 Task: Find connections with filter location Bischheim with filter topic #linkedinstorieswith filter profile language French with filter current company Danieli Group with filter school GEMS Education with filter industry Nanotechnology Research with filter service category Writing with filter keywords title Red Cross Volunteer
Action: Mouse moved to (646, 86)
Screenshot: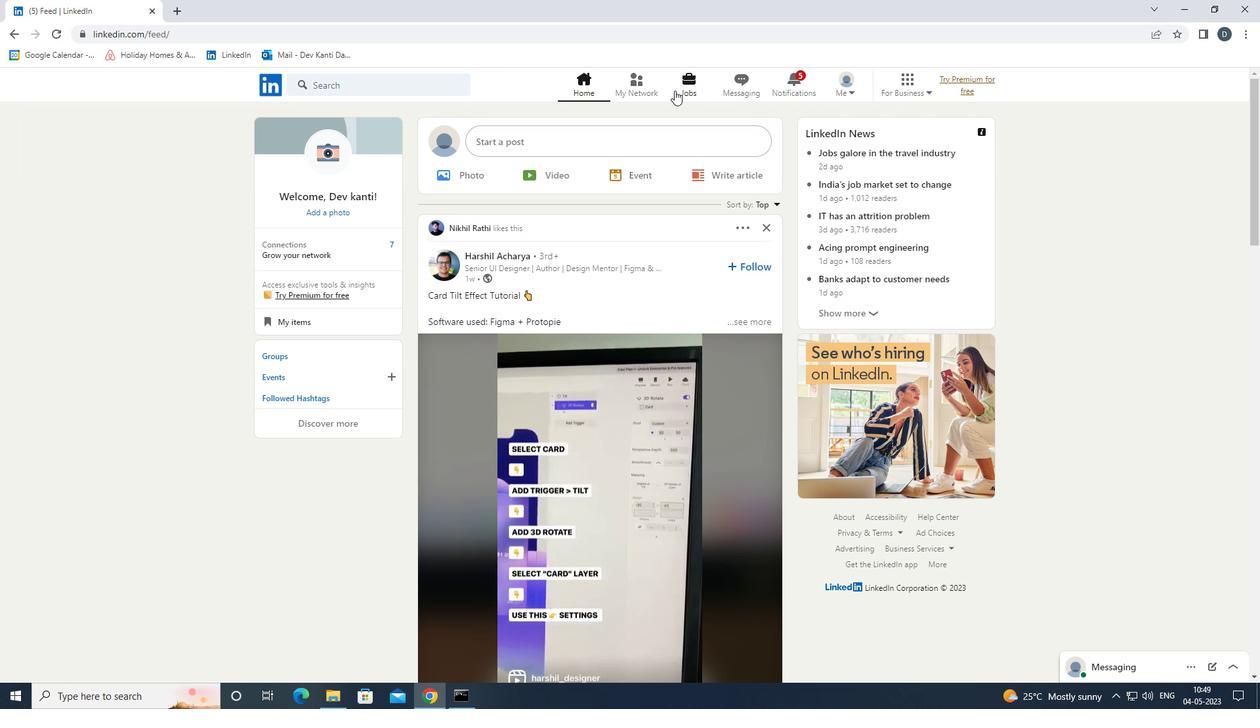 
Action: Mouse pressed left at (646, 86)
Screenshot: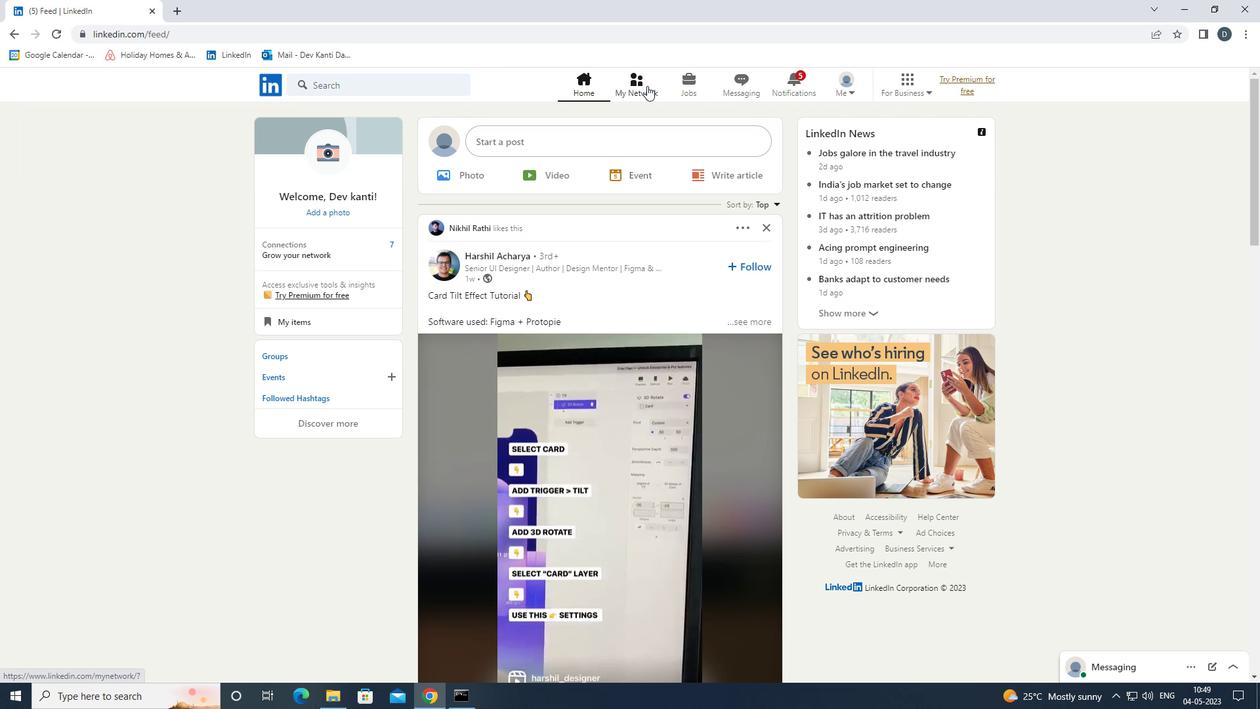 
Action: Mouse moved to (435, 158)
Screenshot: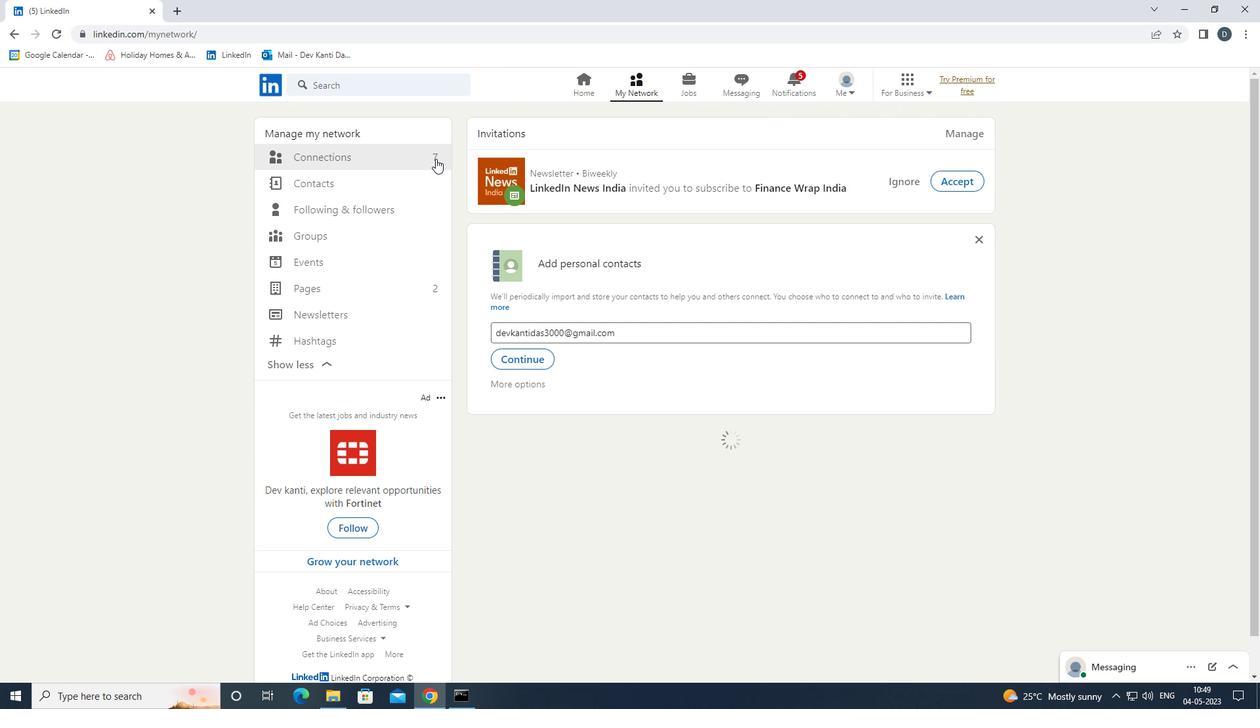 
Action: Mouse pressed left at (435, 158)
Screenshot: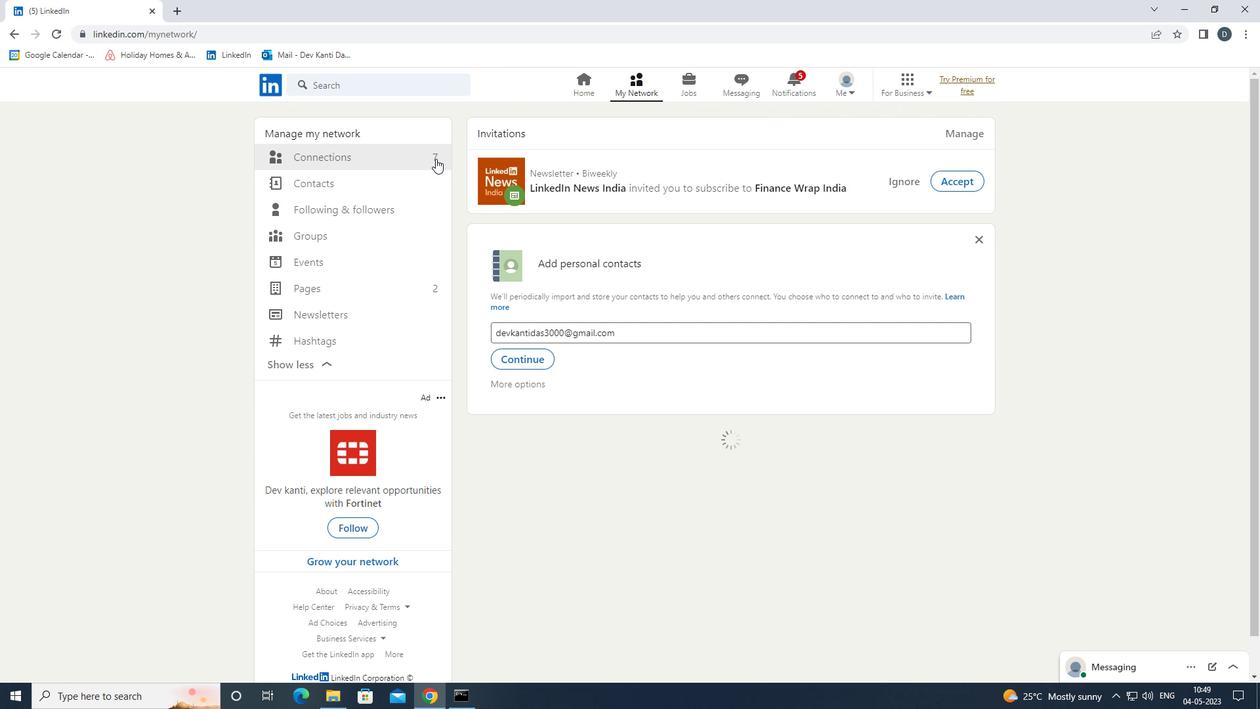 
Action: Mouse moved to (738, 152)
Screenshot: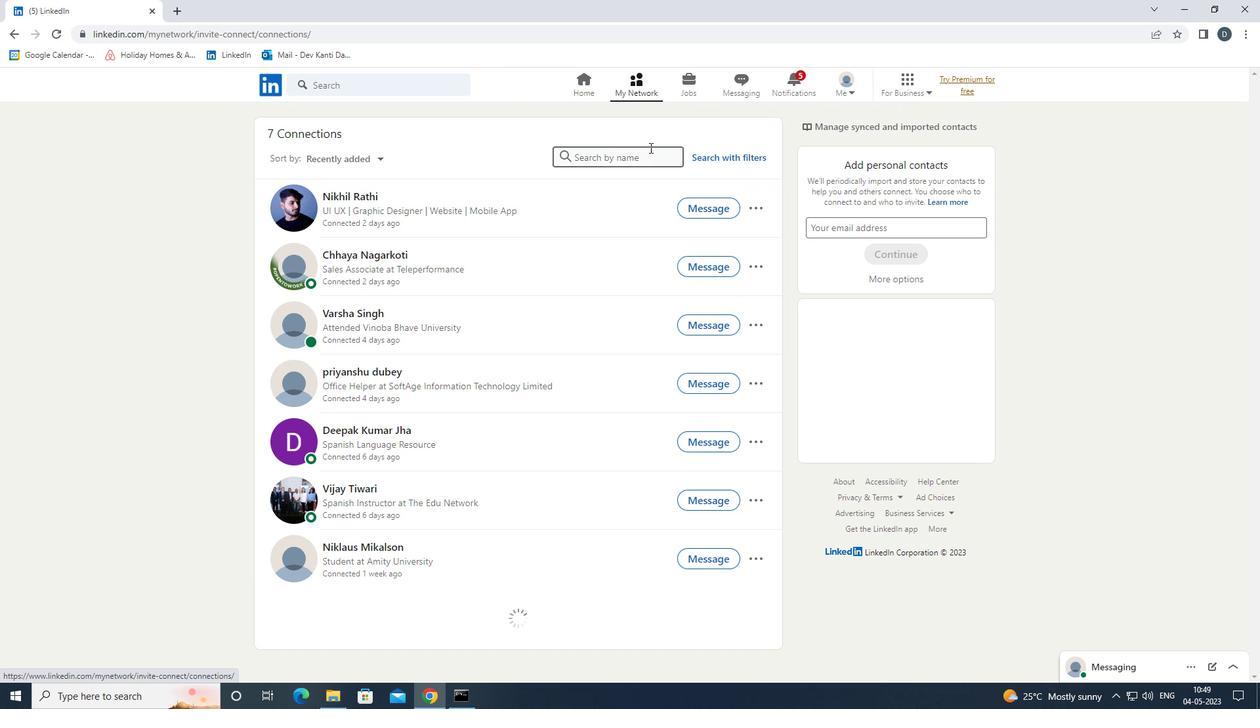 
Action: Mouse pressed left at (738, 152)
Screenshot: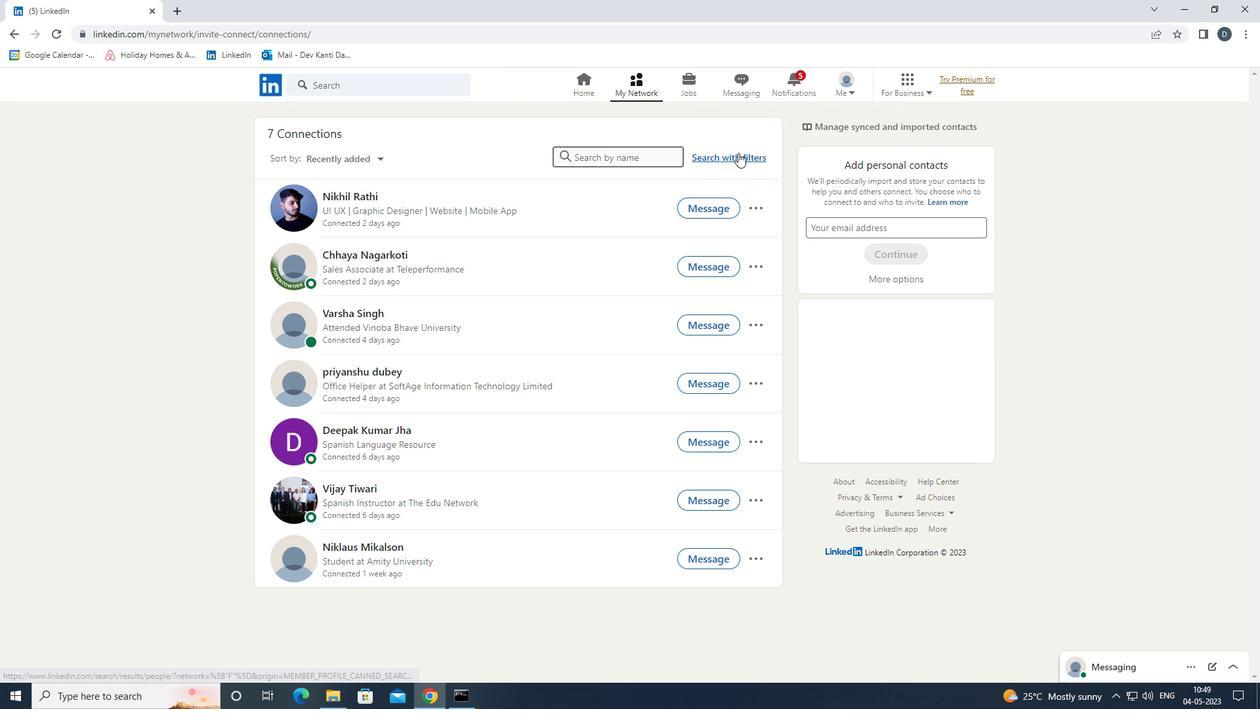 
Action: Mouse moved to (670, 120)
Screenshot: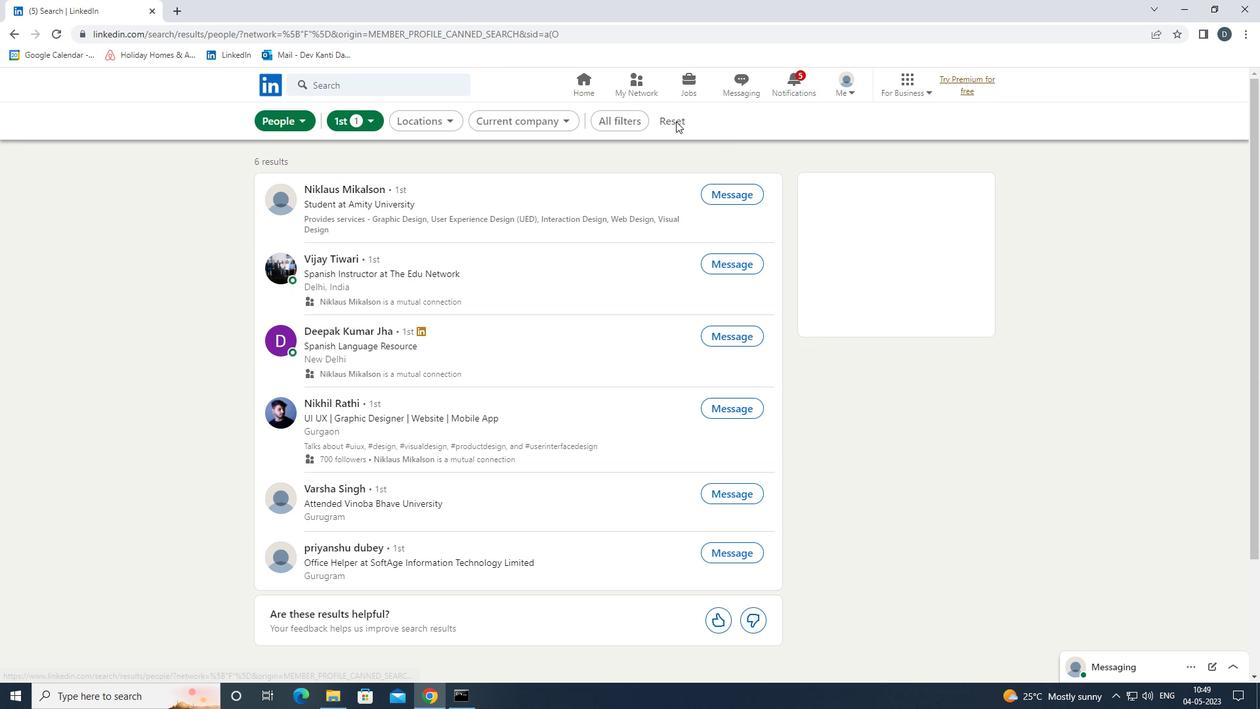 
Action: Mouse pressed left at (670, 120)
Screenshot: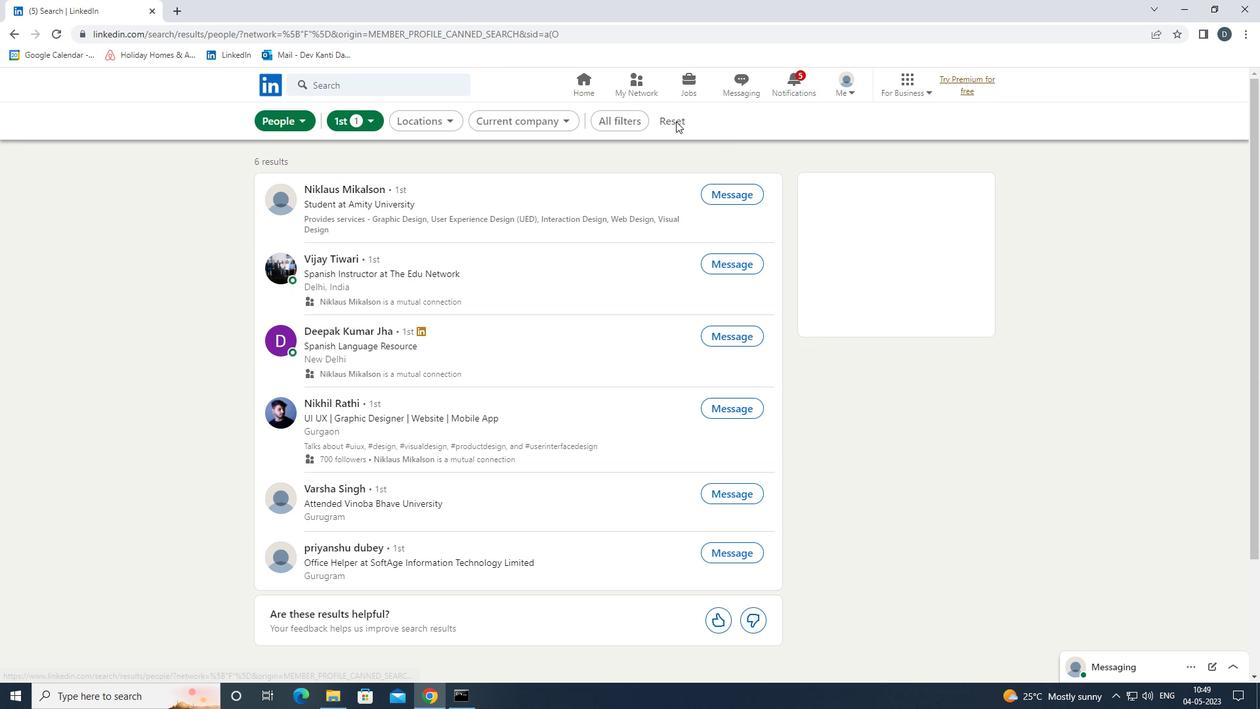 
Action: Mouse moved to (644, 123)
Screenshot: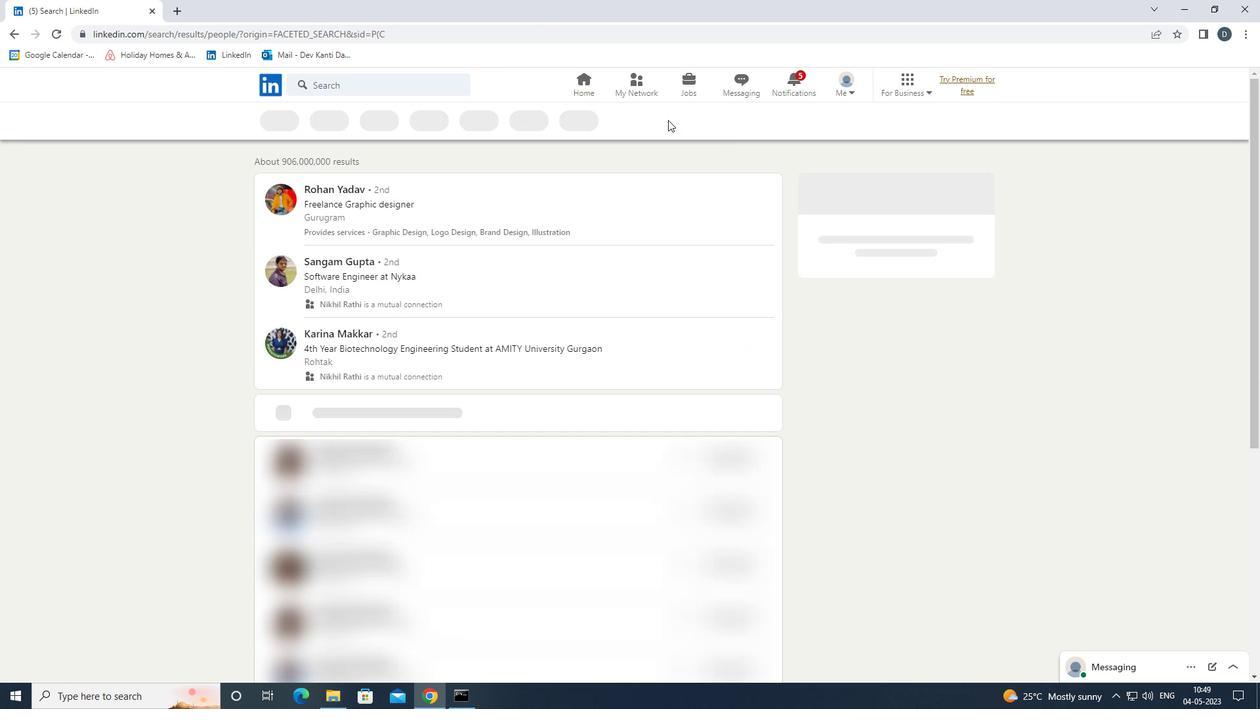 
Action: Mouse pressed left at (644, 123)
Screenshot: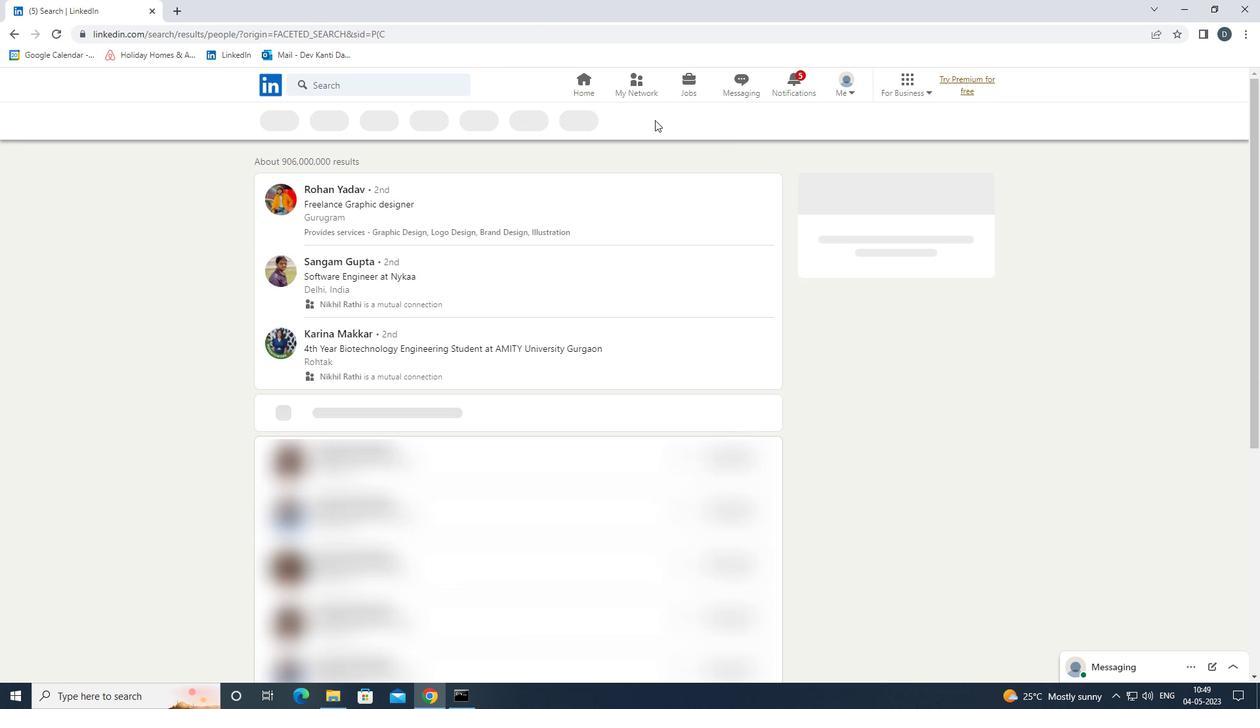 
Action: Mouse moved to (1110, 402)
Screenshot: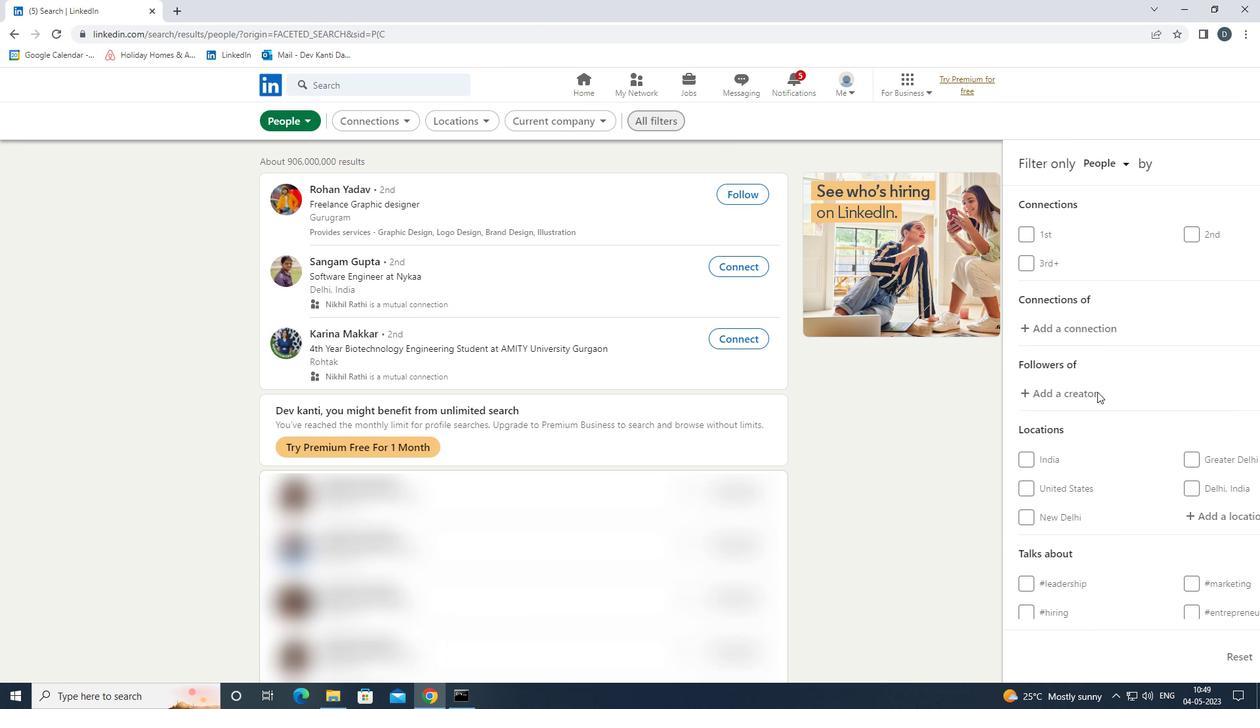 
Action: Mouse scrolled (1110, 401) with delta (0, 0)
Screenshot: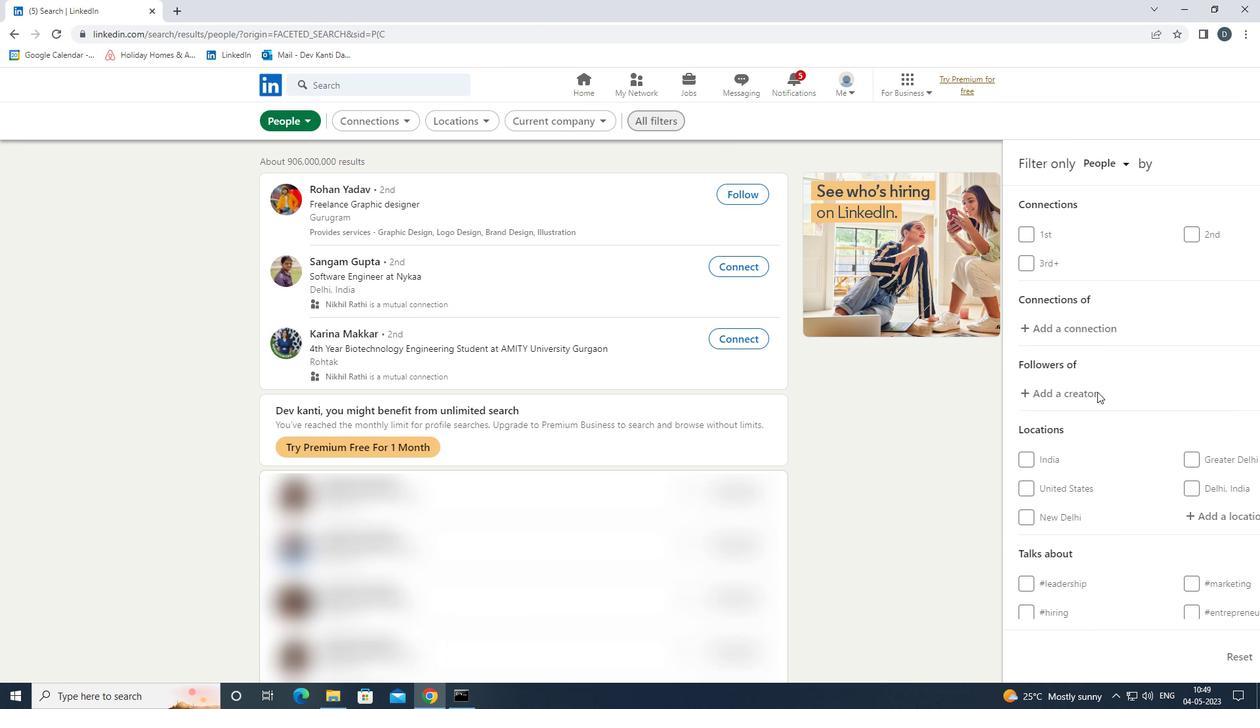 
Action: Mouse moved to (1110, 403)
Screenshot: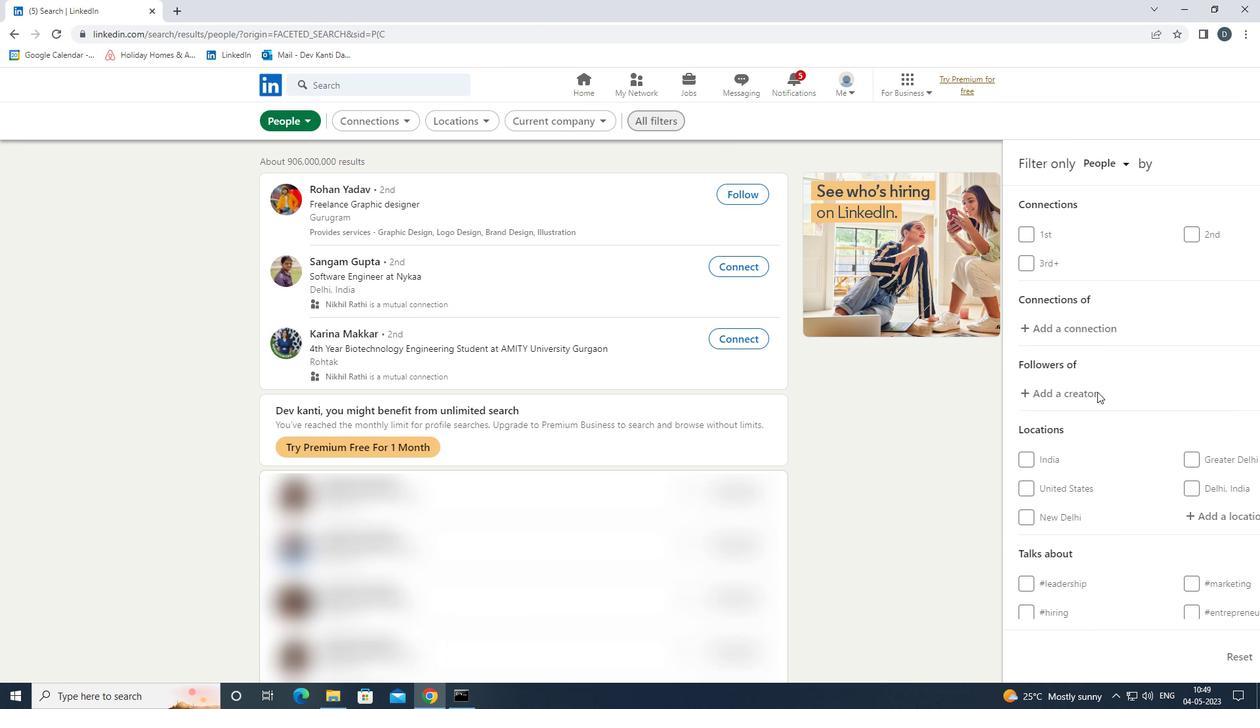 
Action: Mouse scrolled (1110, 402) with delta (0, 0)
Screenshot: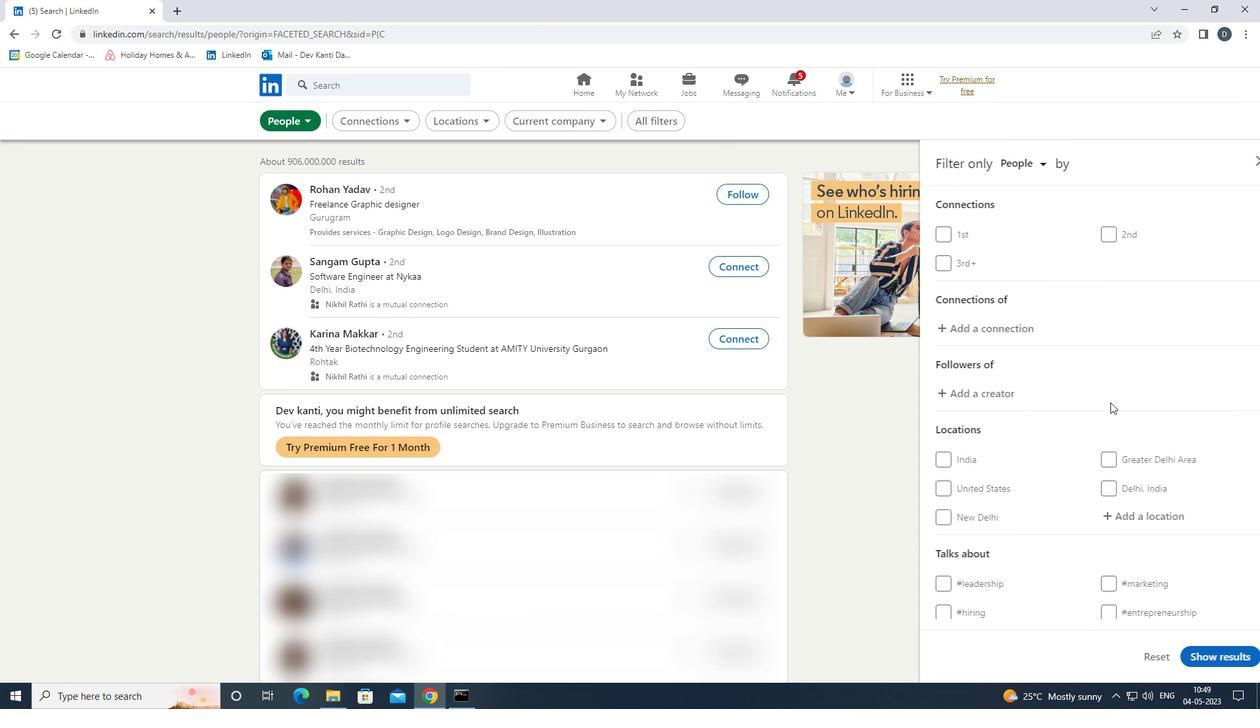 
Action: Mouse moved to (1125, 418)
Screenshot: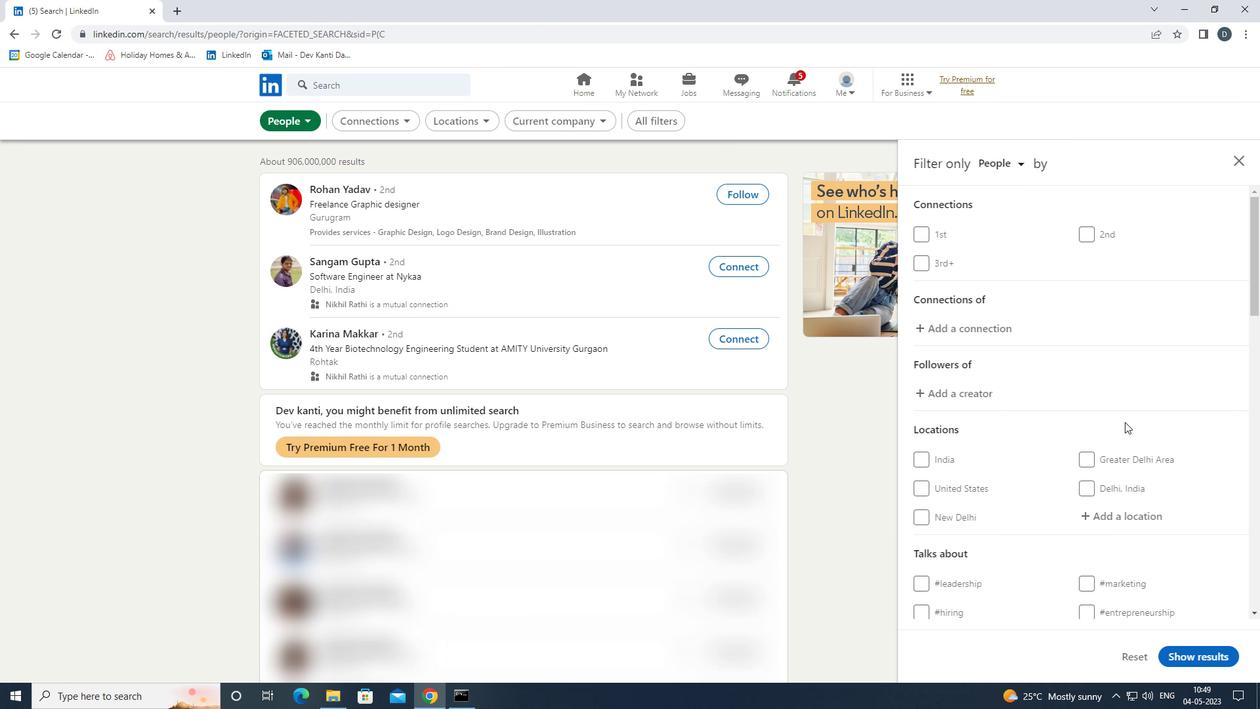 
Action: Mouse scrolled (1125, 417) with delta (0, 0)
Screenshot: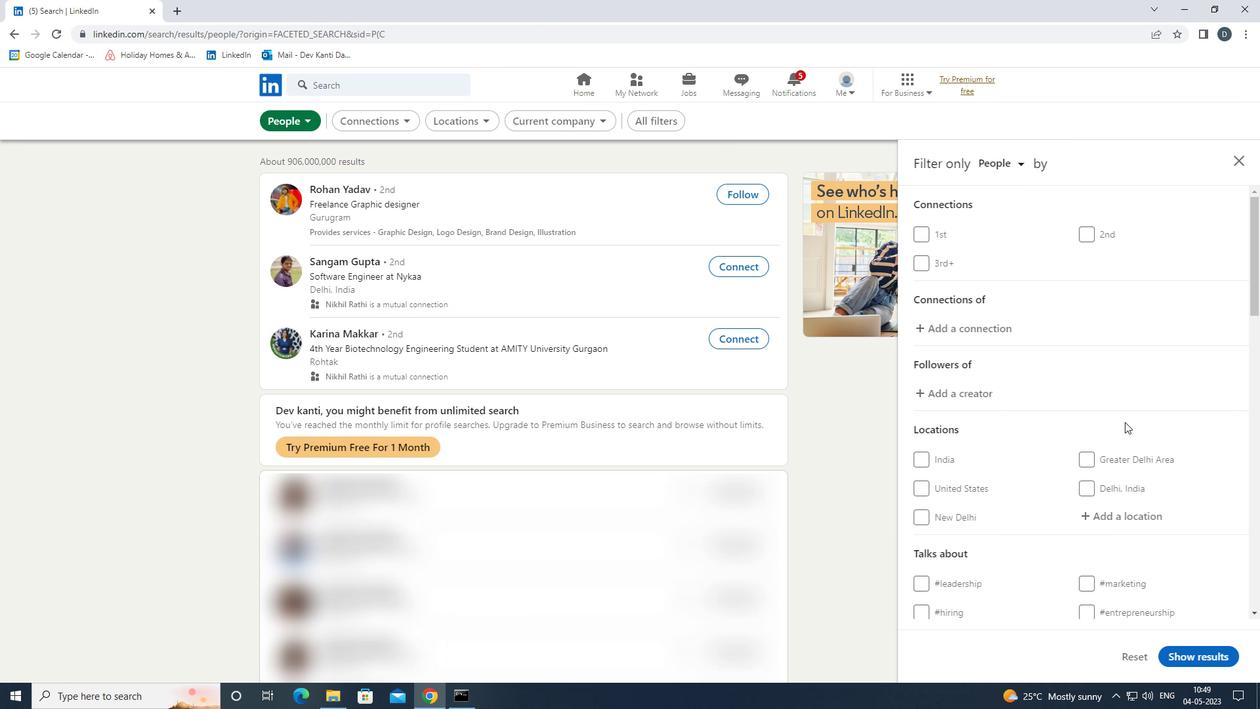 
Action: Mouse moved to (1129, 309)
Screenshot: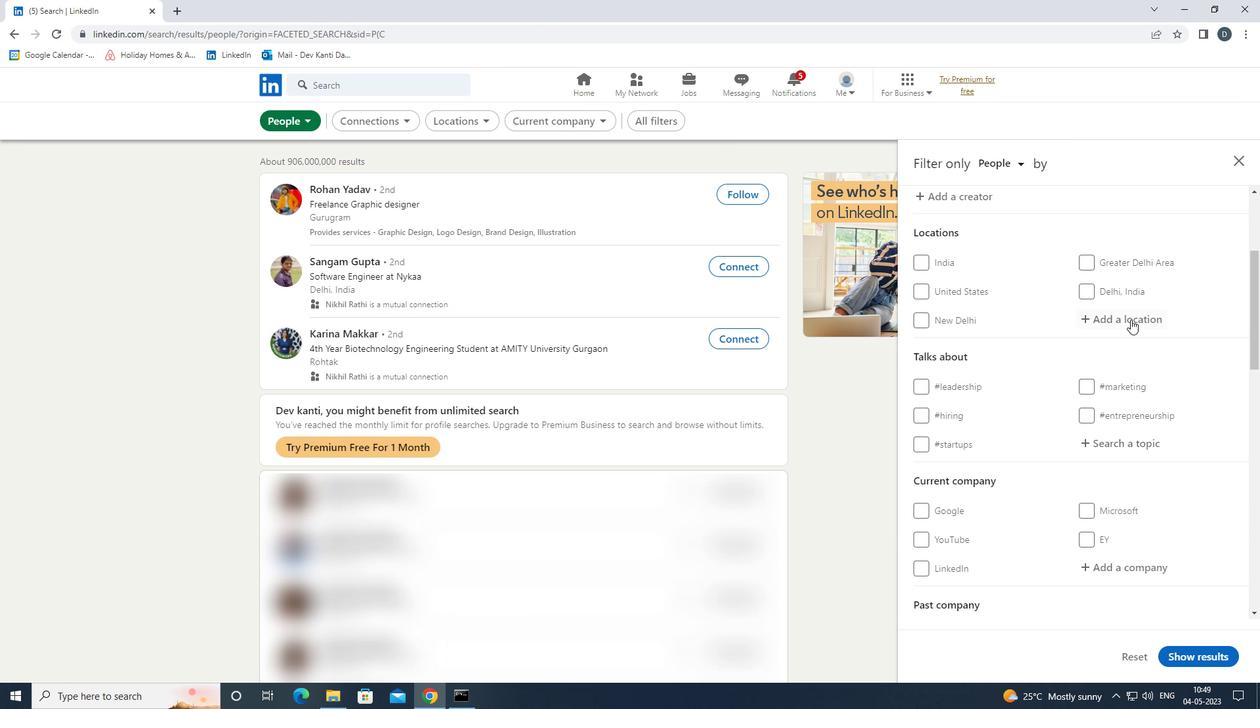 
Action: Mouse pressed left at (1129, 309)
Screenshot: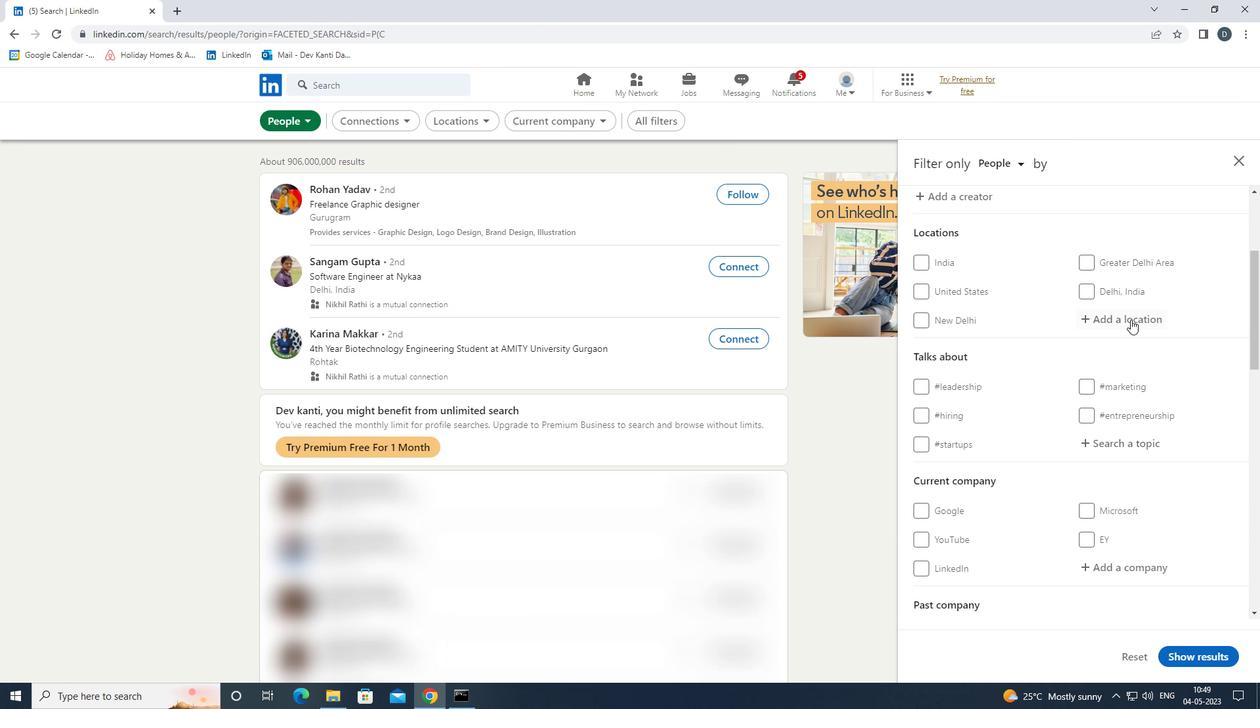 
Action: Key pressed <Key.shift>BISCHHEIM<Key.down><Key.enter>
Screenshot: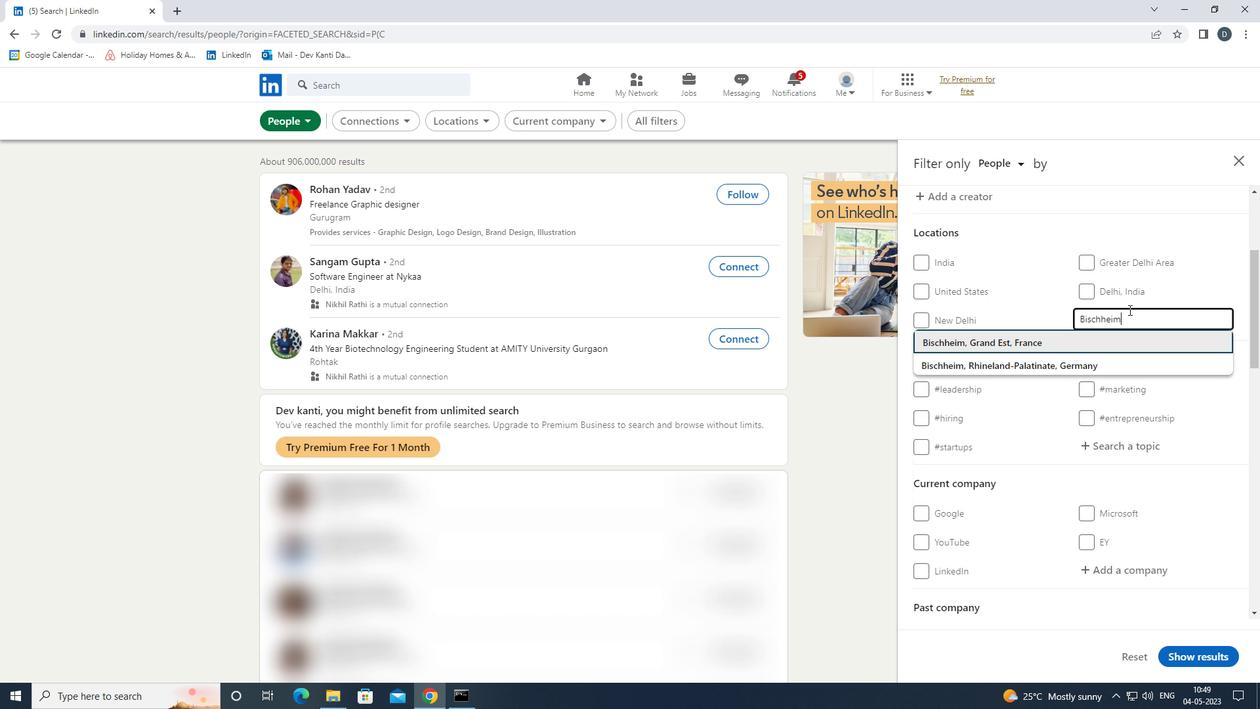 
Action: Mouse moved to (1131, 309)
Screenshot: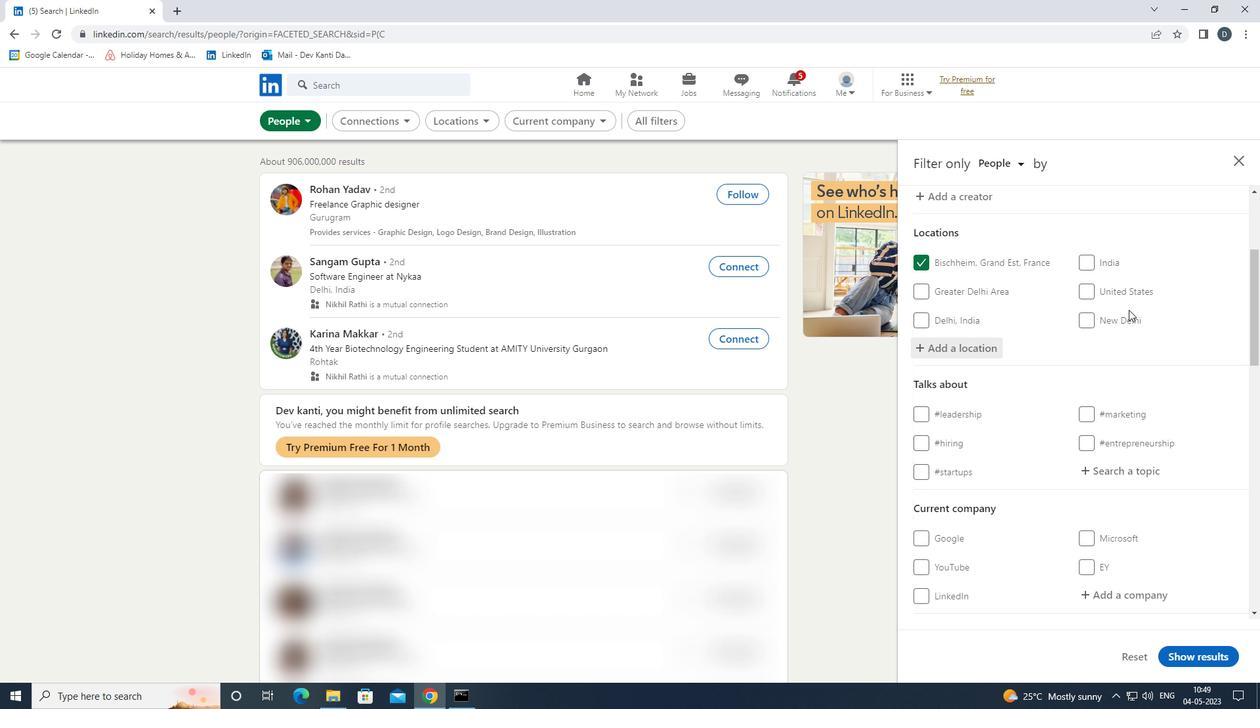 
Action: Mouse scrolled (1131, 308) with delta (0, 0)
Screenshot: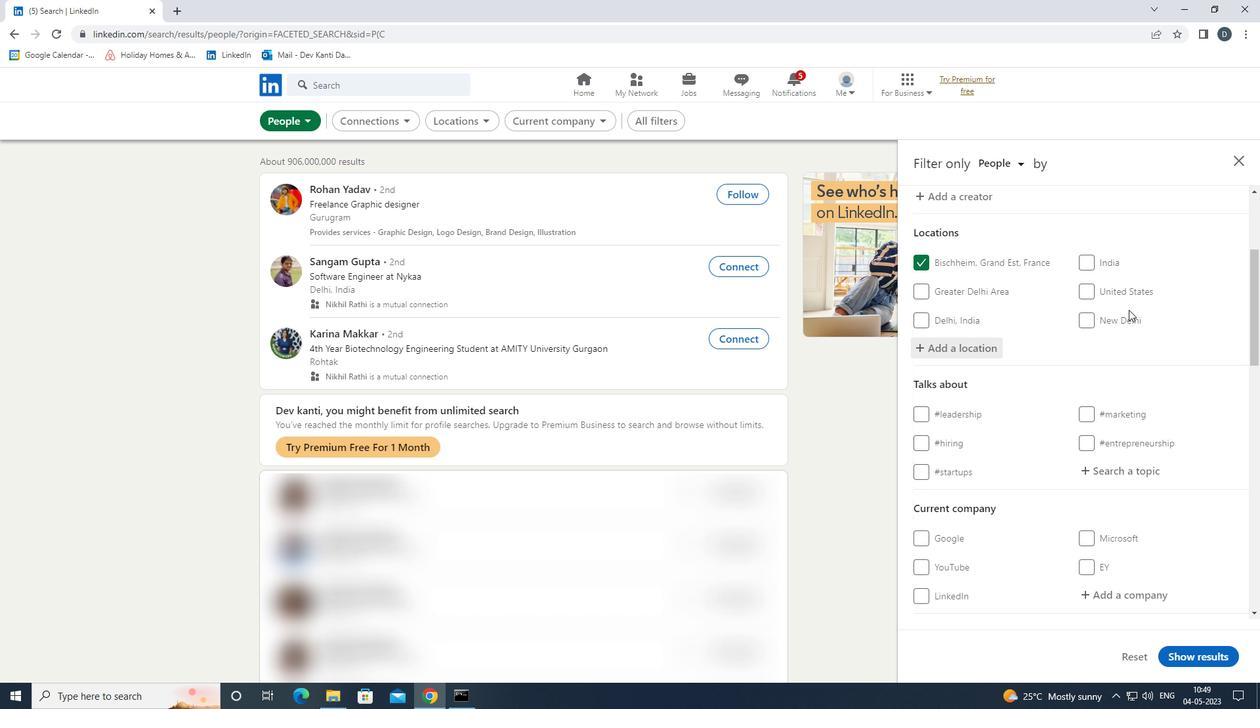 
Action: Mouse scrolled (1131, 308) with delta (0, 0)
Screenshot: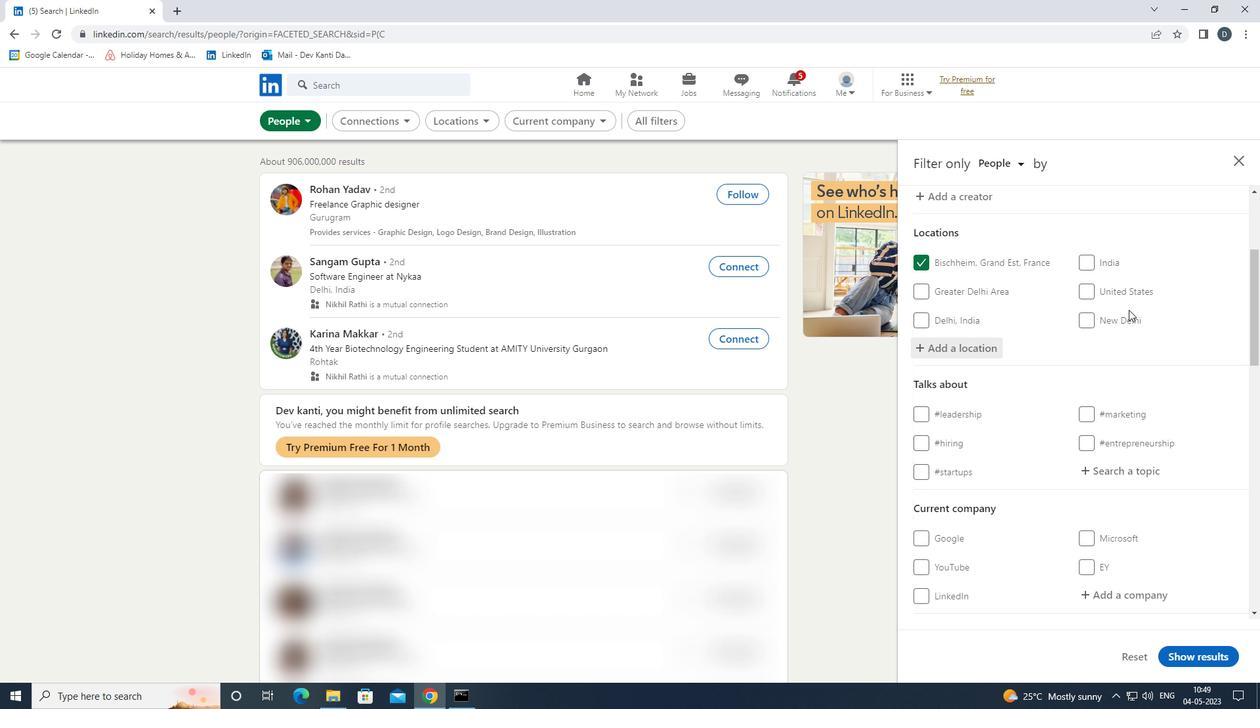 
Action: Mouse moved to (1131, 309)
Screenshot: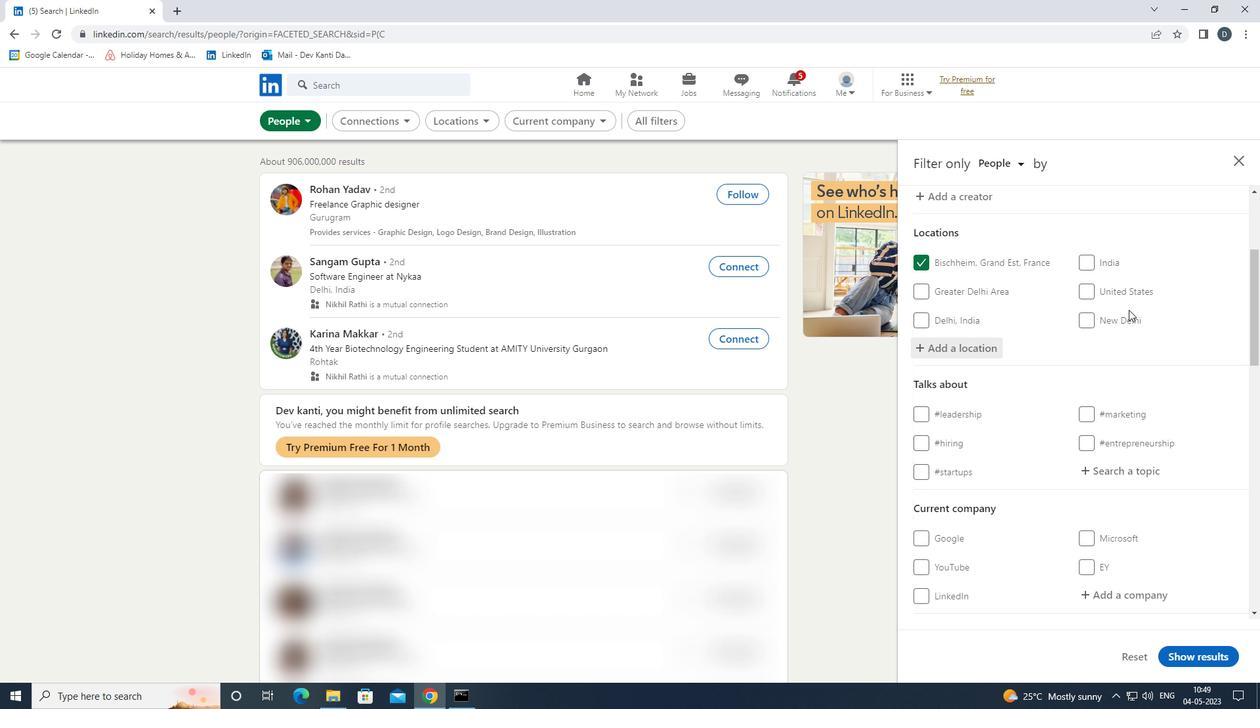 
Action: Mouse scrolled (1131, 309) with delta (0, 0)
Screenshot: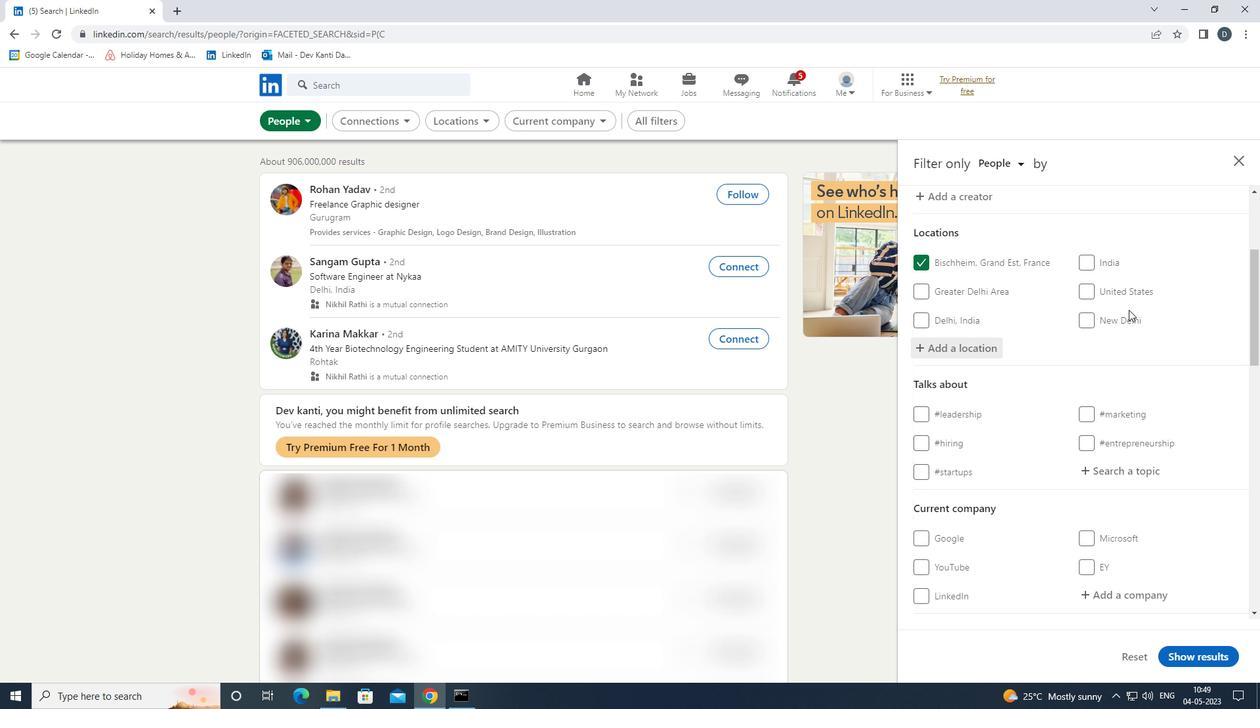 
Action: Mouse moved to (1102, 272)
Screenshot: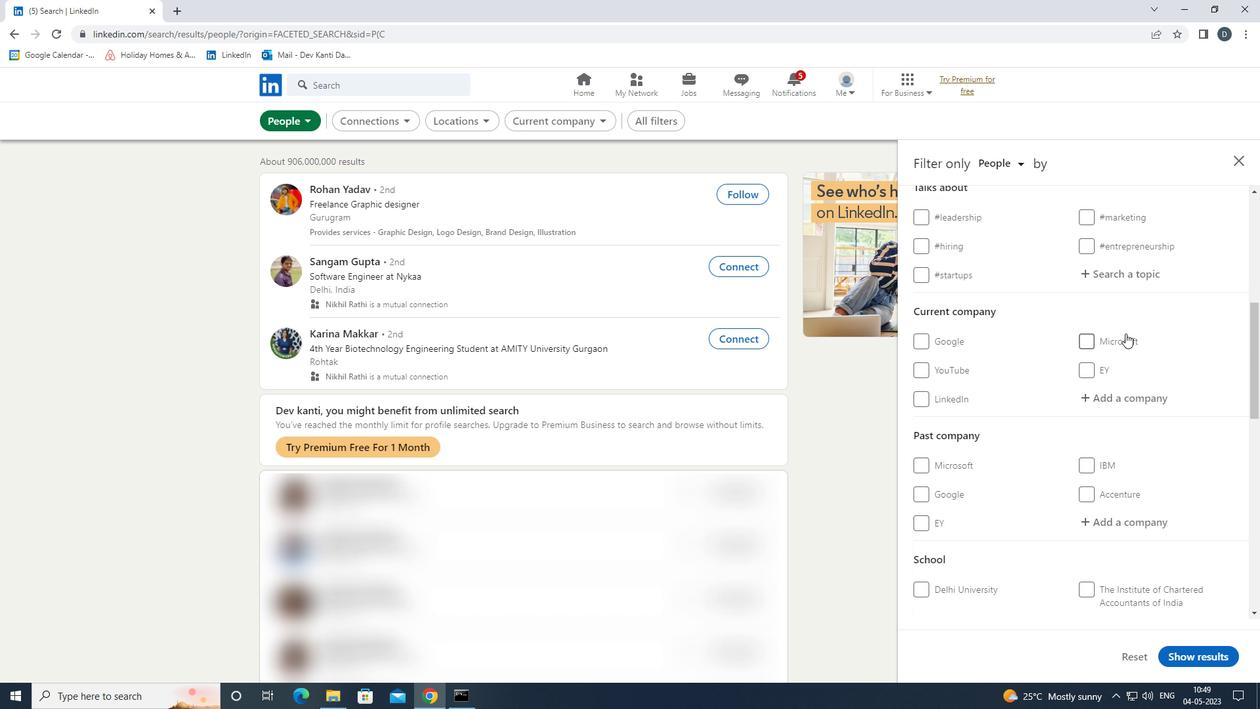 
Action: Mouse pressed left at (1102, 272)
Screenshot: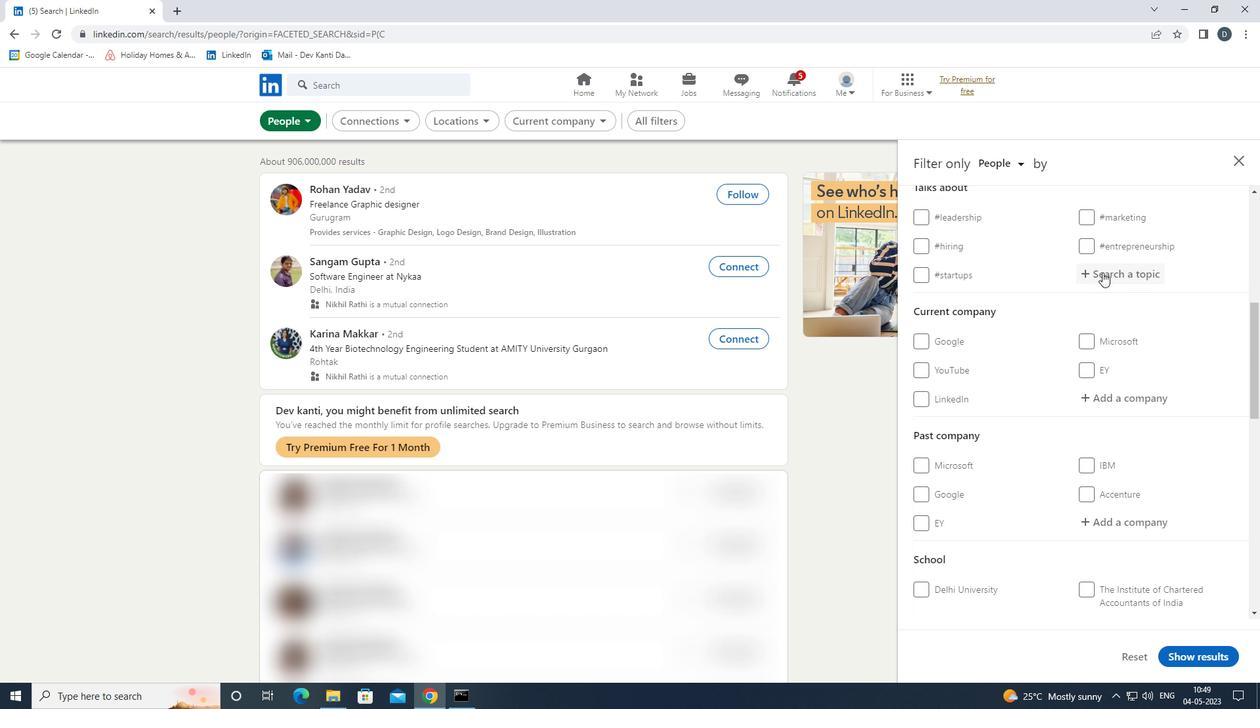 
Action: Mouse moved to (1102, 272)
Screenshot: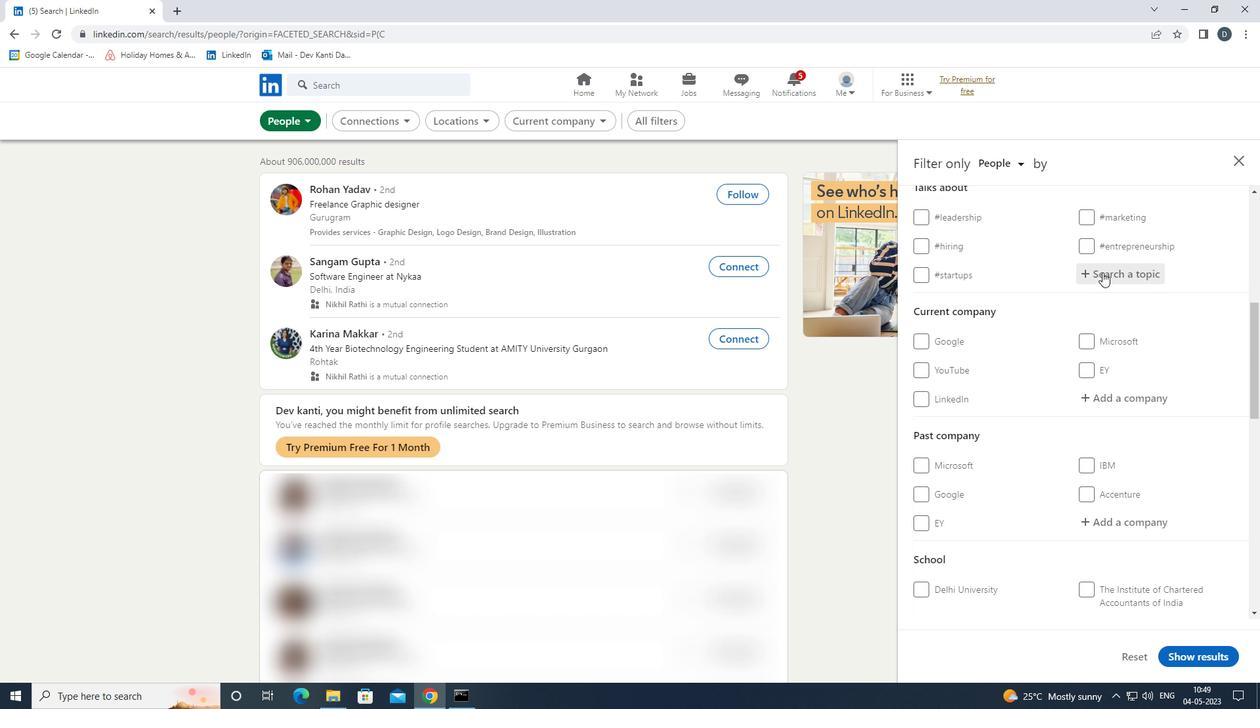 
Action: Key pressed LINKEDINSTORIES<Key.down><Key.enter>
Screenshot: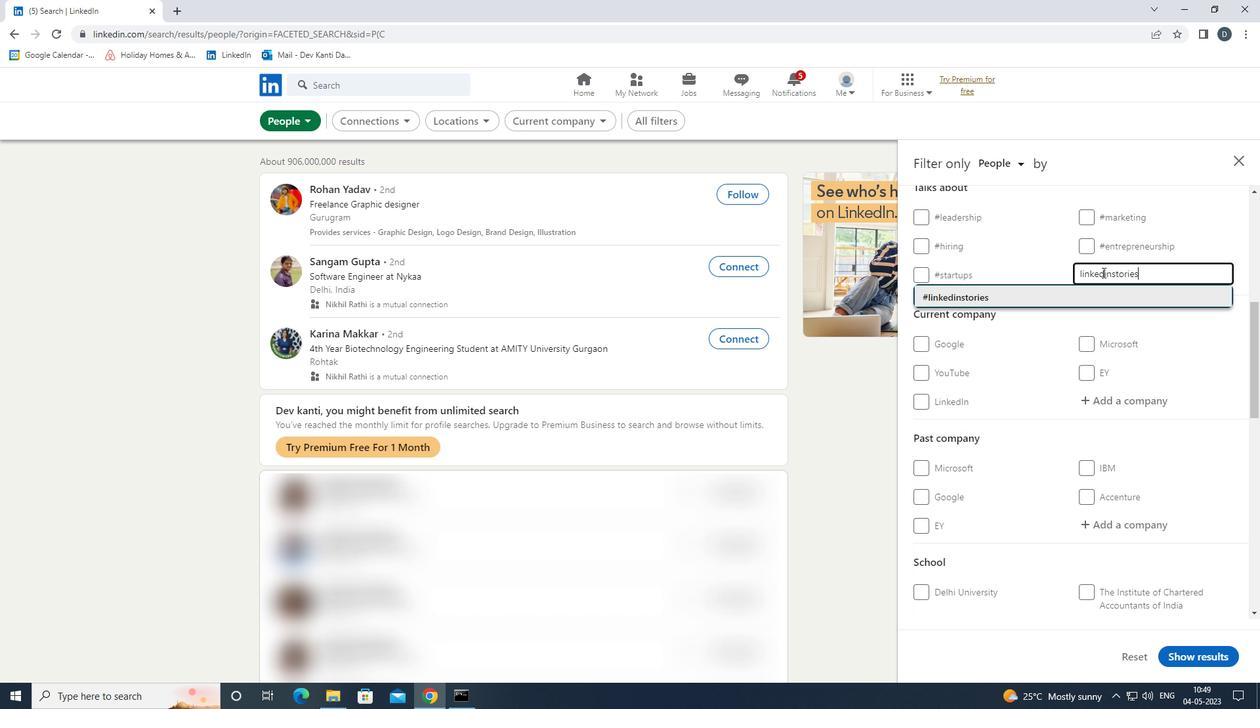 
Action: Mouse scrolled (1102, 271) with delta (0, 0)
Screenshot: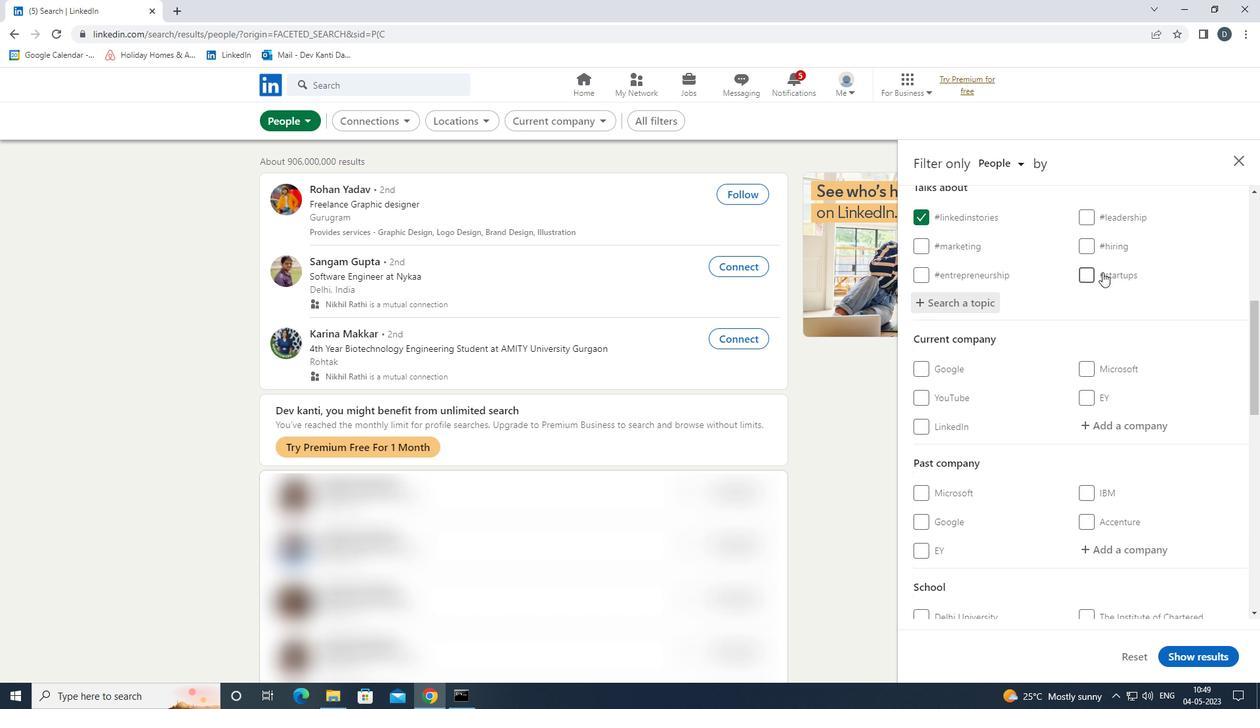 
Action: Mouse scrolled (1102, 271) with delta (0, 0)
Screenshot: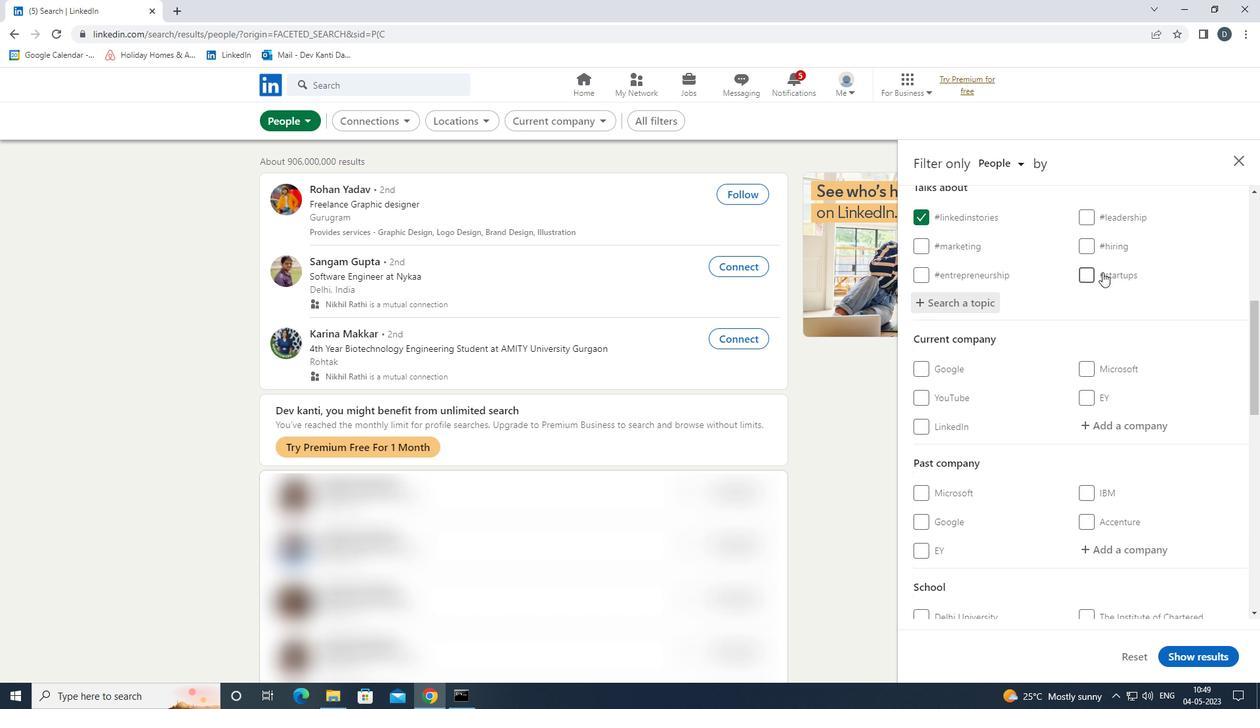 
Action: Mouse scrolled (1102, 271) with delta (0, 0)
Screenshot: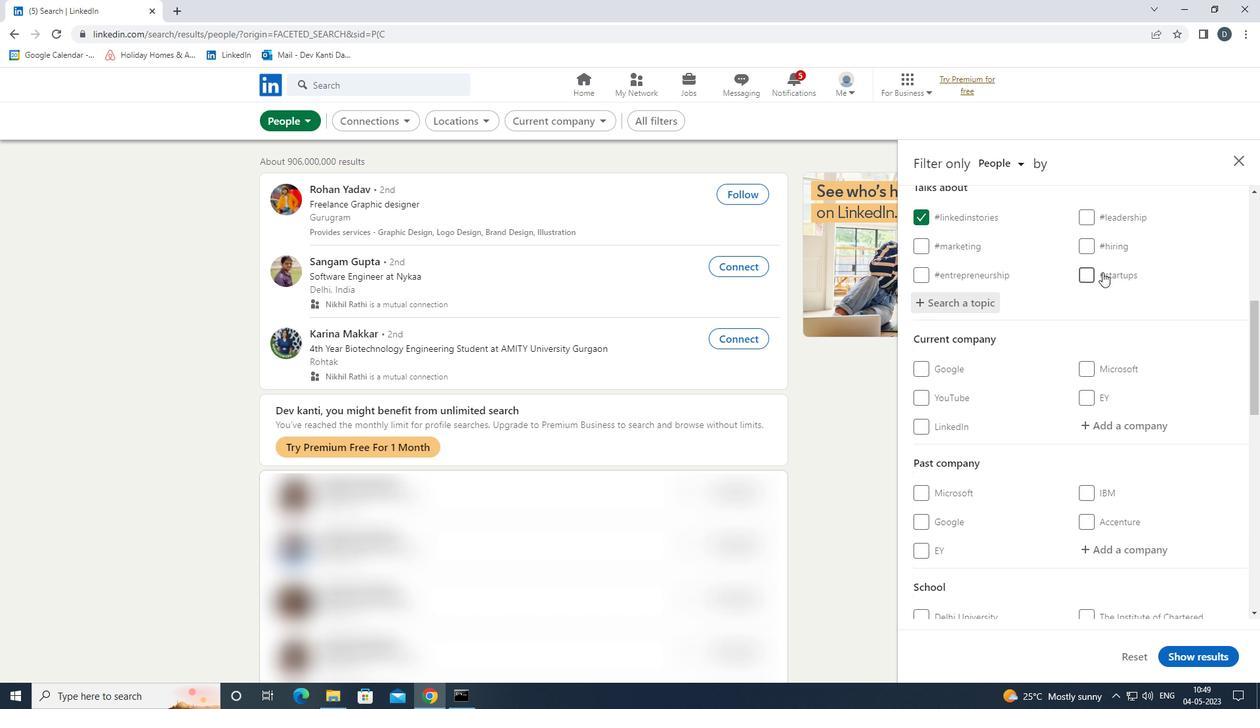 
Action: Mouse scrolled (1102, 271) with delta (0, 0)
Screenshot: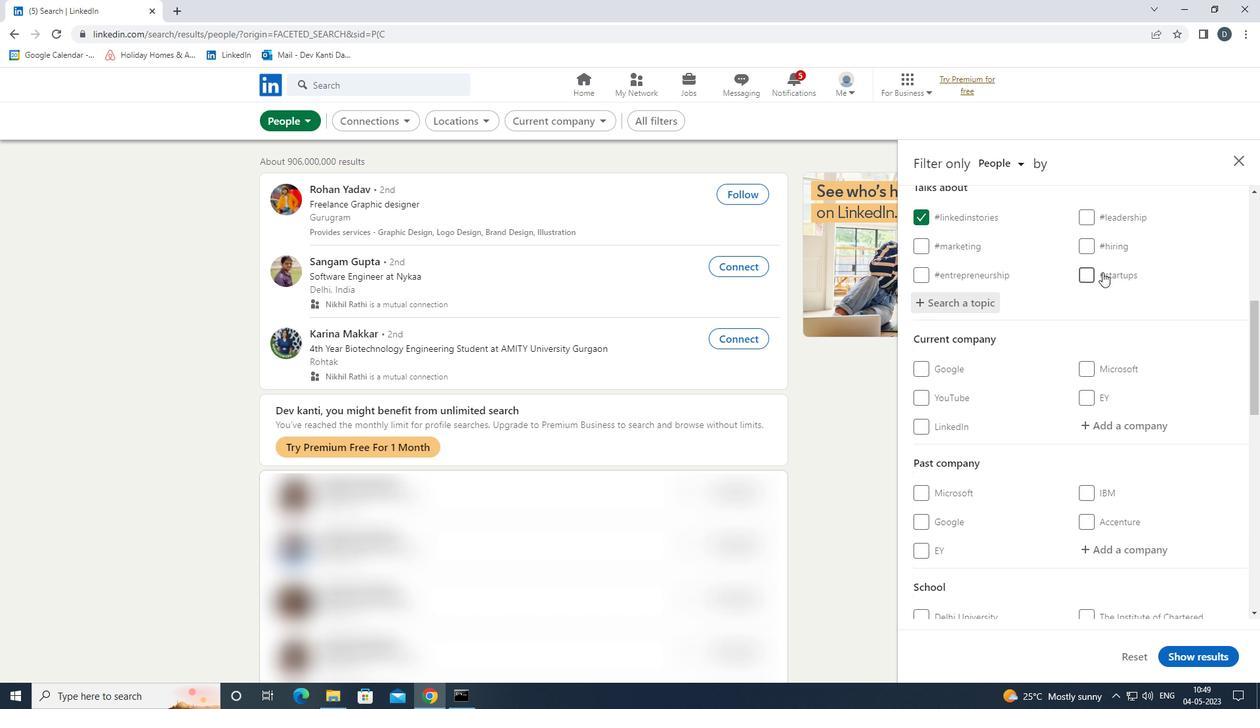 
Action: Mouse scrolled (1102, 271) with delta (0, 0)
Screenshot: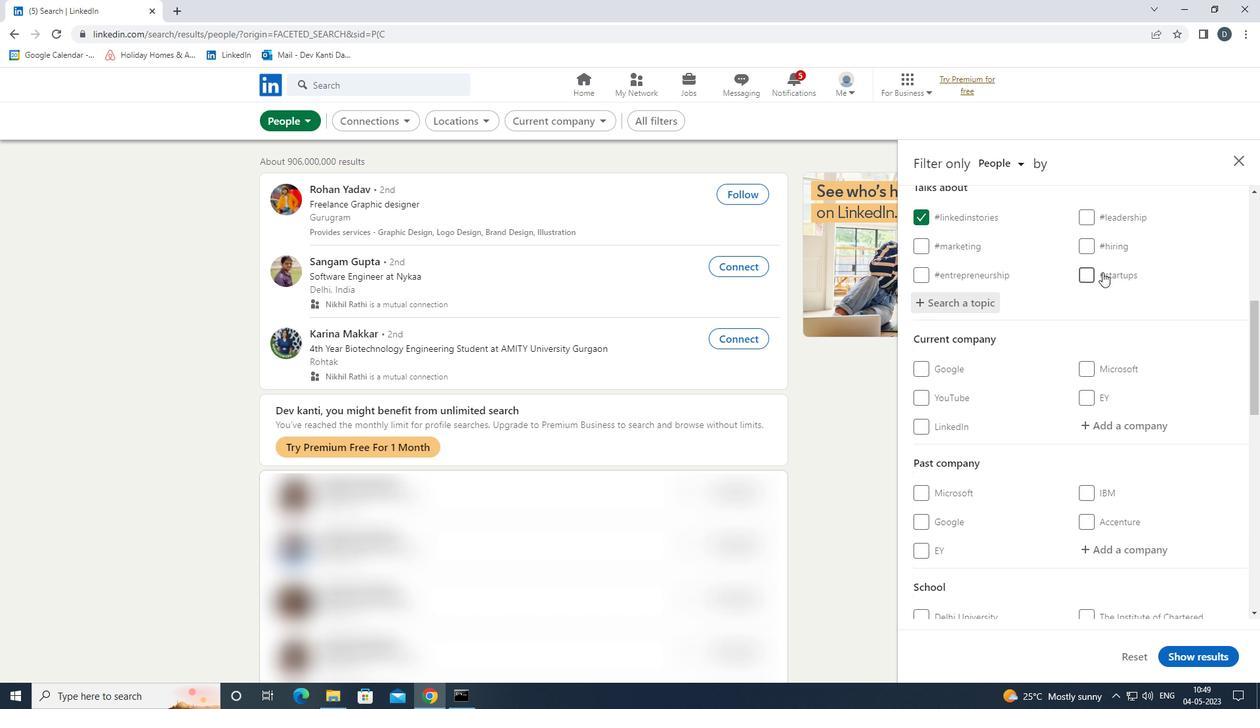 
Action: Mouse moved to (1102, 276)
Screenshot: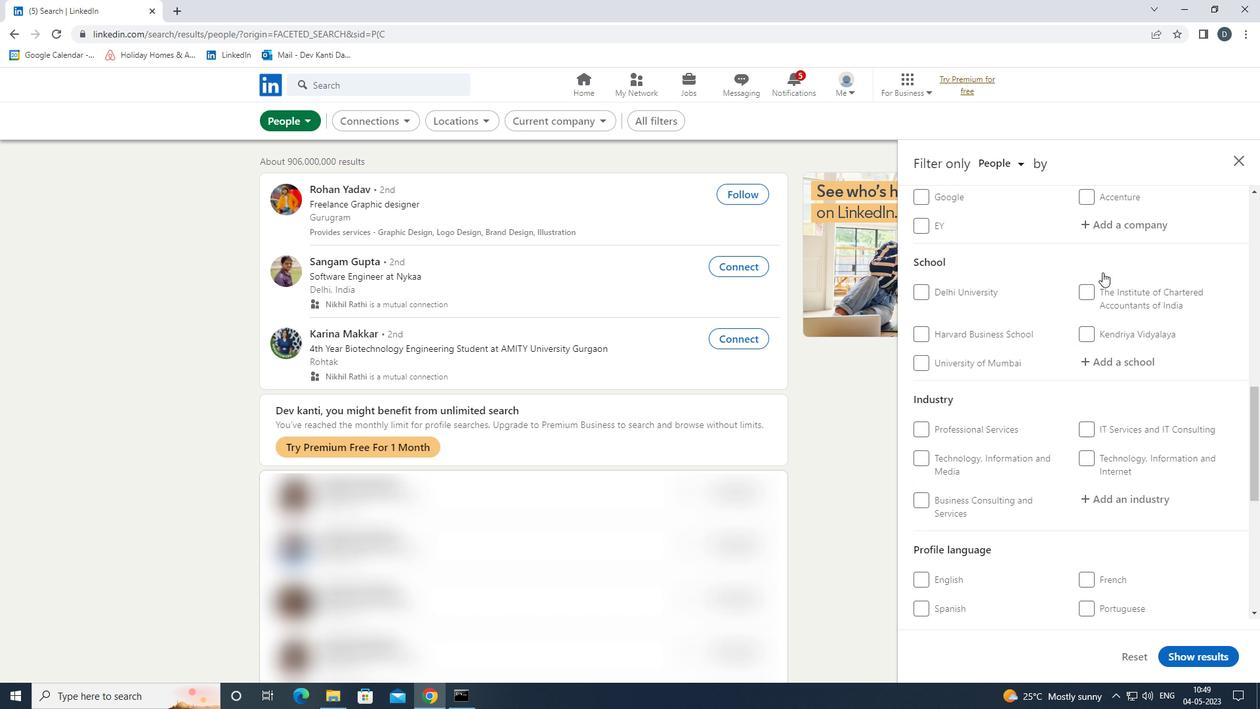 
Action: Mouse scrolled (1102, 275) with delta (0, 0)
Screenshot: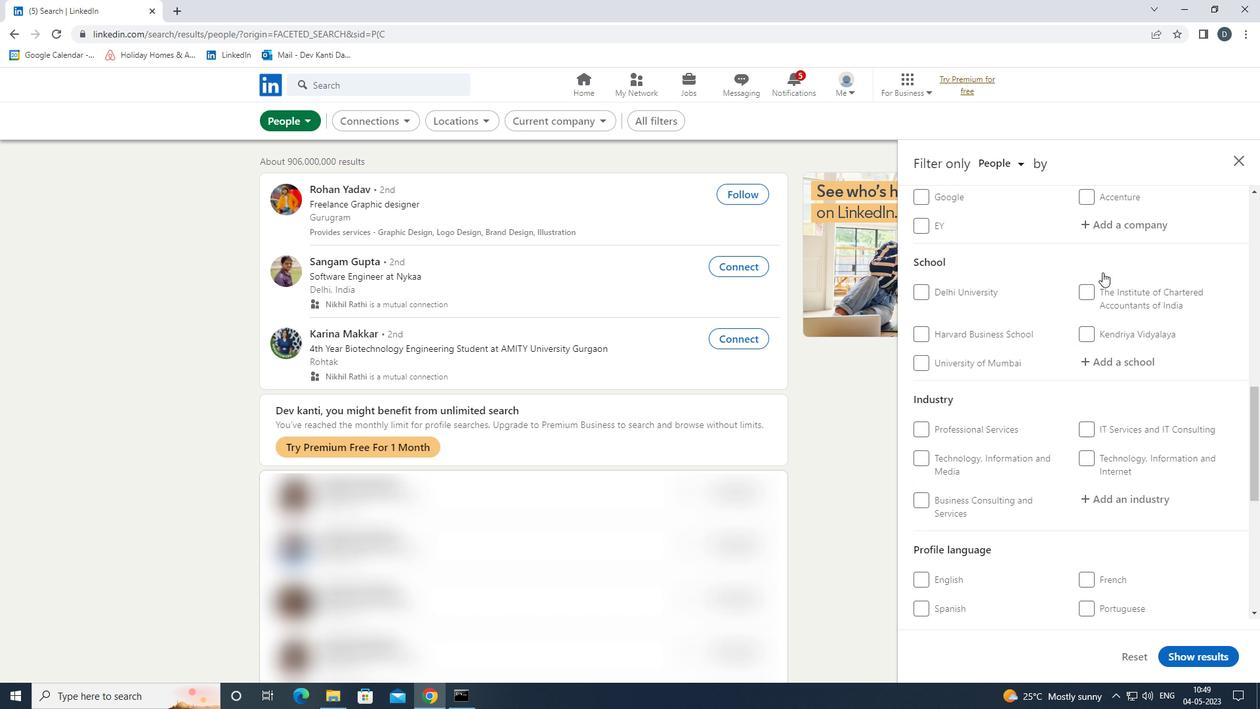 
Action: Mouse moved to (1102, 281)
Screenshot: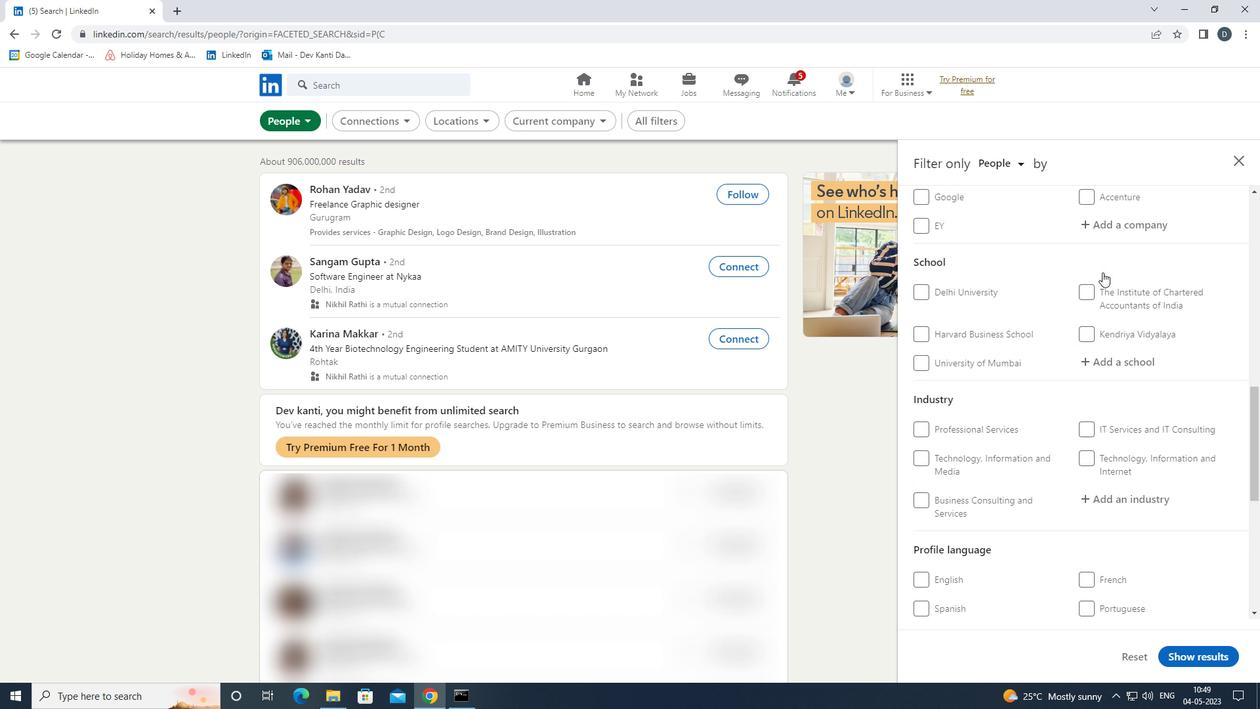 
Action: Mouse scrolled (1102, 281) with delta (0, 0)
Screenshot: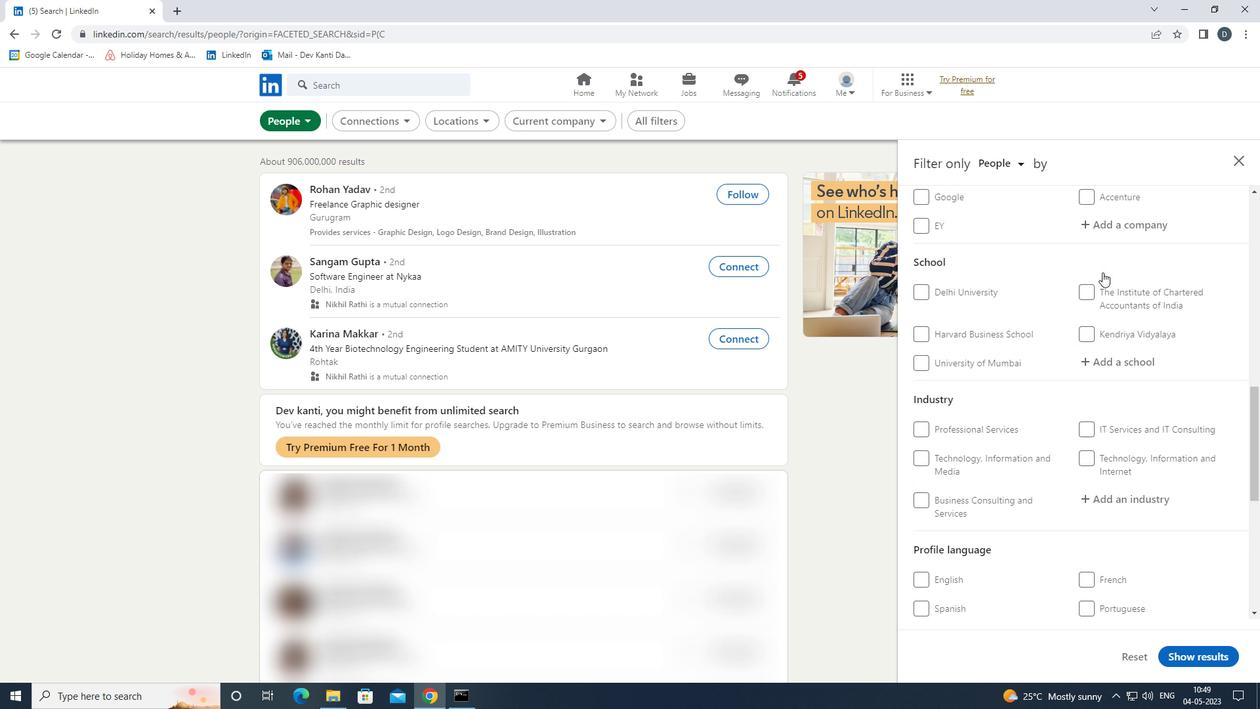 
Action: Mouse moved to (1102, 282)
Screenshot: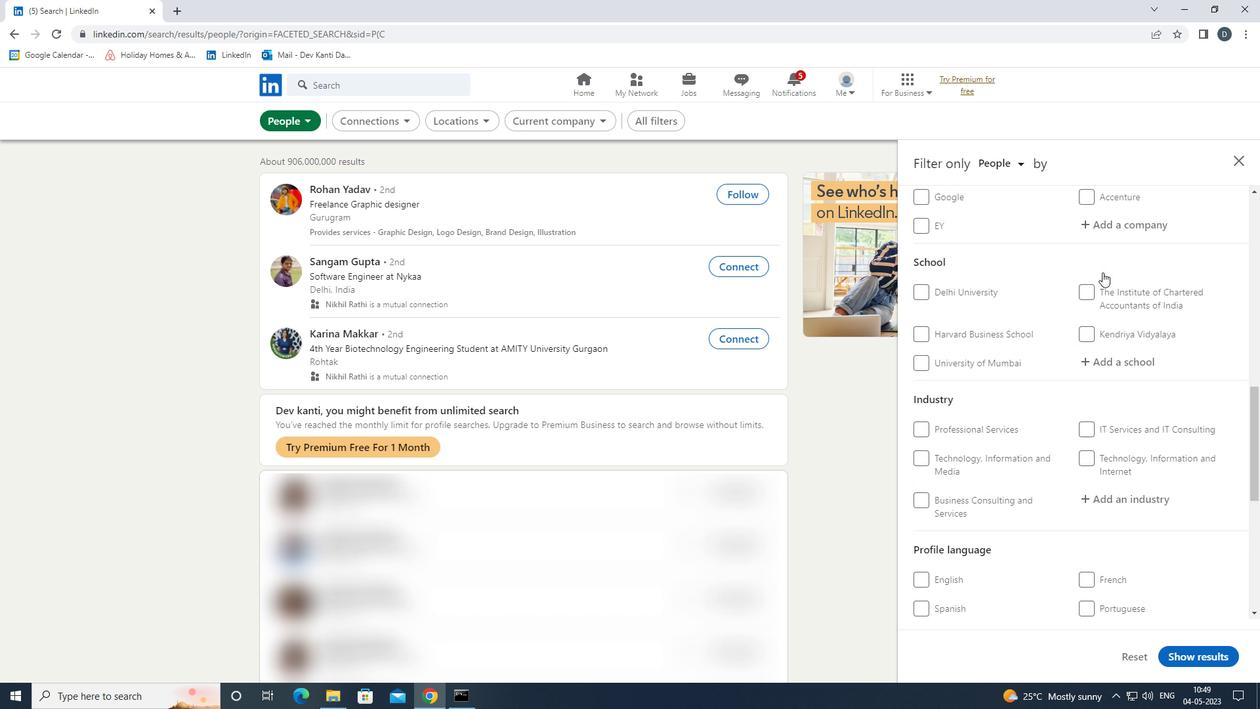 
Action: Mouse scrolled (1102, 282) with delta (0, 0)
Screenshot: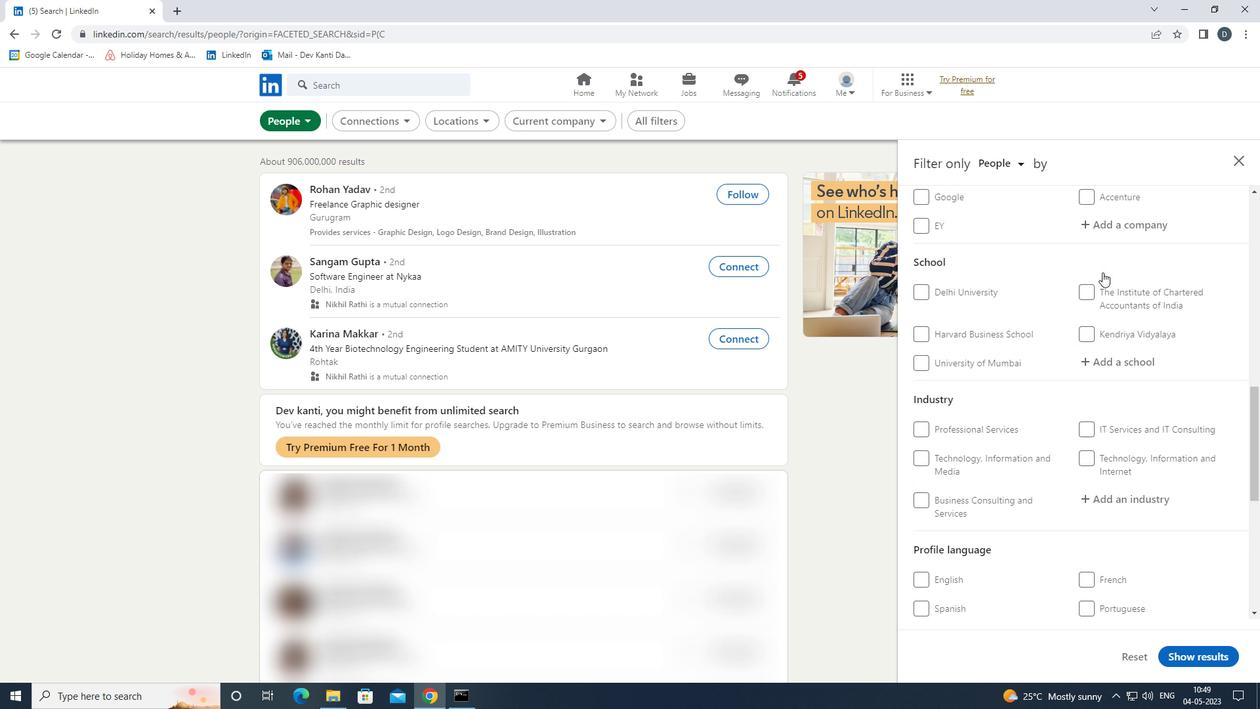 
Action: Mouse moved to (917, 409)
Screenshot: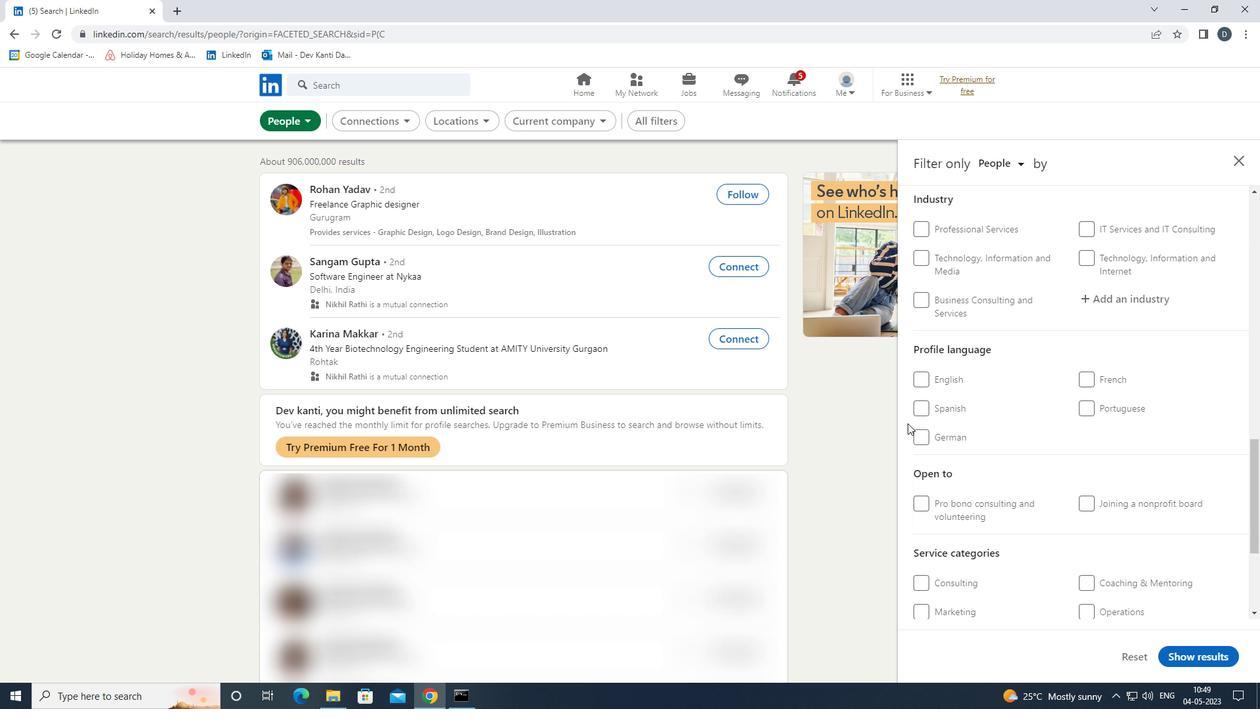 
Action: Mouse pressed left at (917, 409)
Screenshot: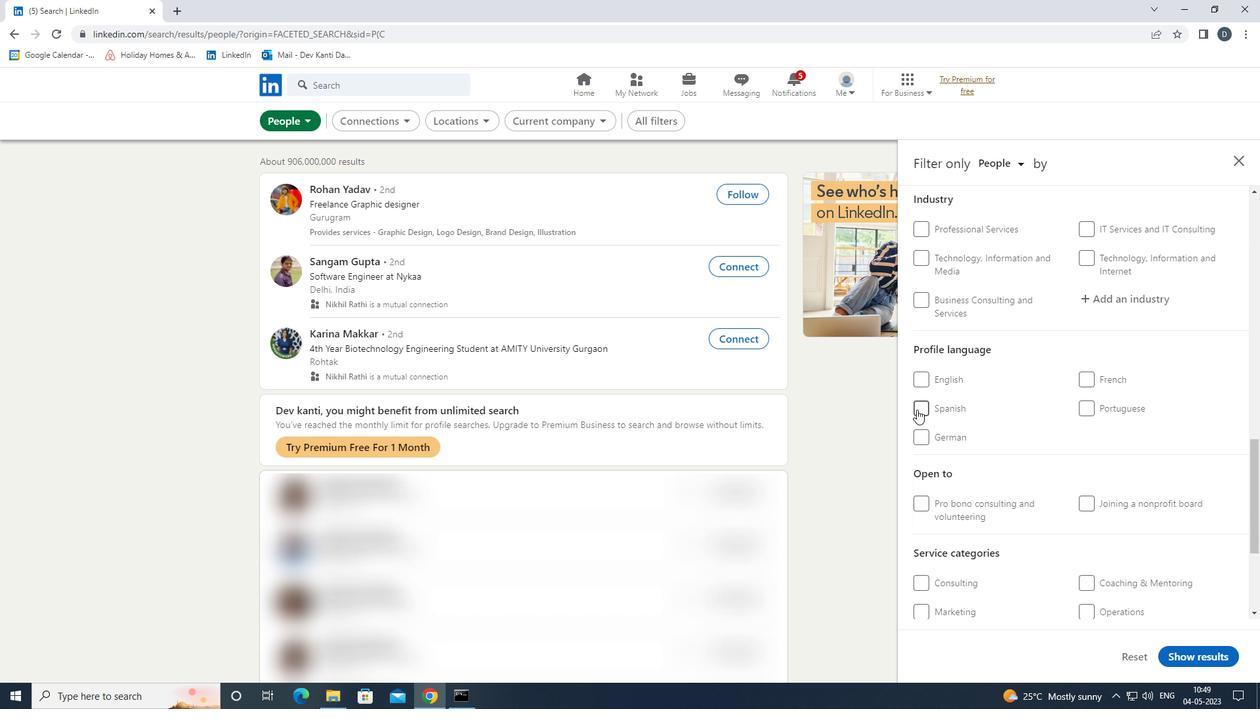 
Action: Mouse moved to (916, 415)
Screenshot: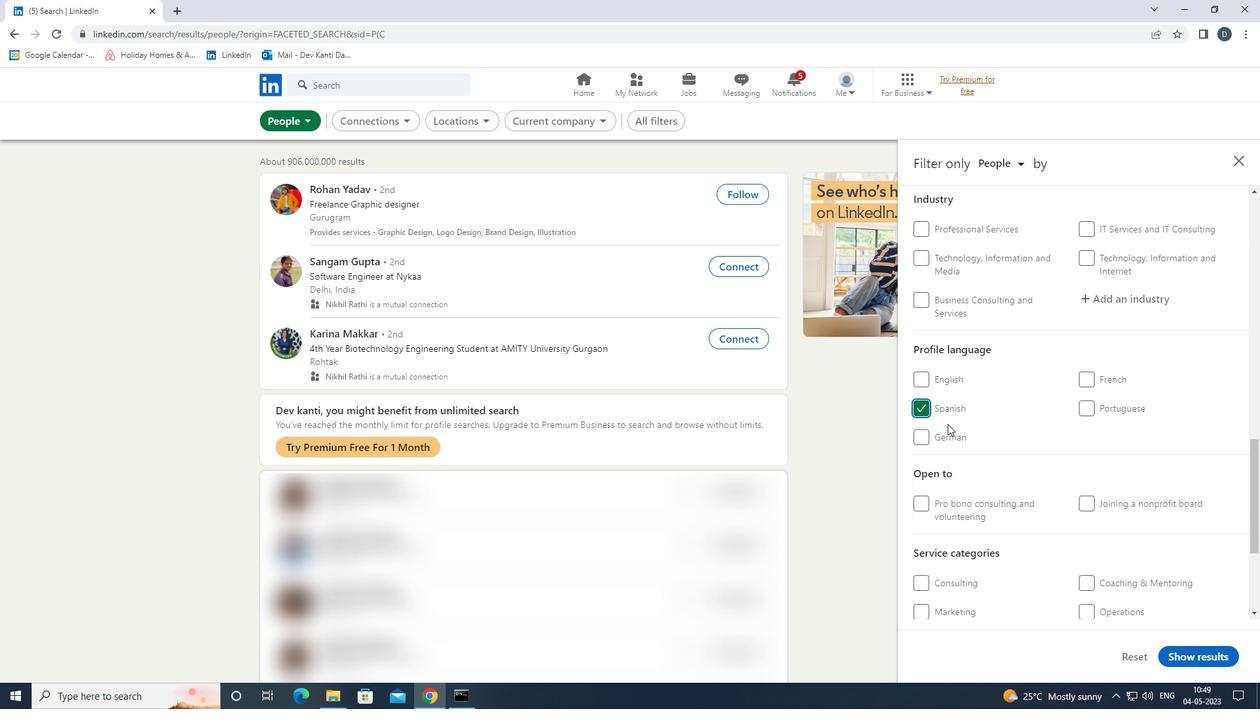 
Action: Mouse pressed left at (916, 415)
Screenshot: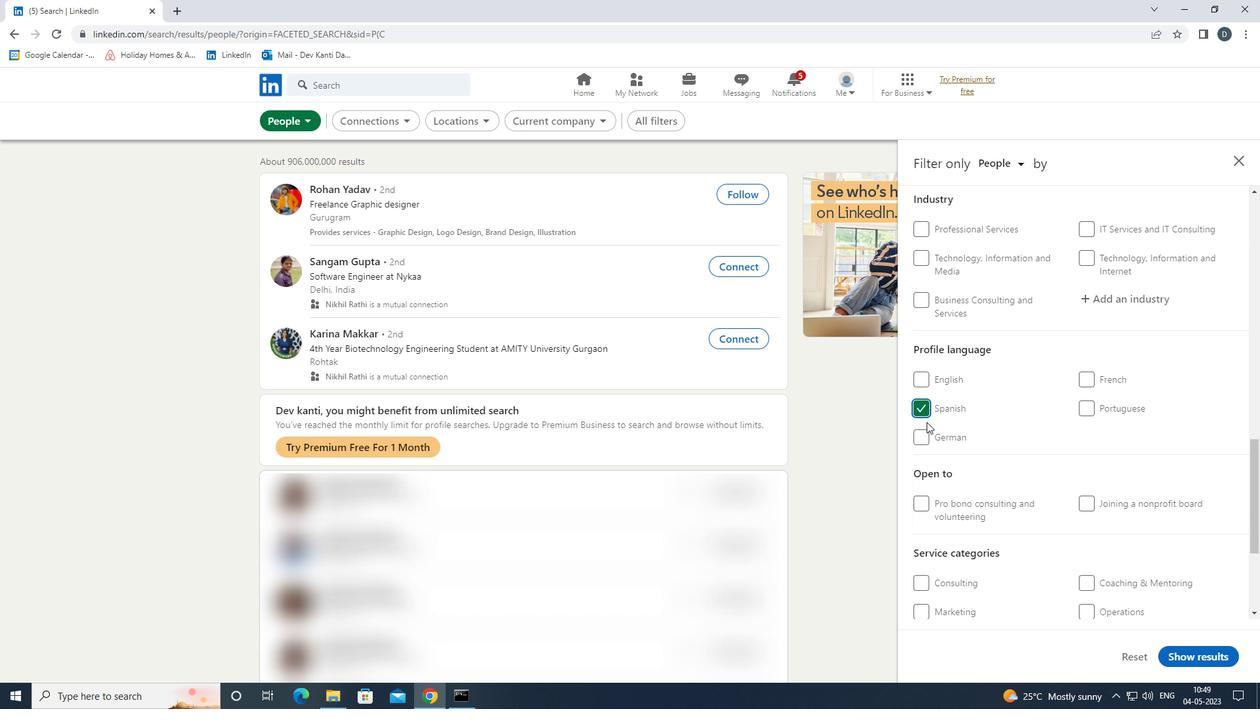 
Action: Mouse moved to (1103, 383)
Screenshot: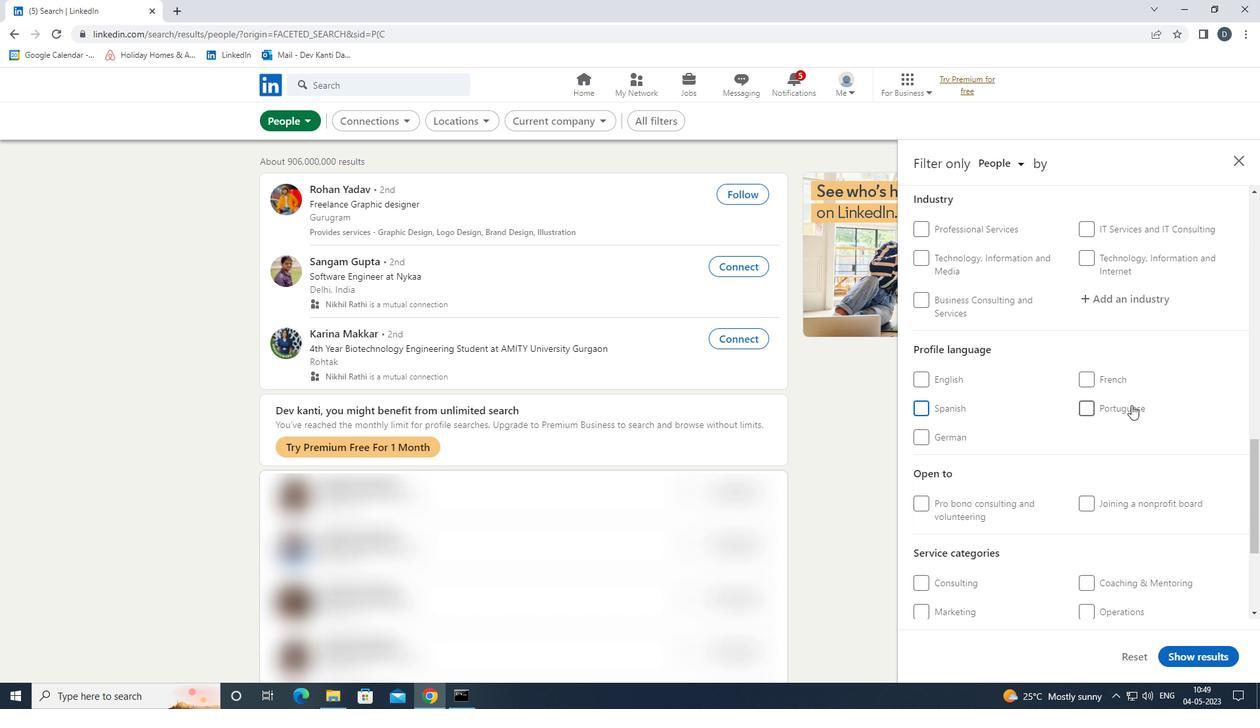 
Action: Mouse pressed left at (1103, 383)
Screenshot: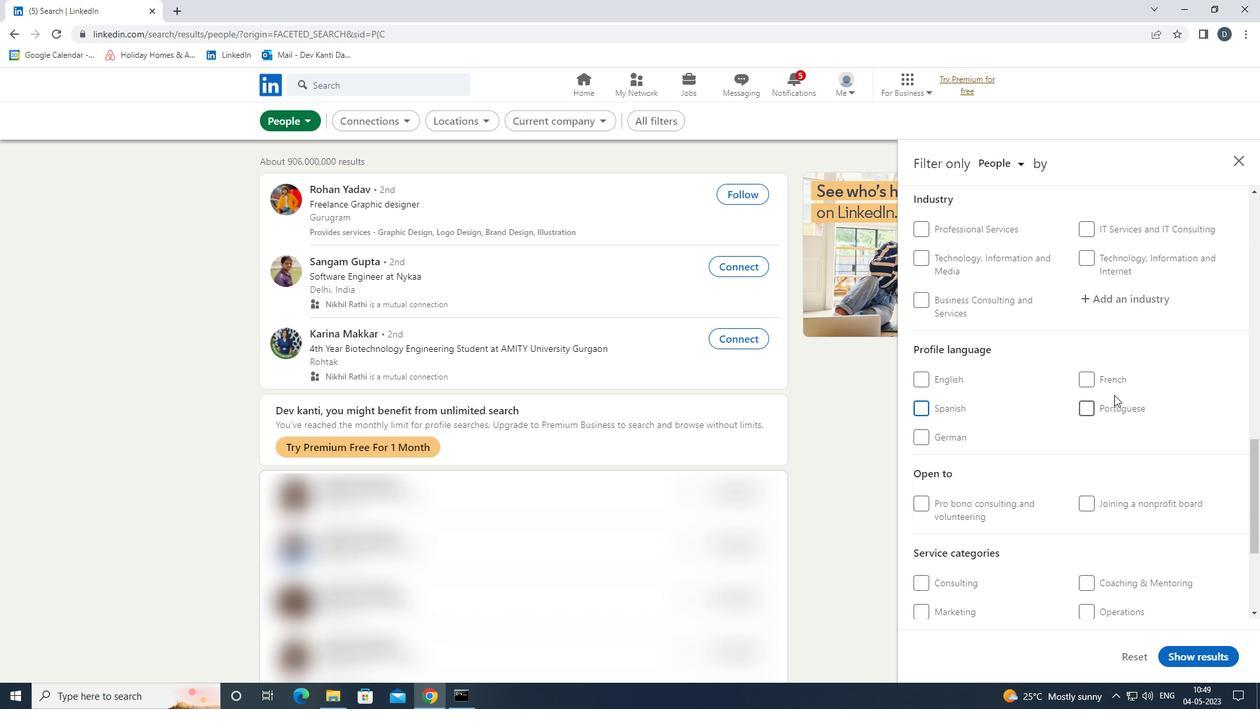 
Action: Mouse scrolled (1103, 384) with delta (0, 0)
Screenshot: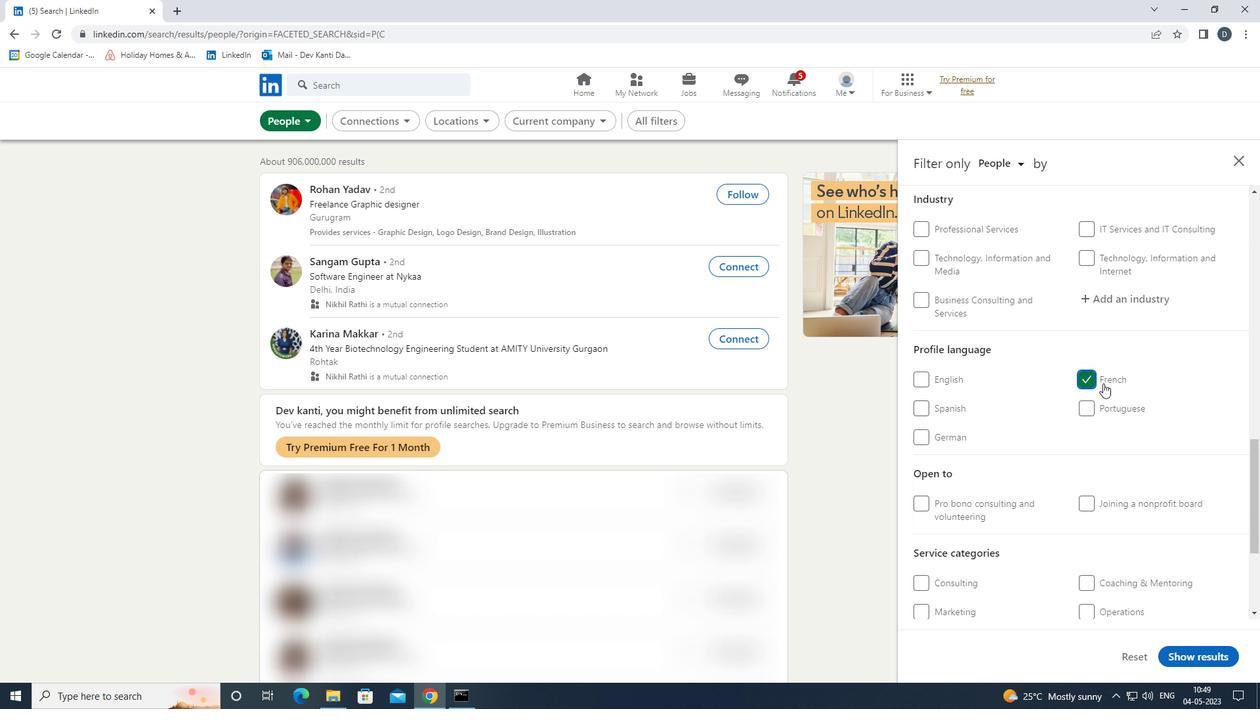
Action: Mouse scrolled (1103, 384) with delta (0, 0)
Screenshot: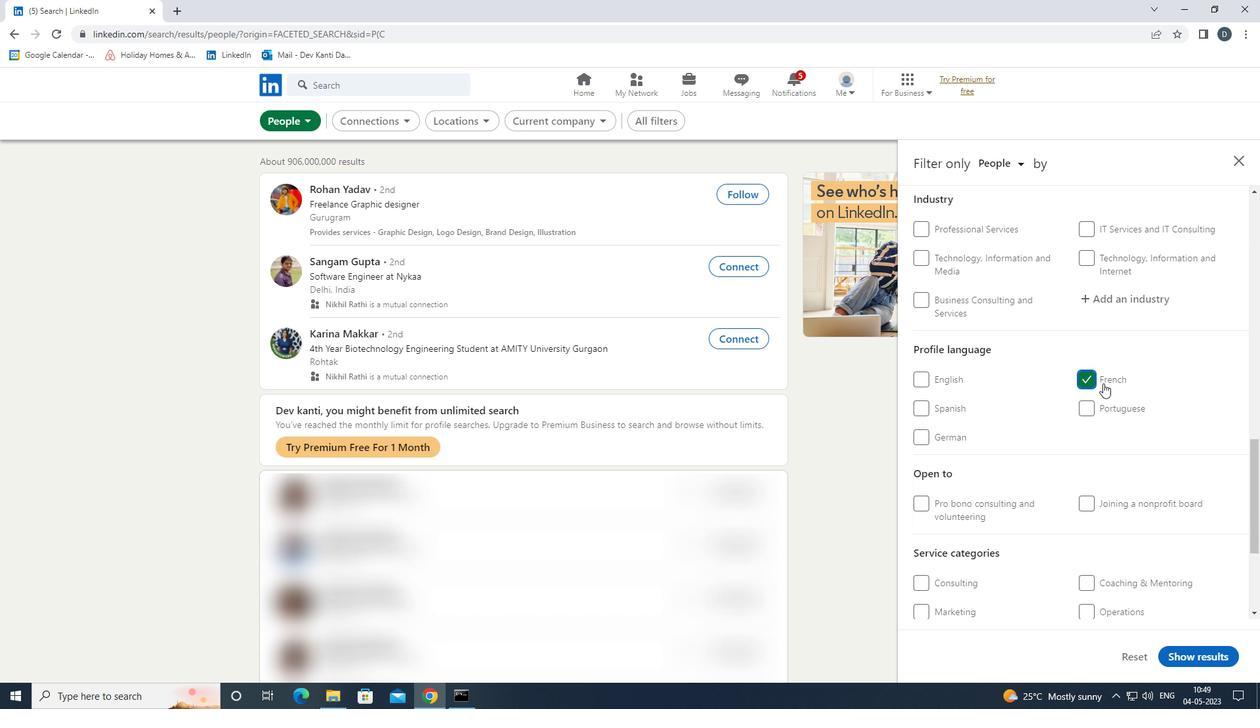
Action: Mouse scrolled (1103, 384) with delta (0, 0)
Screenshot: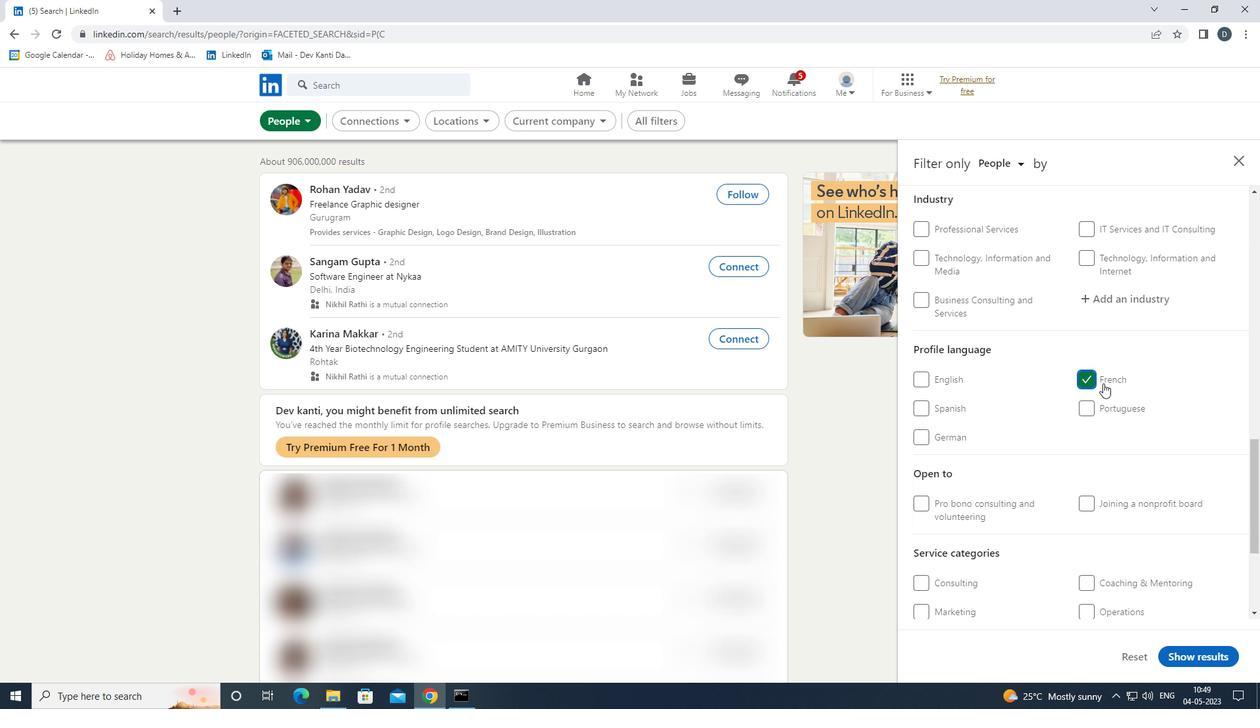 
Action: Mouse scrolled (1103, 384) with delta (0, 0)
Screenshot: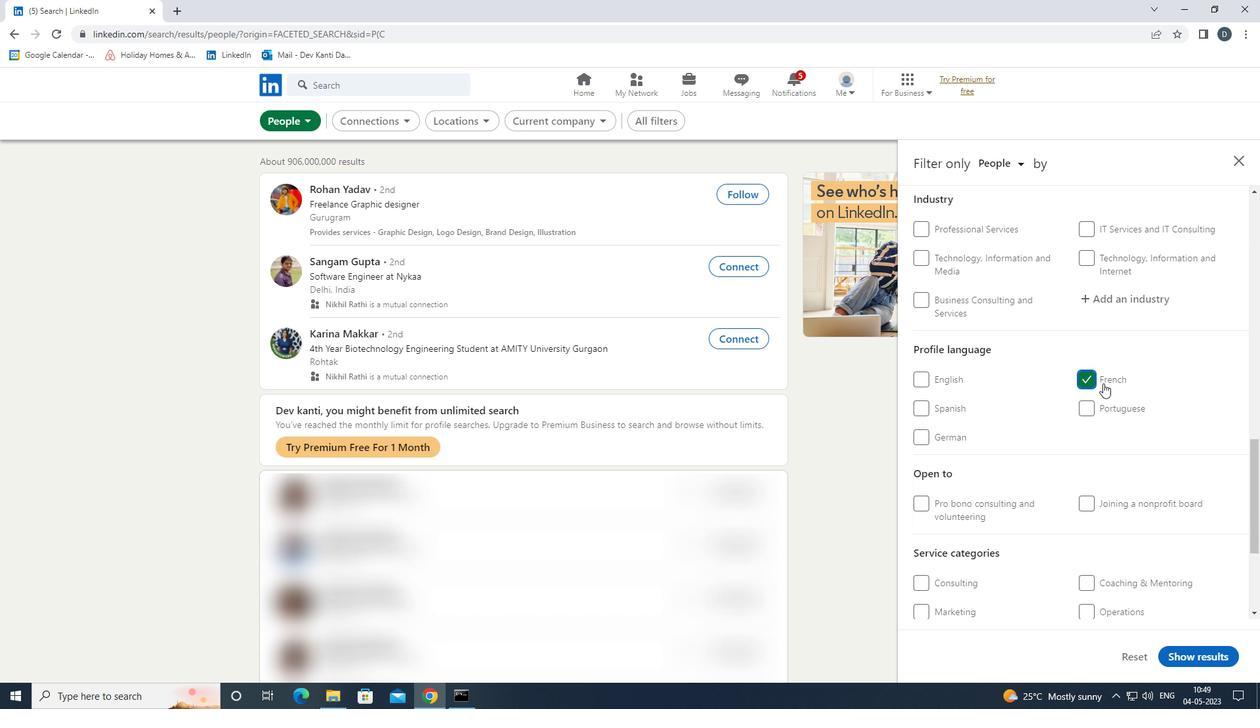 
Action: Mouse scrolled (1103, 384) with delta (0, 0)
Screenshot: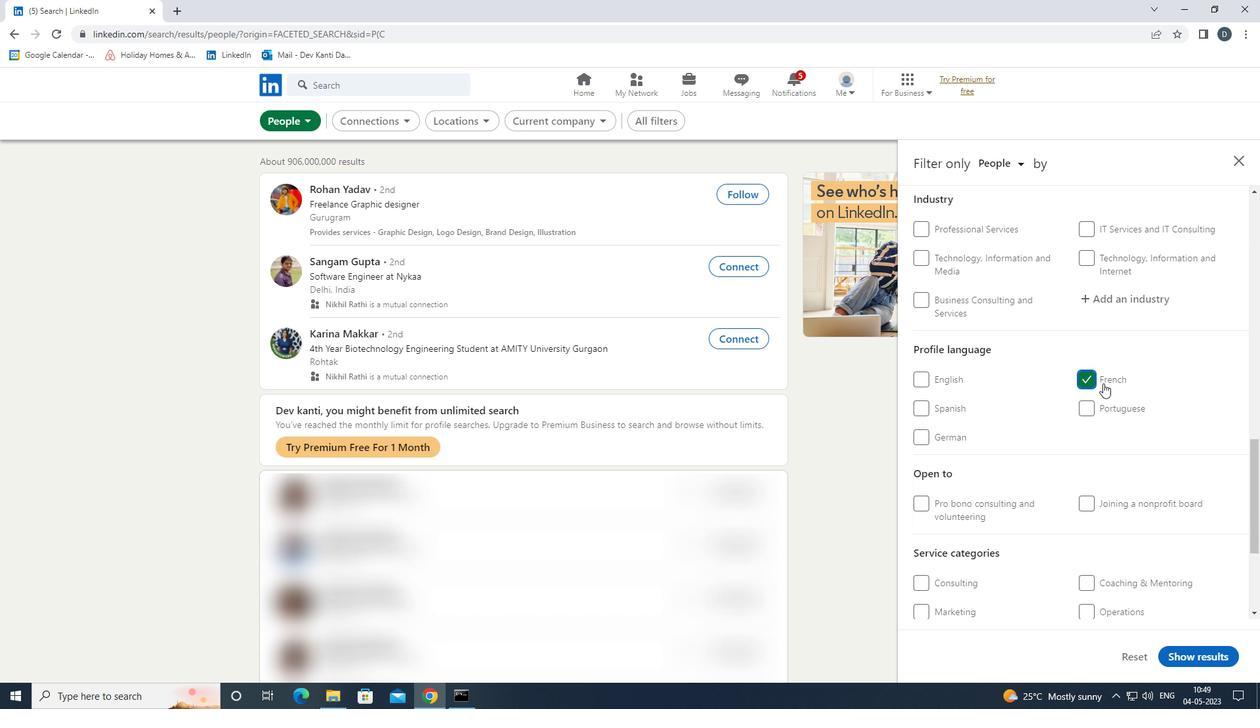 
Action: Mouse scrolled (1103, 384) with delta (0, 0)
Screenshot: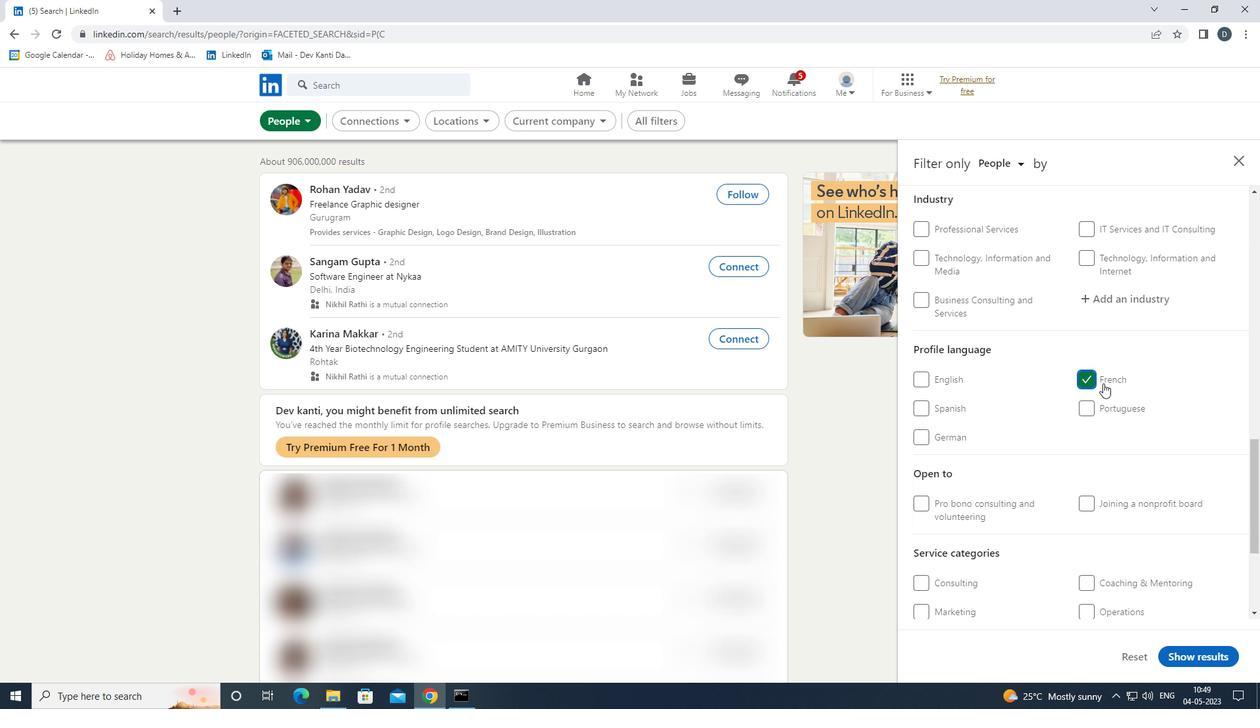
Action: Mouse moved to (1101, 288)
Screenshot: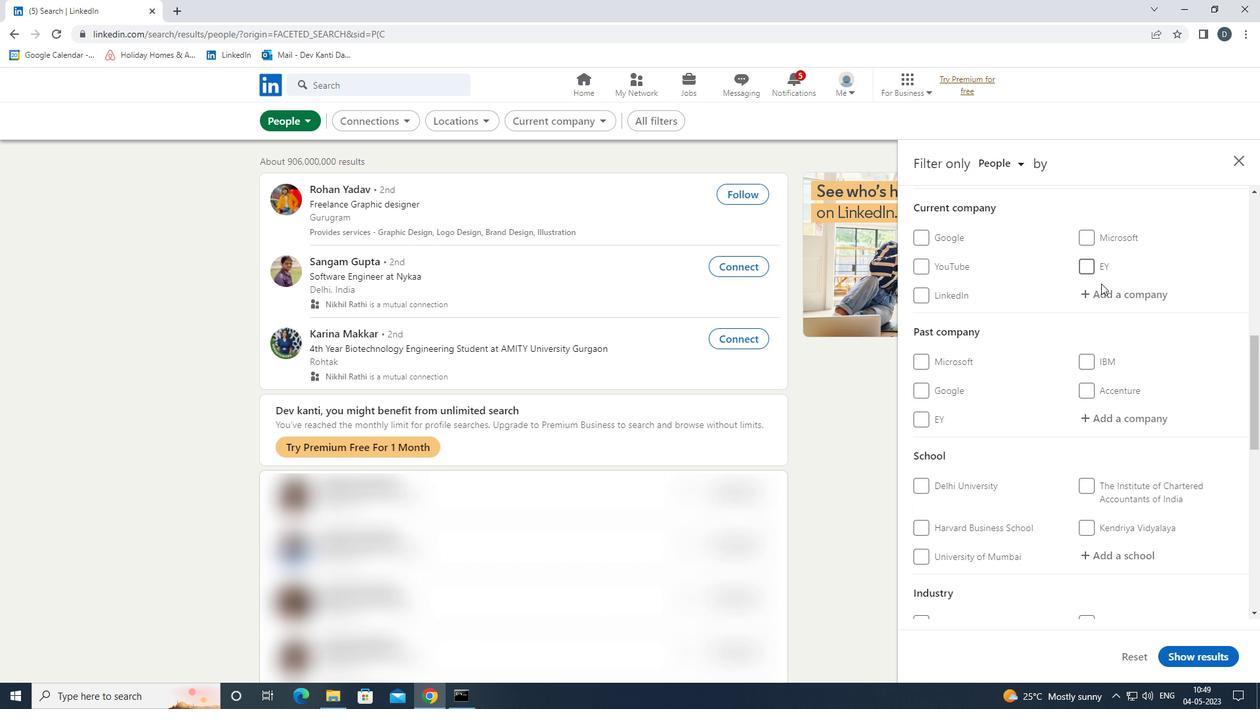 
Action: Mouse pressed left at (1101, 288)
Screenshot: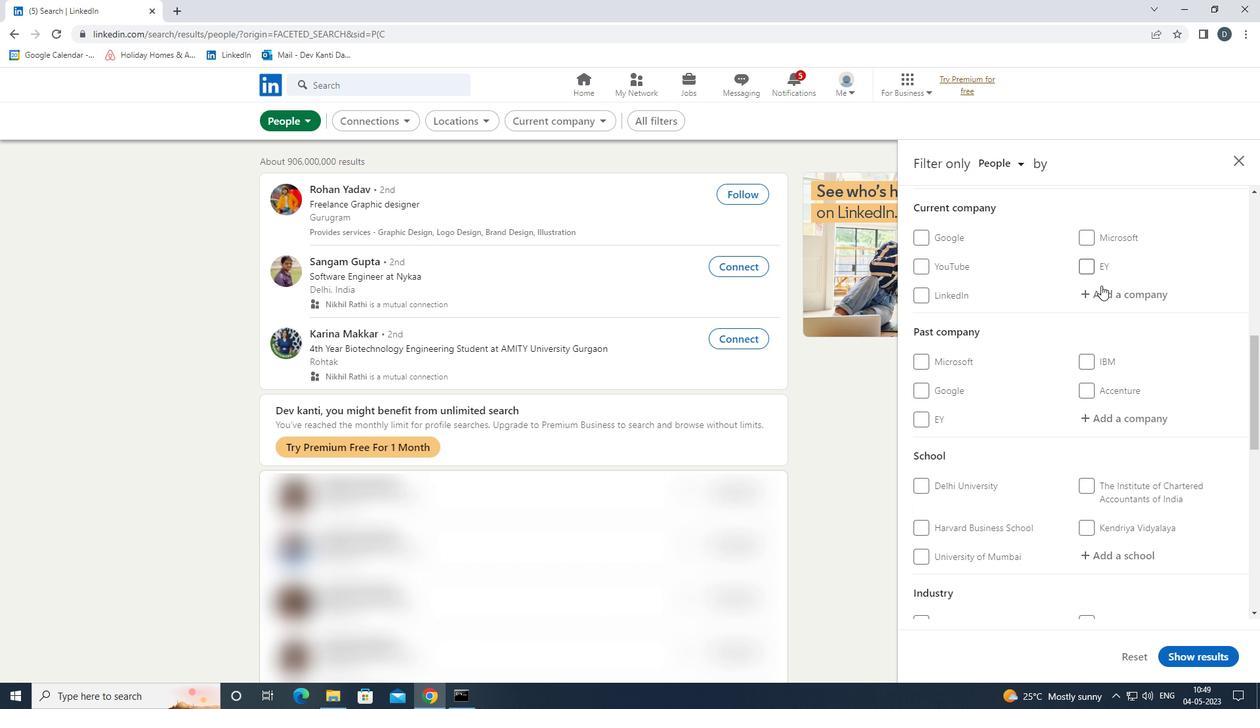 
Action: Mouse moved to (1101, 289)
Screenshot: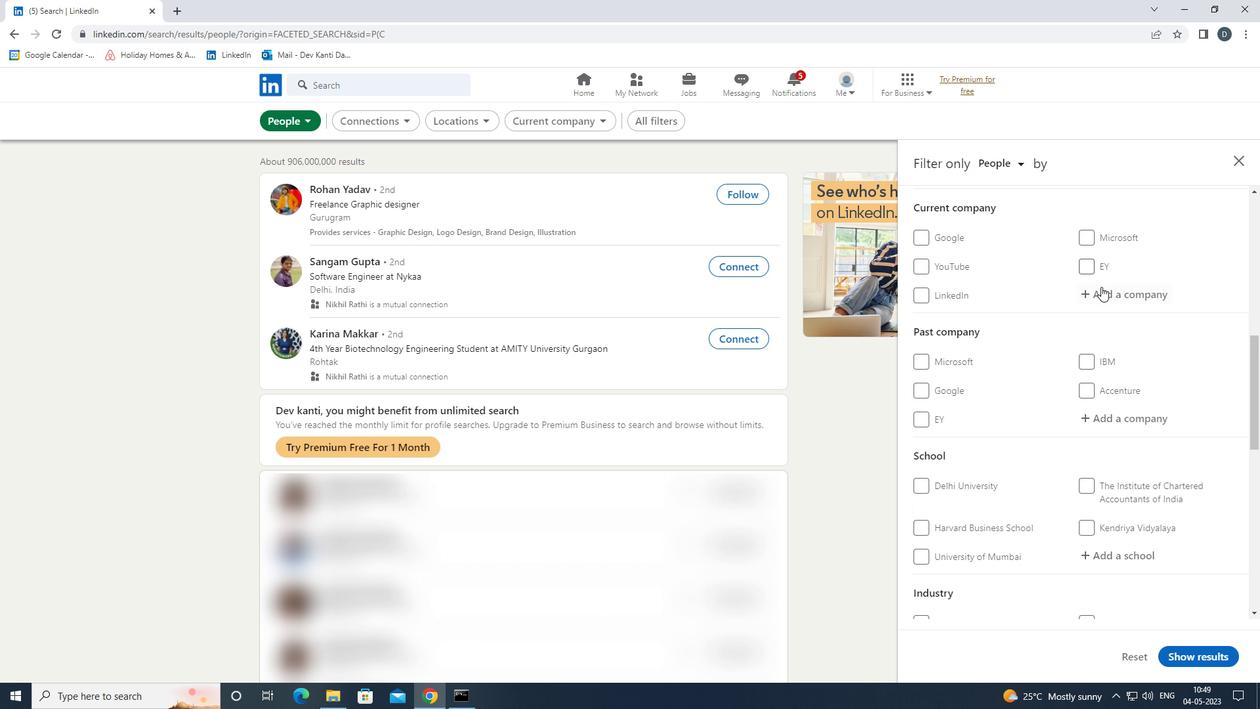 
Action: Key pressed <Key.shift>DANIELI<Key.down><Key.enter>
Screenshot: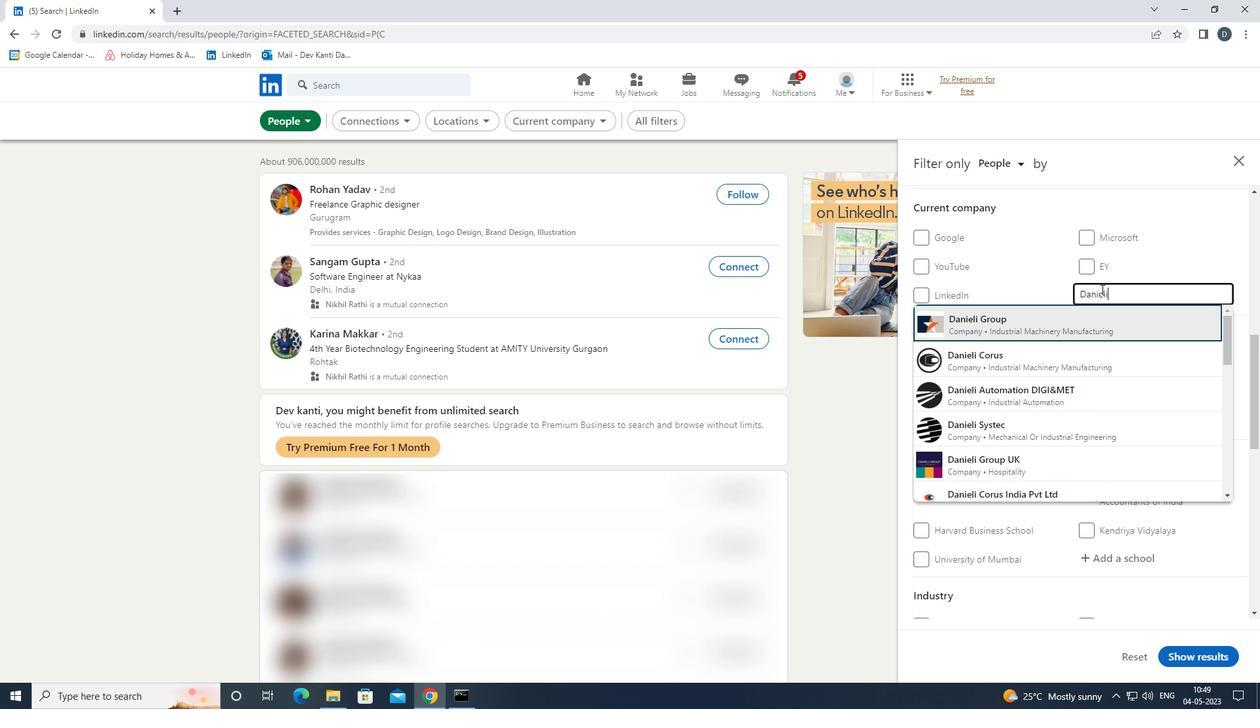 
Action: Mouse scrolled (1101, 288) with delta (0, 0)
Screenshot: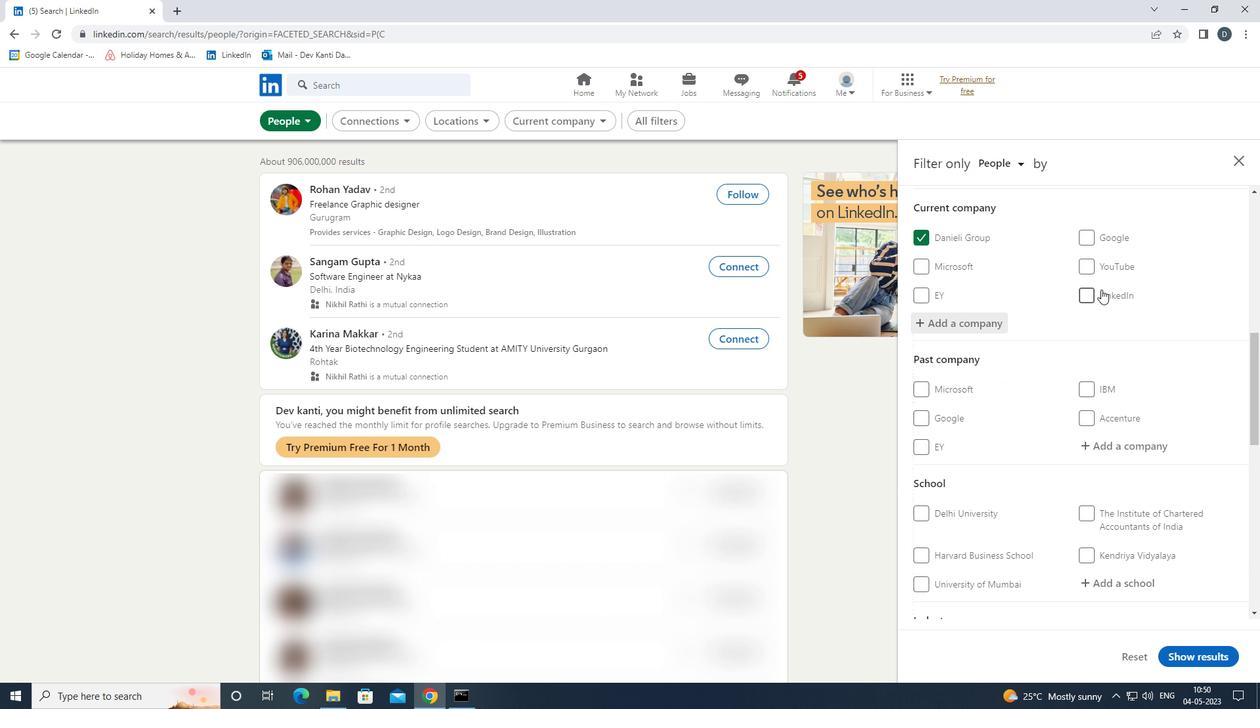 
Action: Mouse moved to (1103, 289)
Screenshot: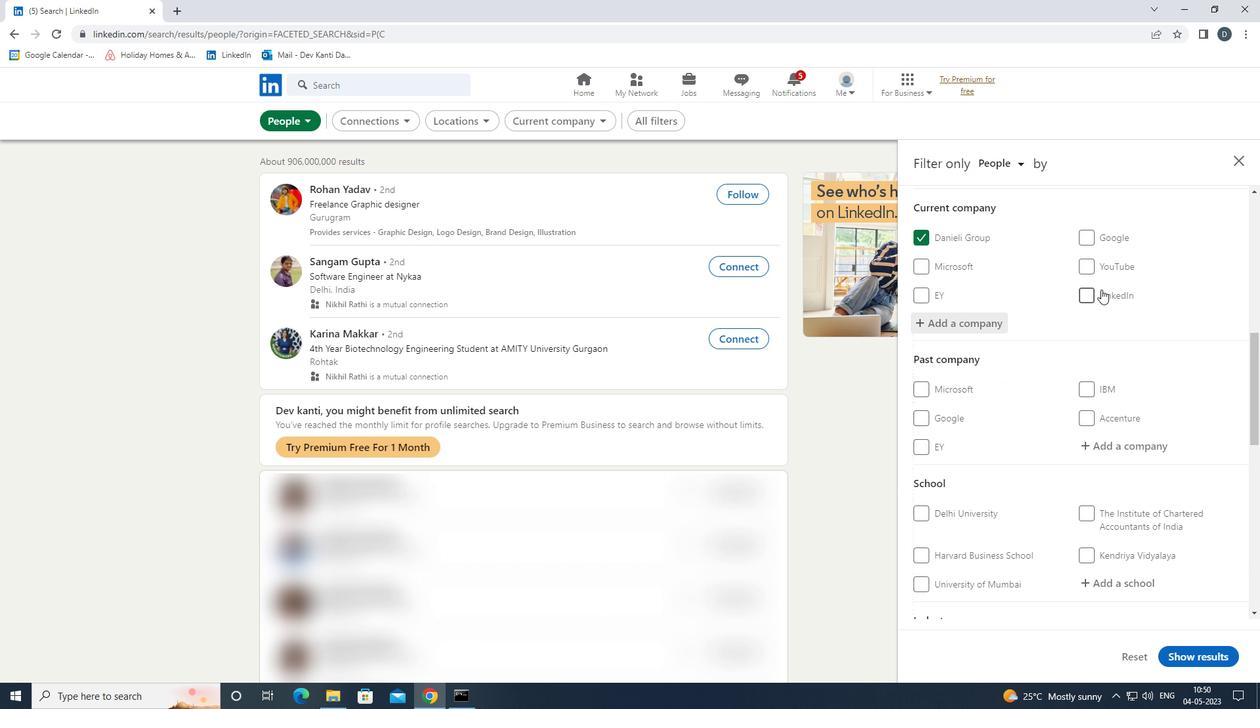 
Action: Mouse scrolled (1103, 288) with delta (0, 0)
Screenshot: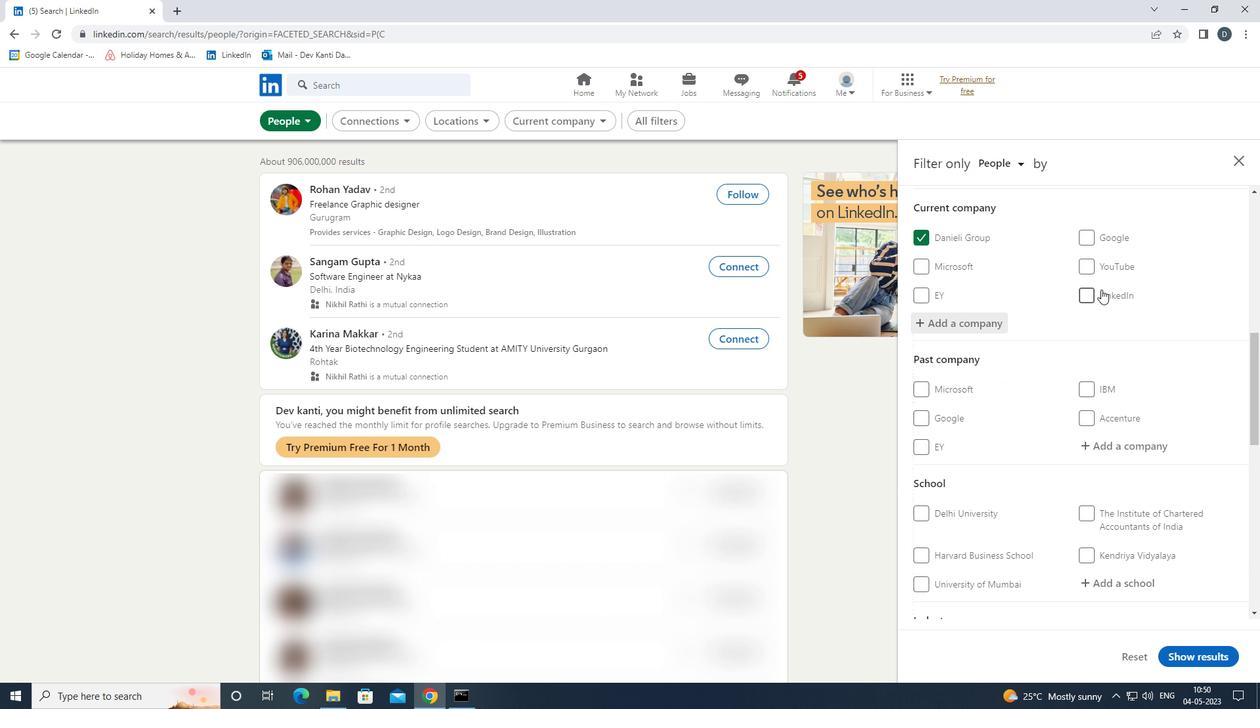 
Action: Mouse moved to (1129, 456)
Screenshot: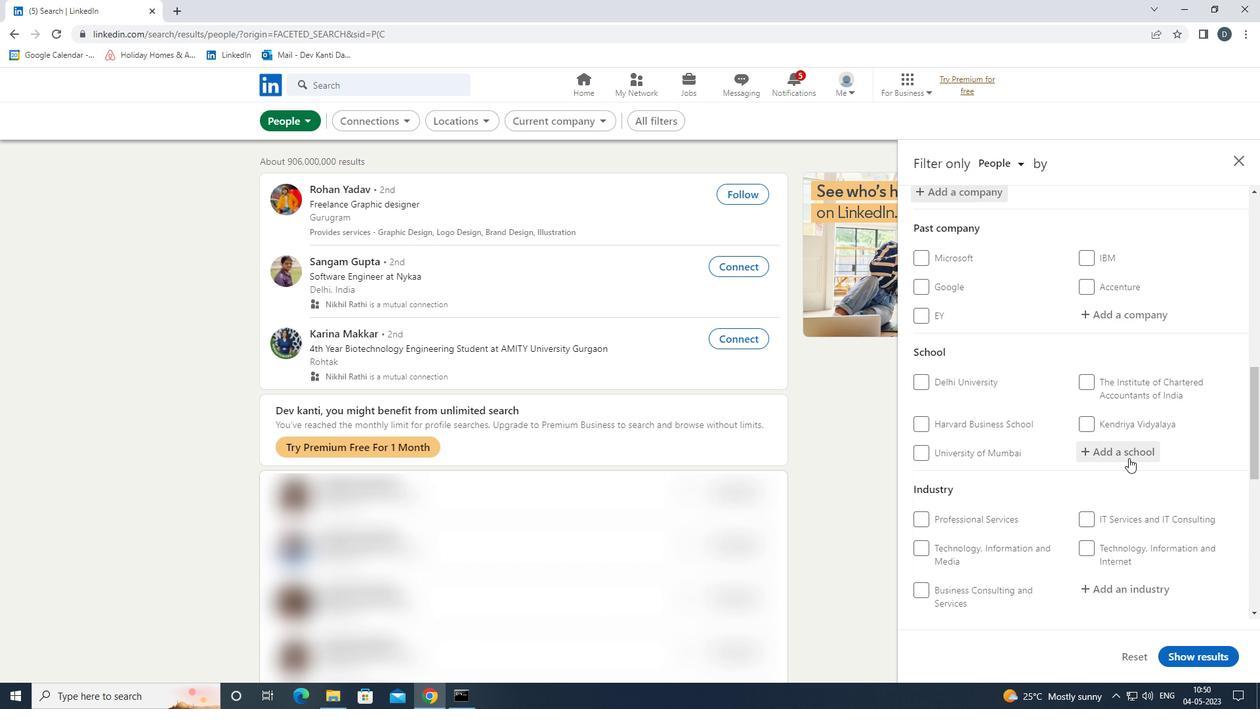 
Action: Mouse pressed left at (1129, 456)
Screenshot: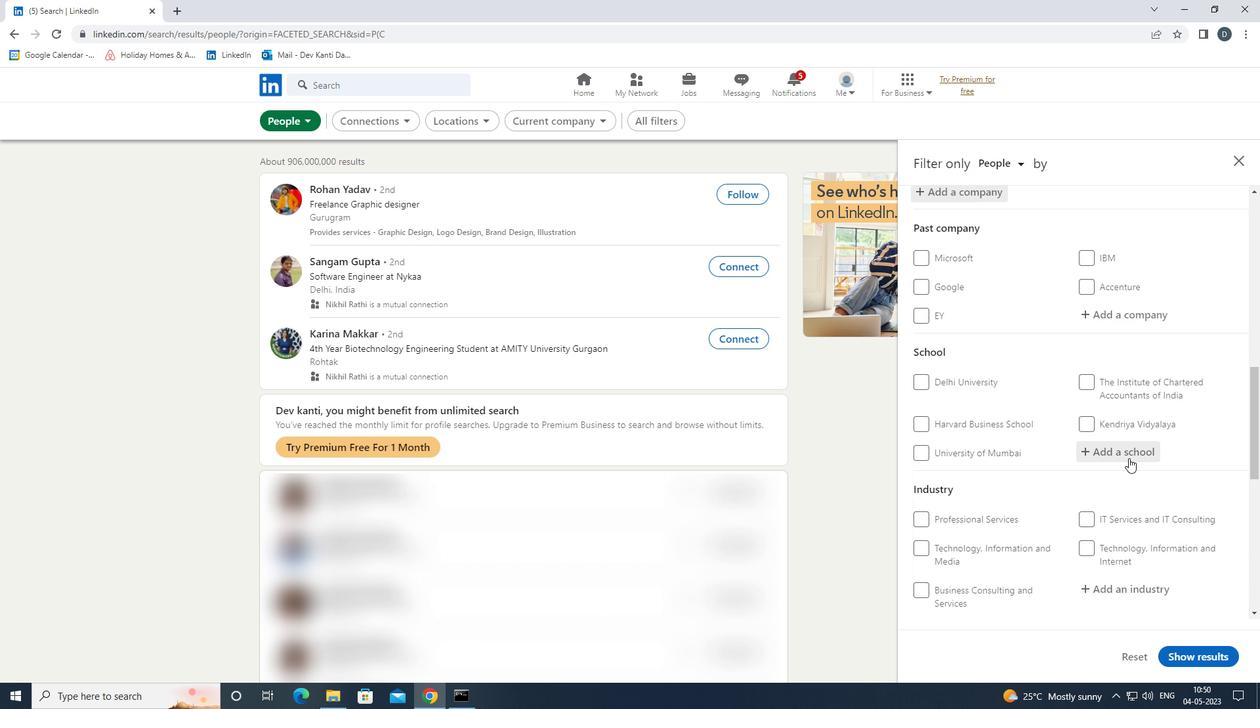 
Action: Key pressed <Key.shift><Key.shift><Key.shift><Key.shift><Key.shift><Key.shift>GEMS<Key.space><Key.down><Key.enter>
Screenshot: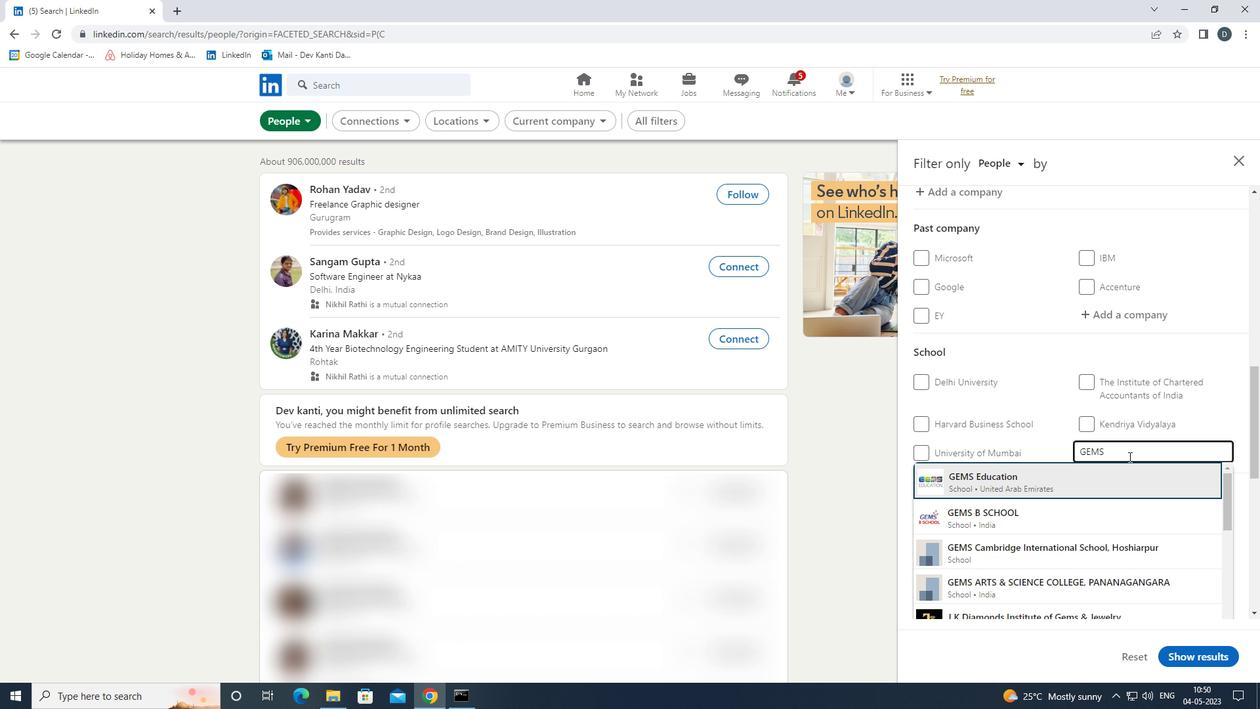 
Action: Mouse scrolled (1129, 456) with delta (0, 0)
Screenshot: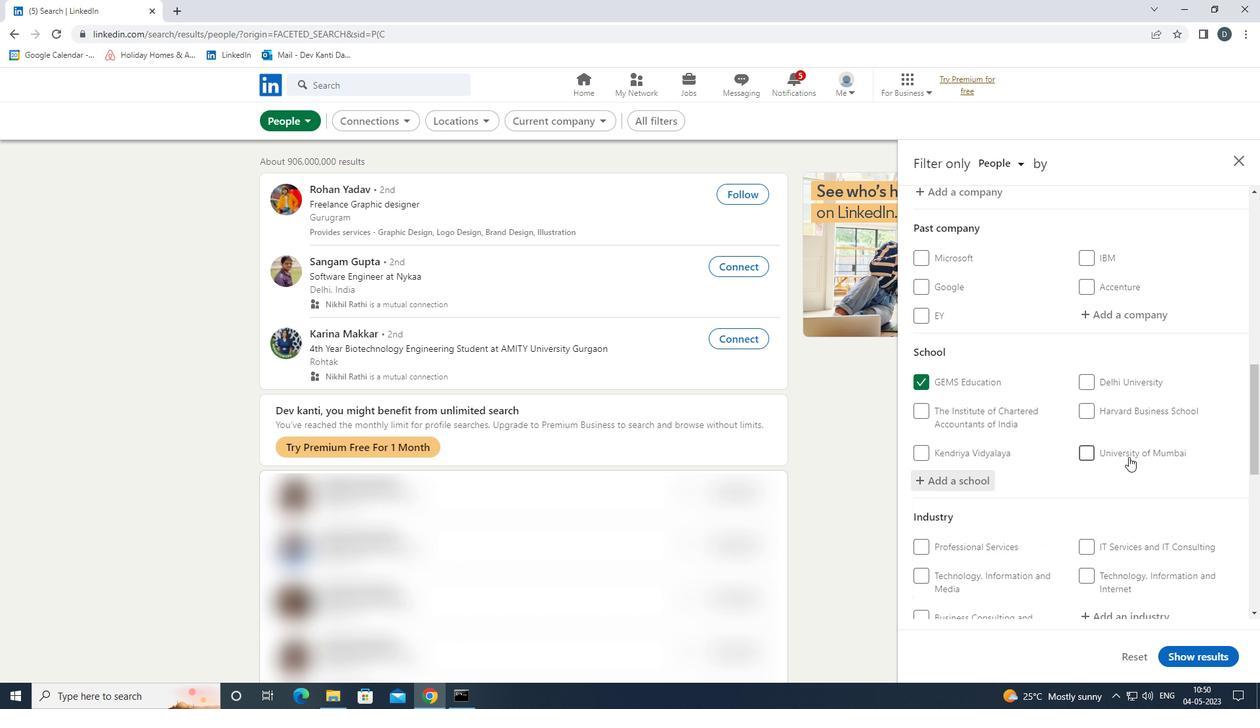 
Action: Mouse scrolled (1129, 456) with delta (0, 0)
Screenshot: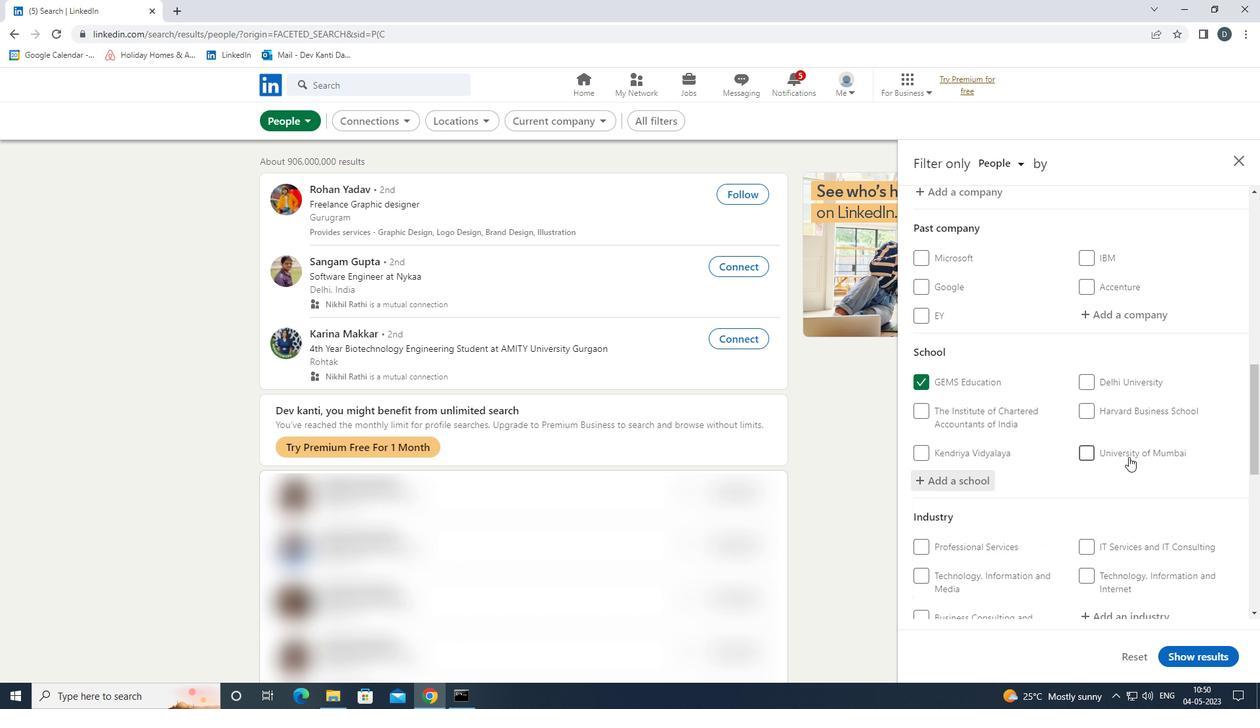 
Action: Mouse moved to (1129, 462)
Screenshot: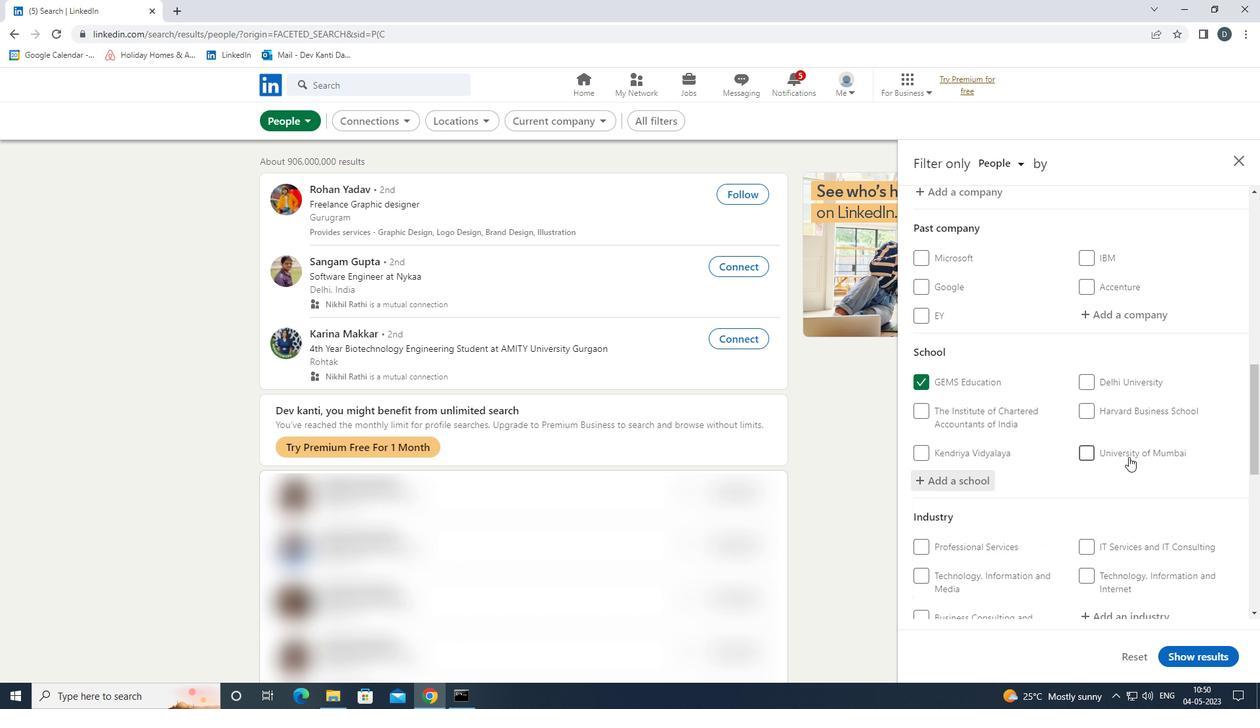 
Action: Mouse scrolled (1129, 462) with delta (0, 0)
Screenshot: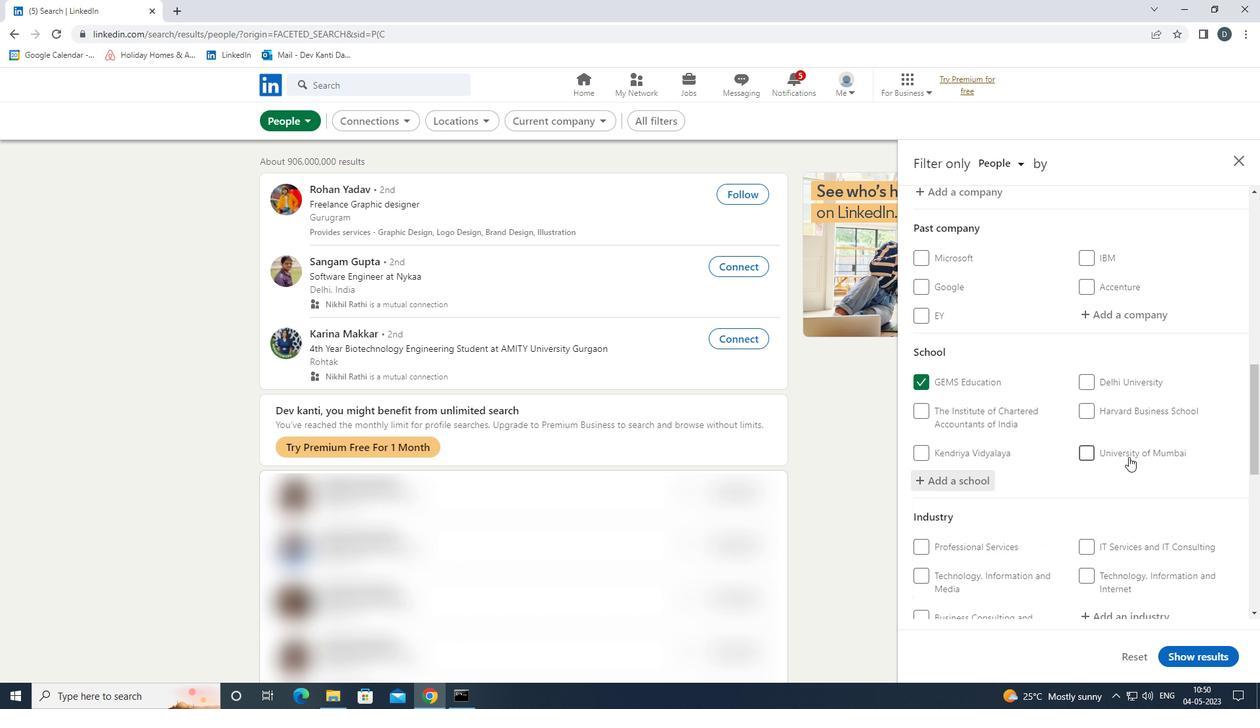 
Action: Mouse moved to (1136, 423)
Screenshot: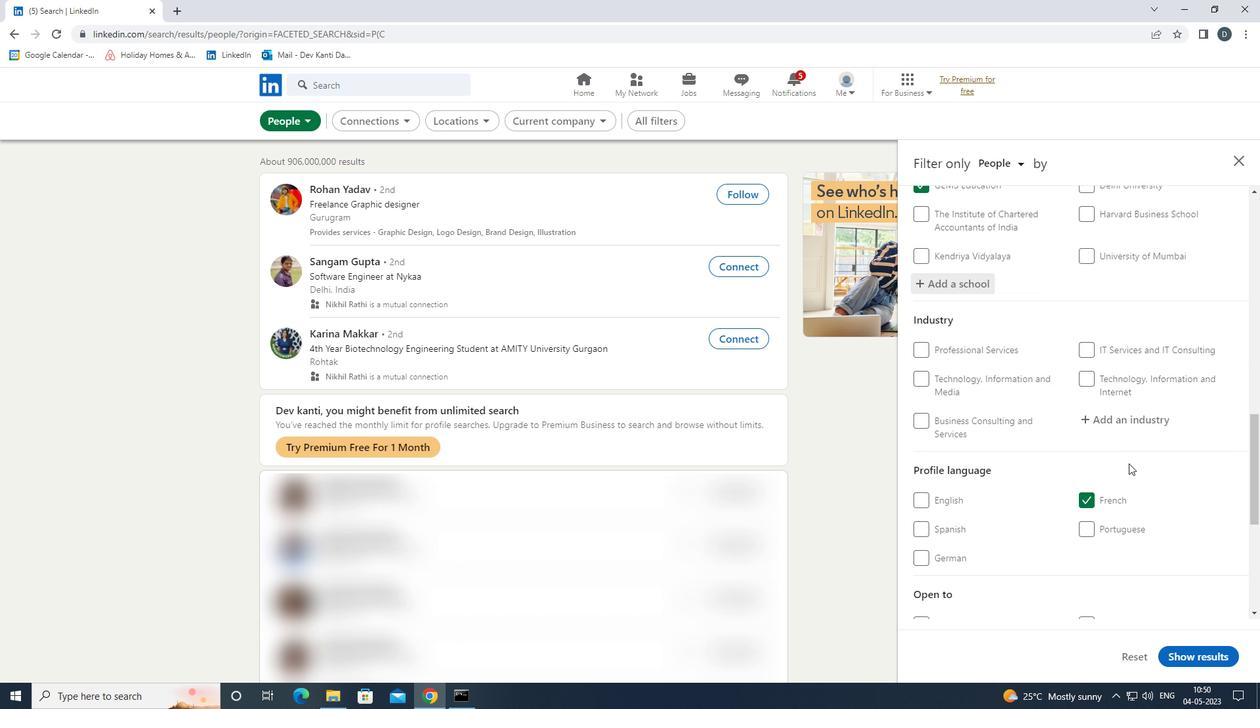 
Action: Mouse pressed left at (1136, 423)
Screenshot: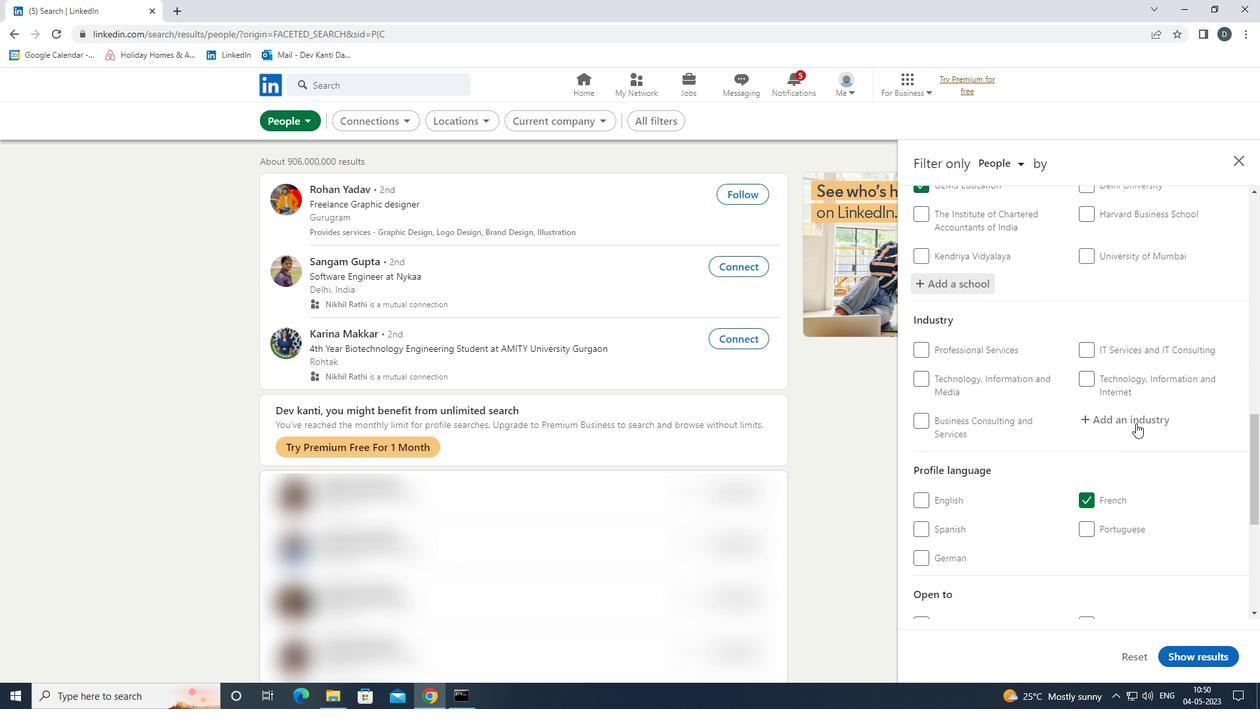 
Action: Key pressed <Key.shift><Key.shift><Key.shift><Key.shift><Key.shift><Key.shift><Key.shift><Key.shift><Key.shift>NAN<Key.backspace><Key.backspace>ANO<Key.down><Key.enter>
Screenshot: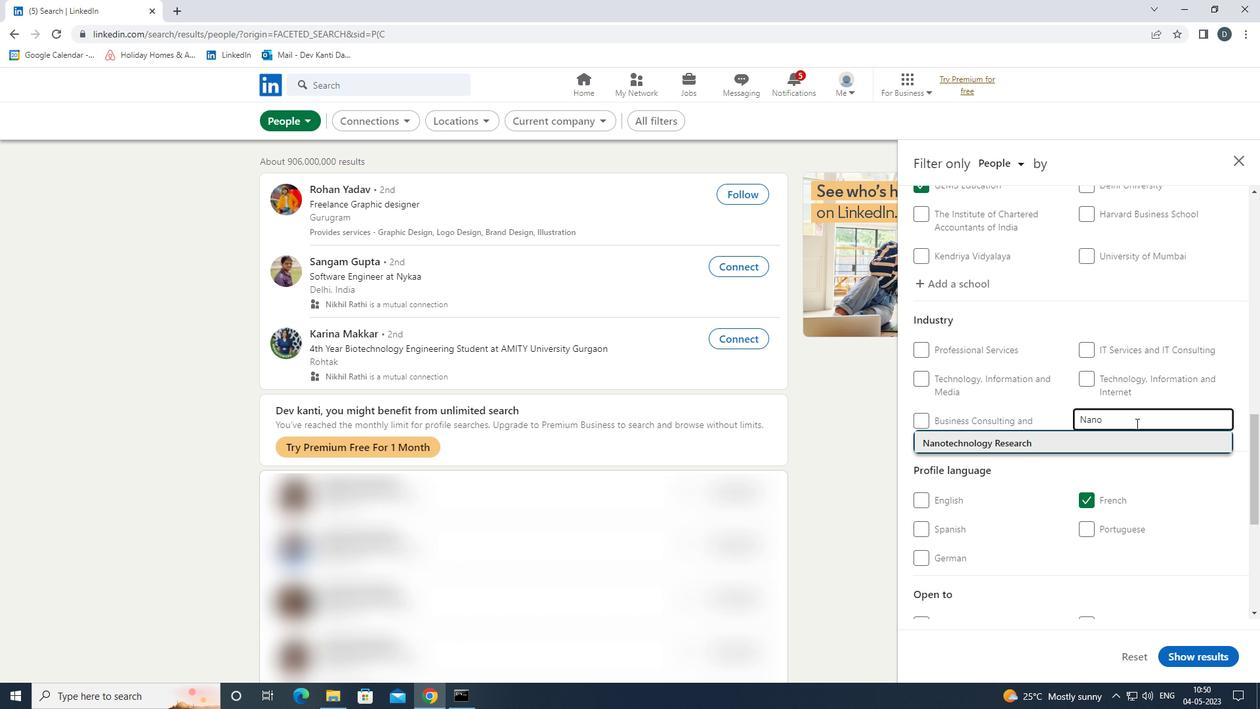 
Action: Mouse moved to (1135, 426)
Screenshot: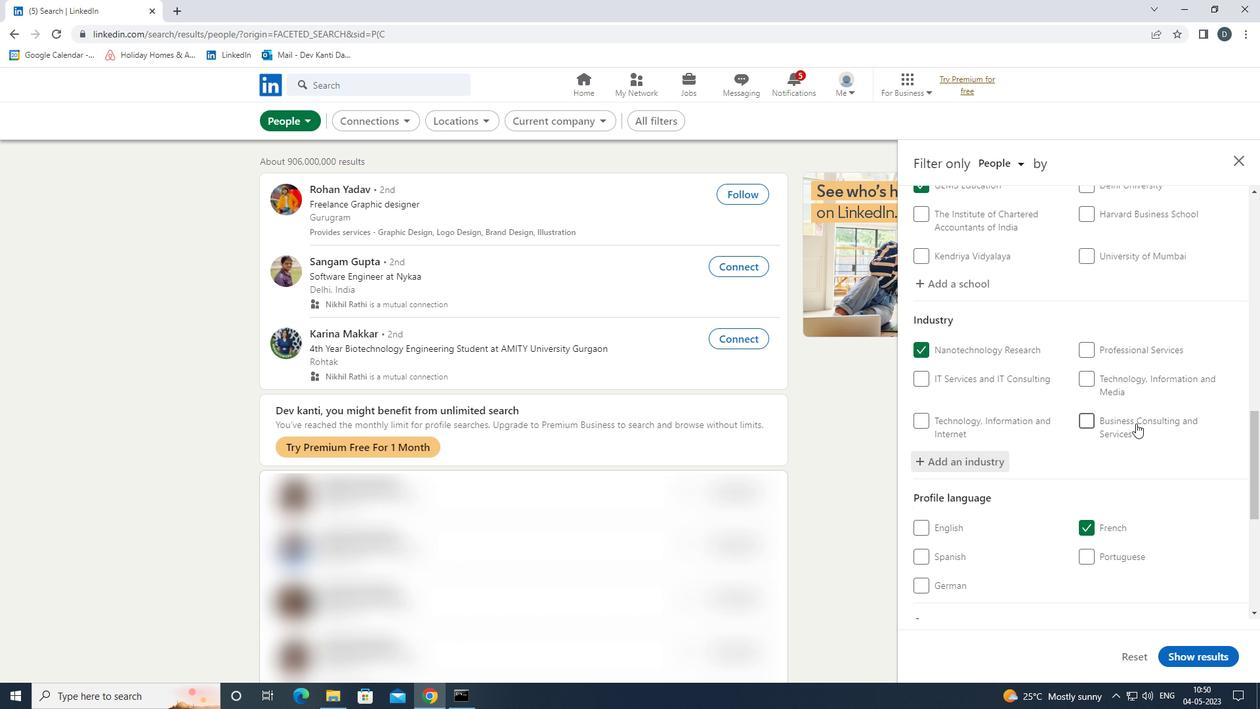 
Action: Mouse scrolled (1135, 425) with delta (0, 0)
Screenshot: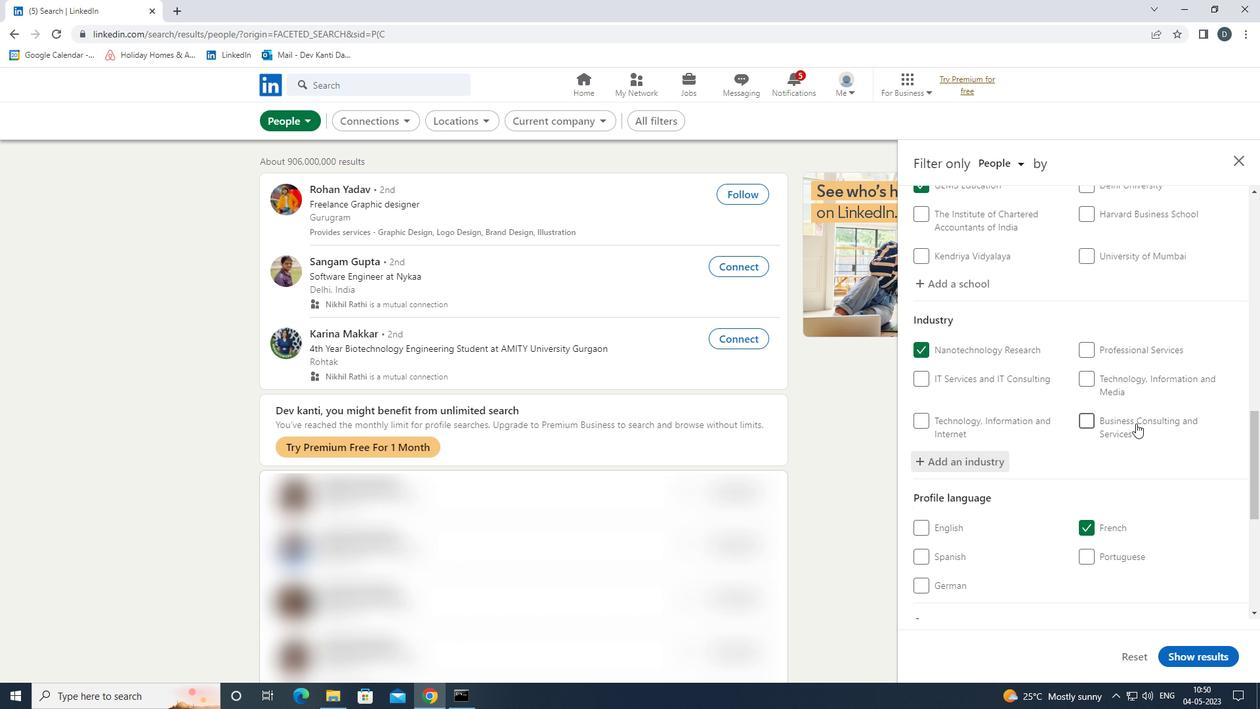 
Action: Mouse scrolled (1135, 425) with delta (0, 0)
Screenshot: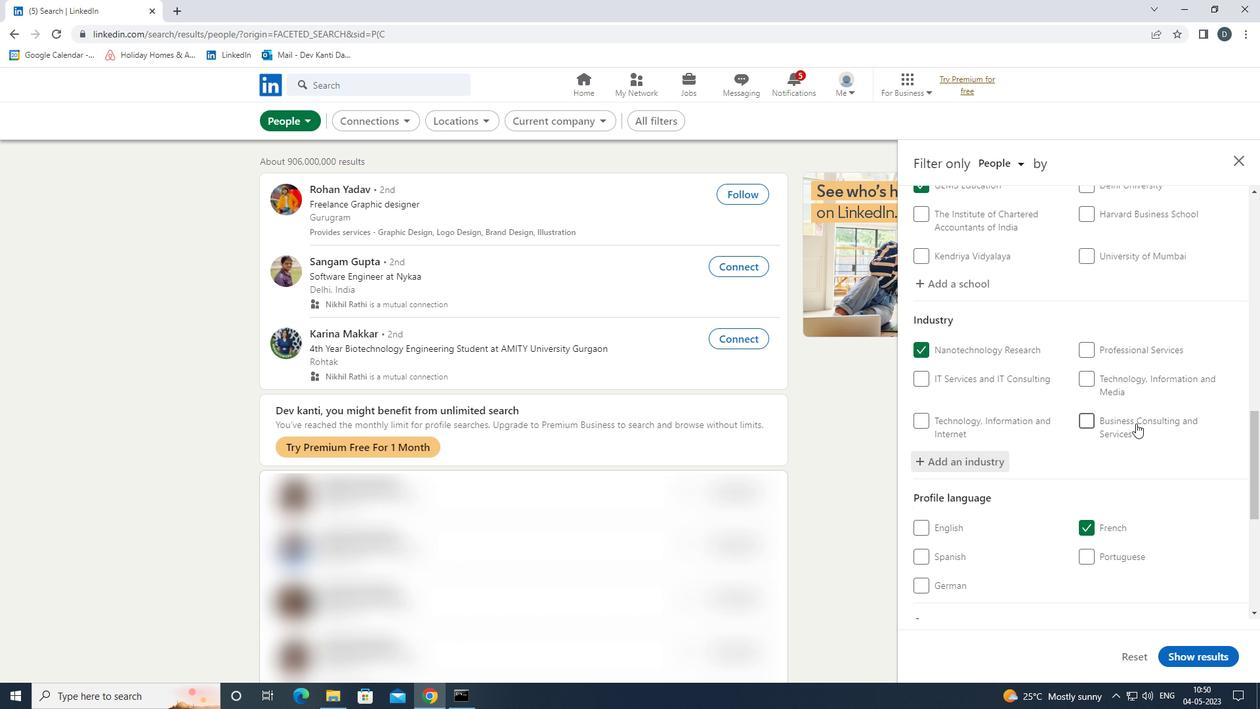 
Action: Mouse scrolled (1135, 425) with delta (0, 0)
Screenshot: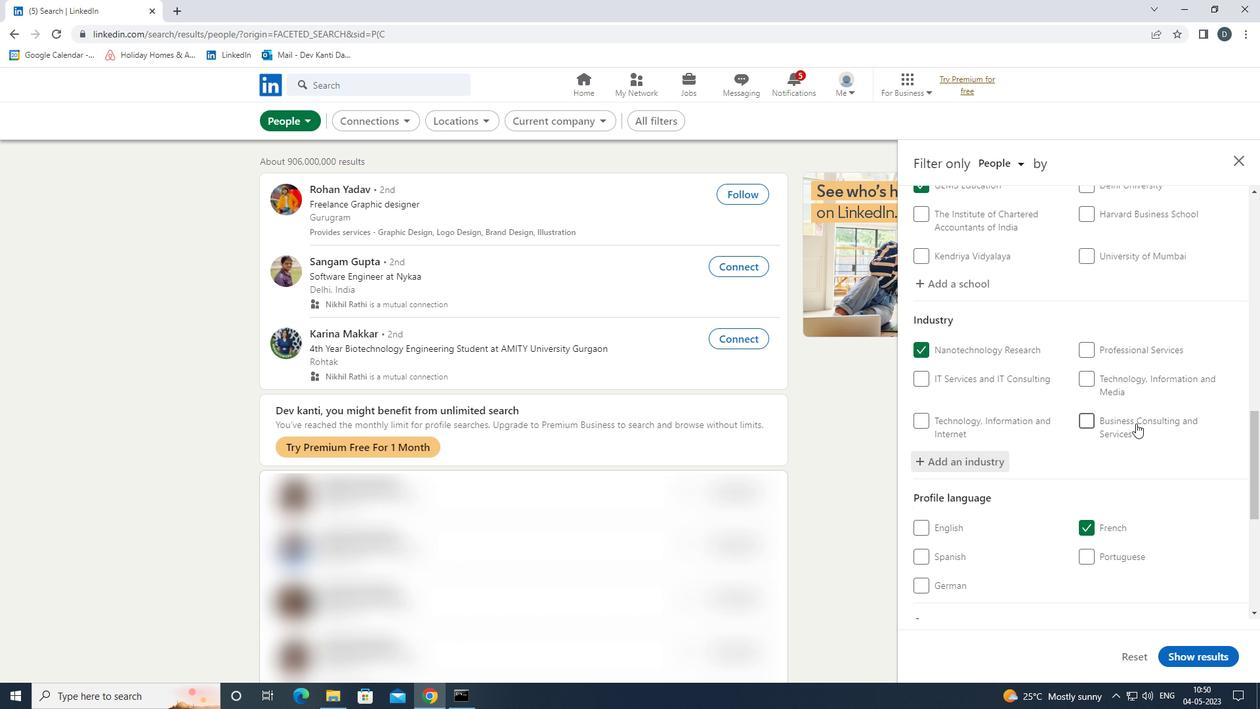 
Action: Mouse scrolled (1135, 425) with delta (0, 0)
Screenshot: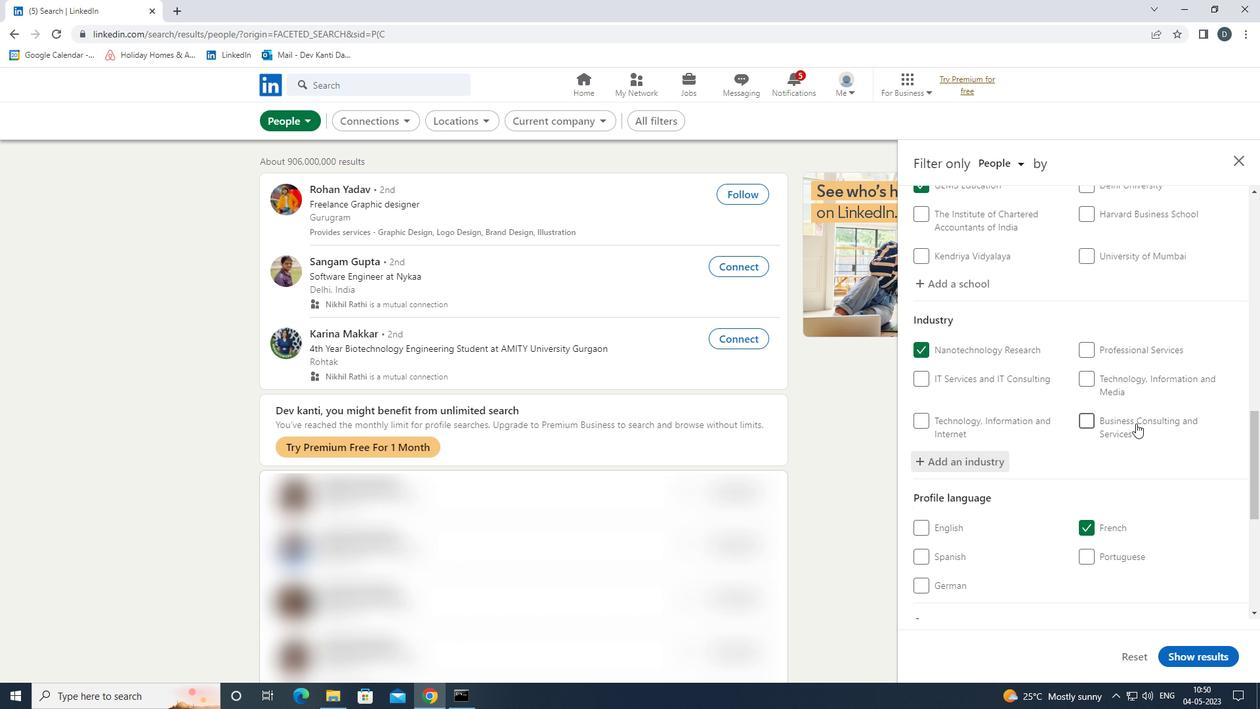 
Action: Mouse scrolled (1135, 425) with delta (0, 0)
Screenshot: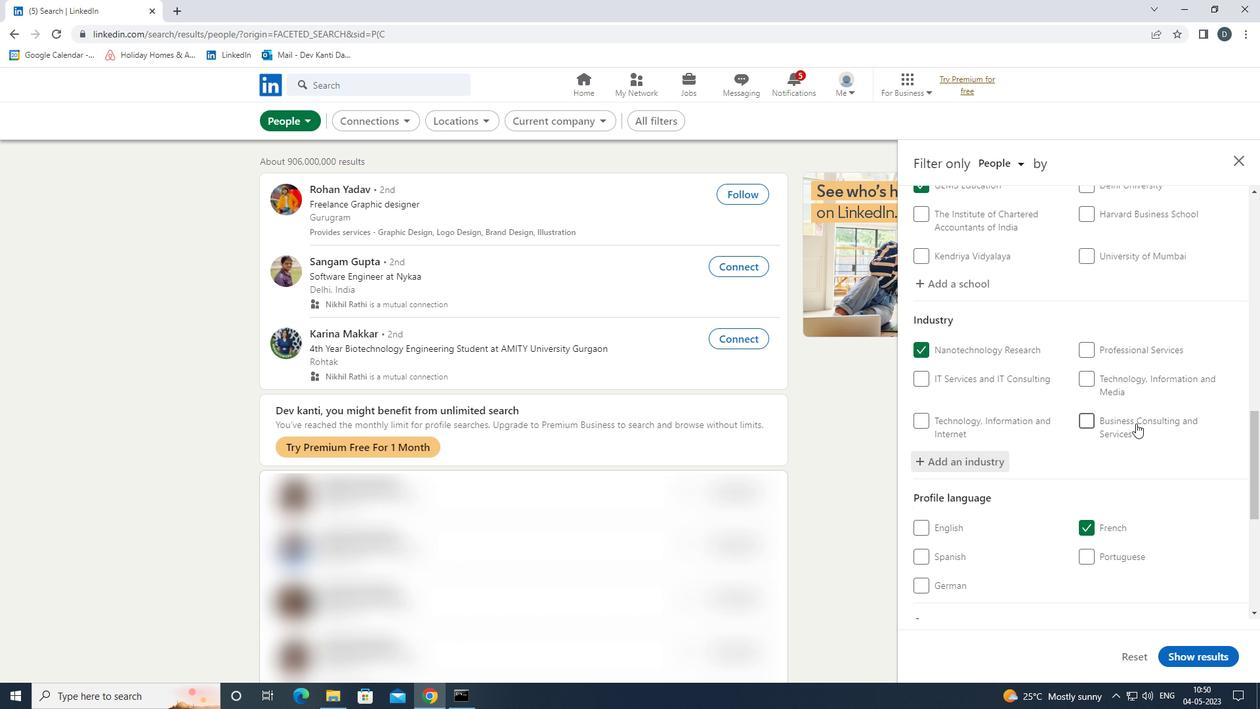 
Action: Mouse moved to (1119, 487)
Screenshot: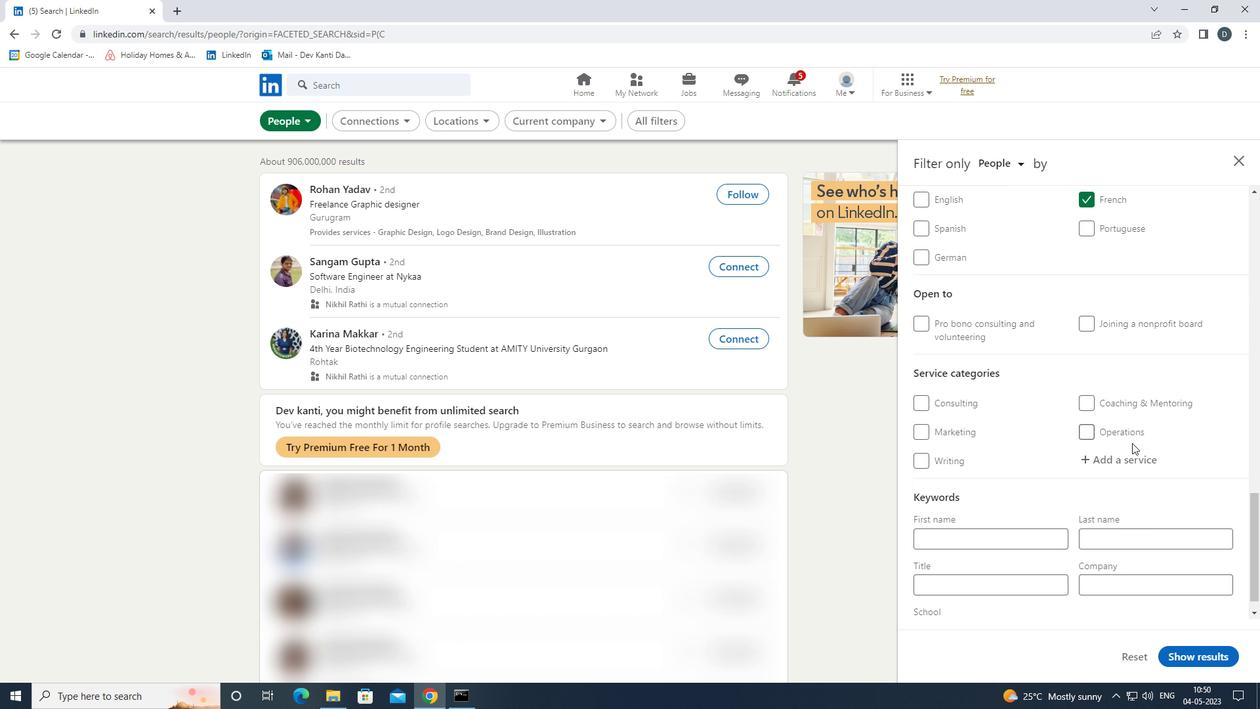 
Action: Mouse pressed left at (1119, 487)
Screenshot: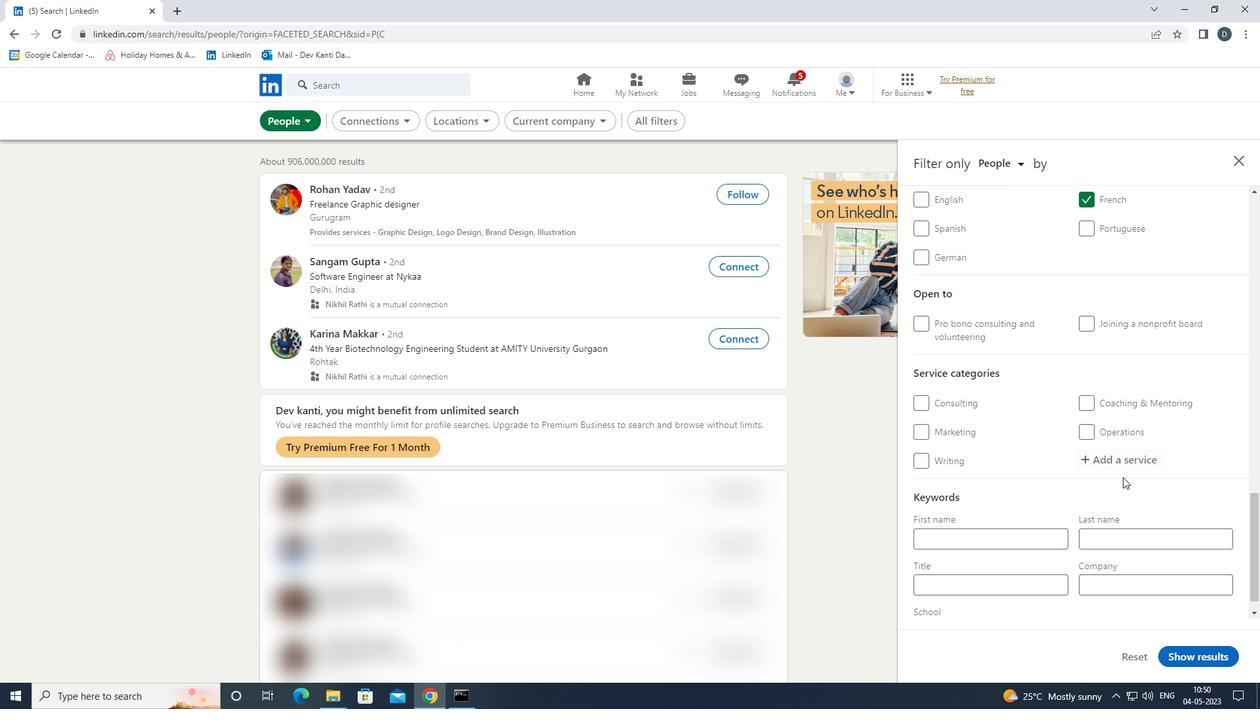 
Action: Mouse moved to (1120, 467)
Screenshot: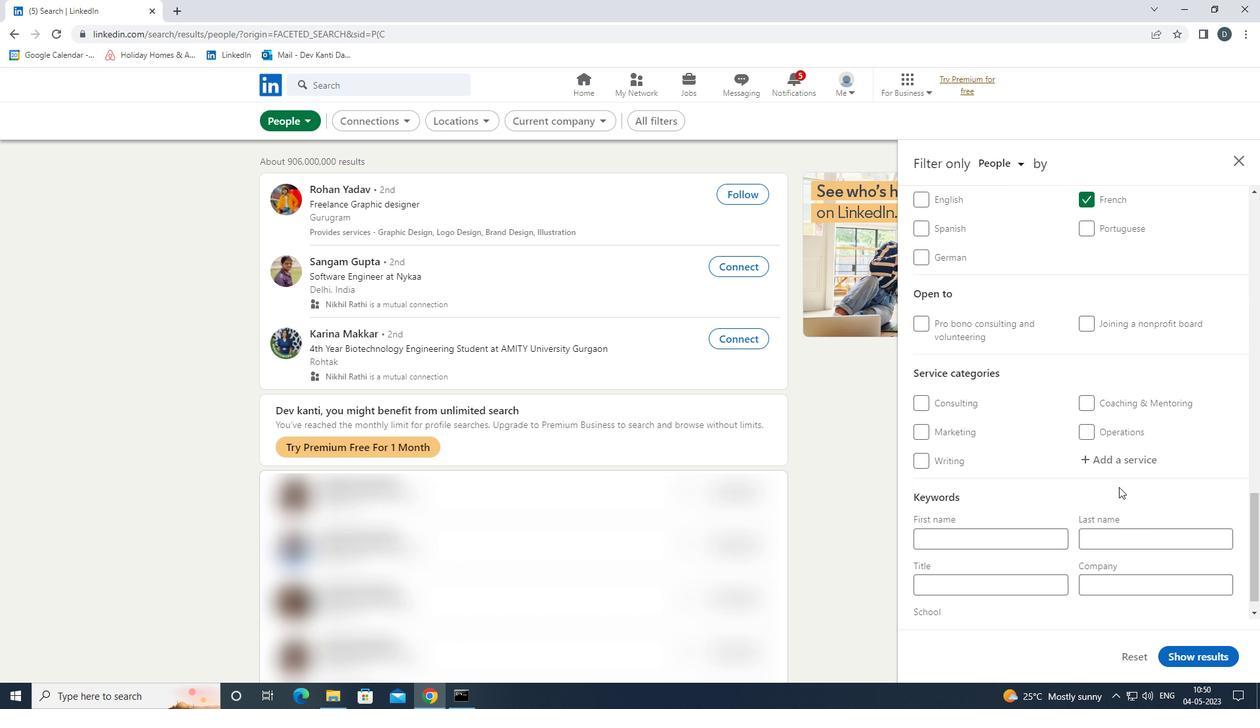 
Action: Mouse pressed left at (1120, 467)
Screenshot: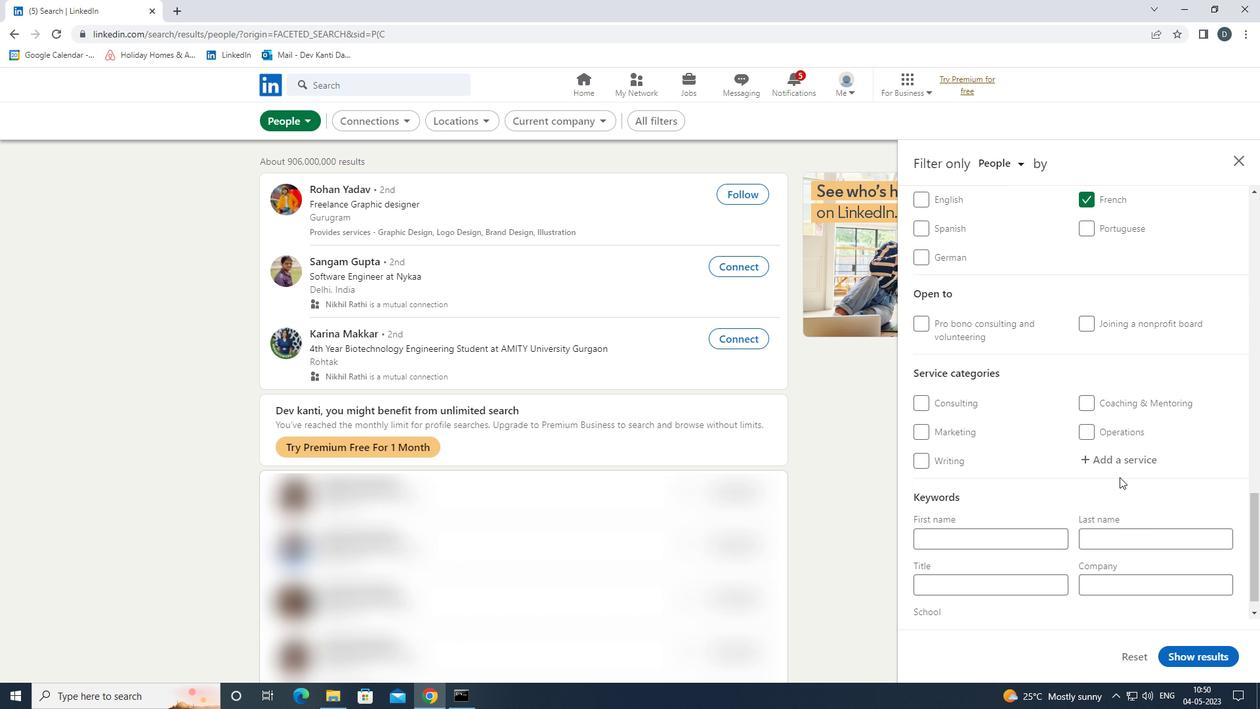 
Action: Key pressed <Key.shift>WRITING<Key.down><Key.enter>
Screenshot: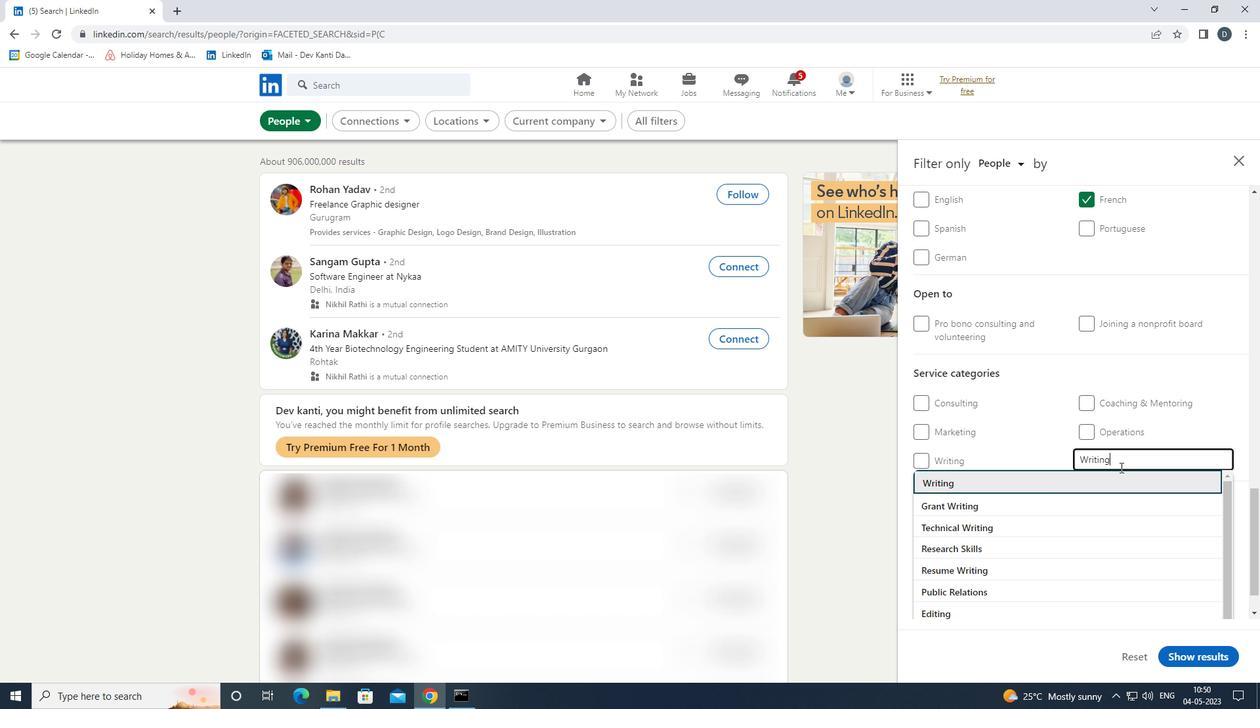 
Action: Mouse scrolled (1120, 466) with delta (0, 0)
Screenshot: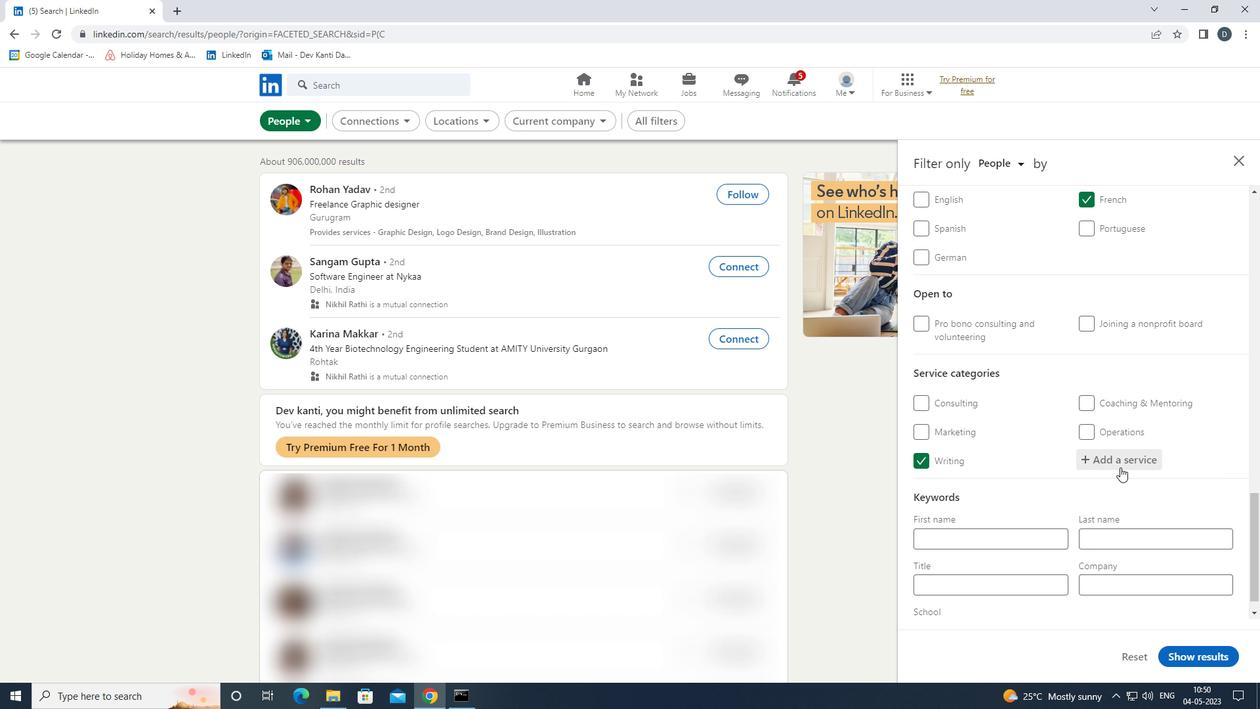 
Action: Mouse scrolled (1120, 466) with delta (0, 0)
Screenshot: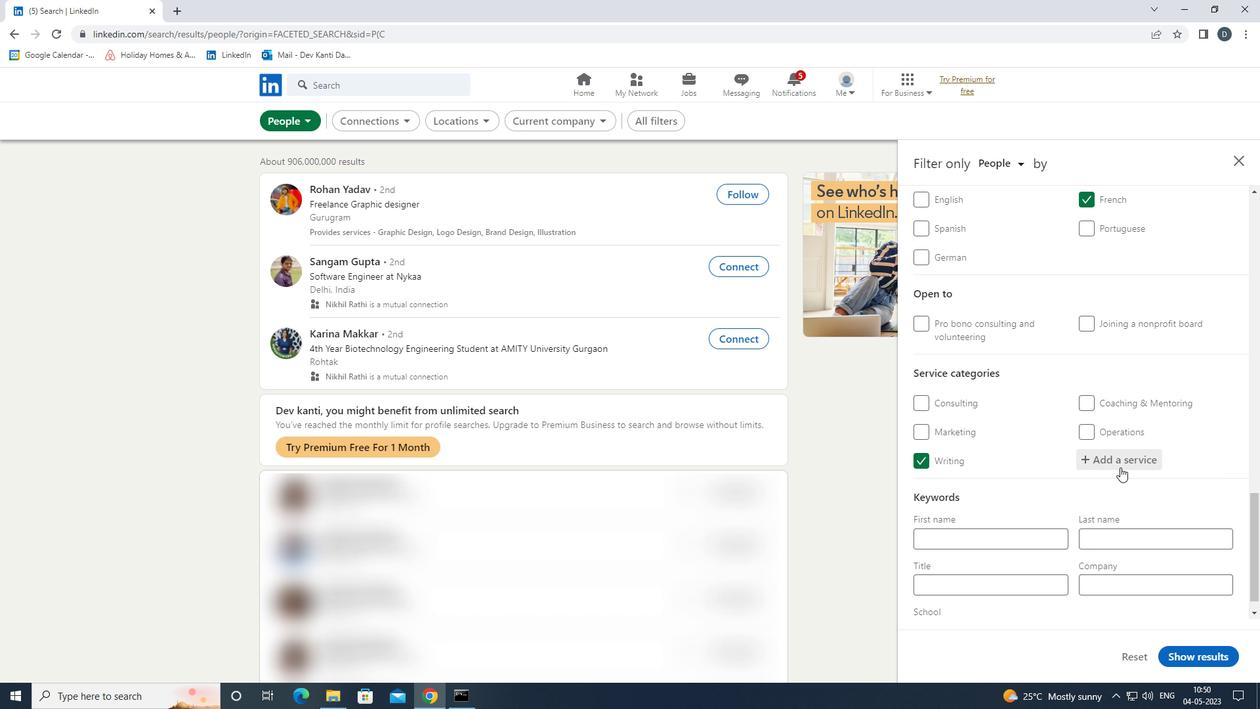 
Action: Mouse scrolled (1120, 466) with delta (0, 0)
Screenshot: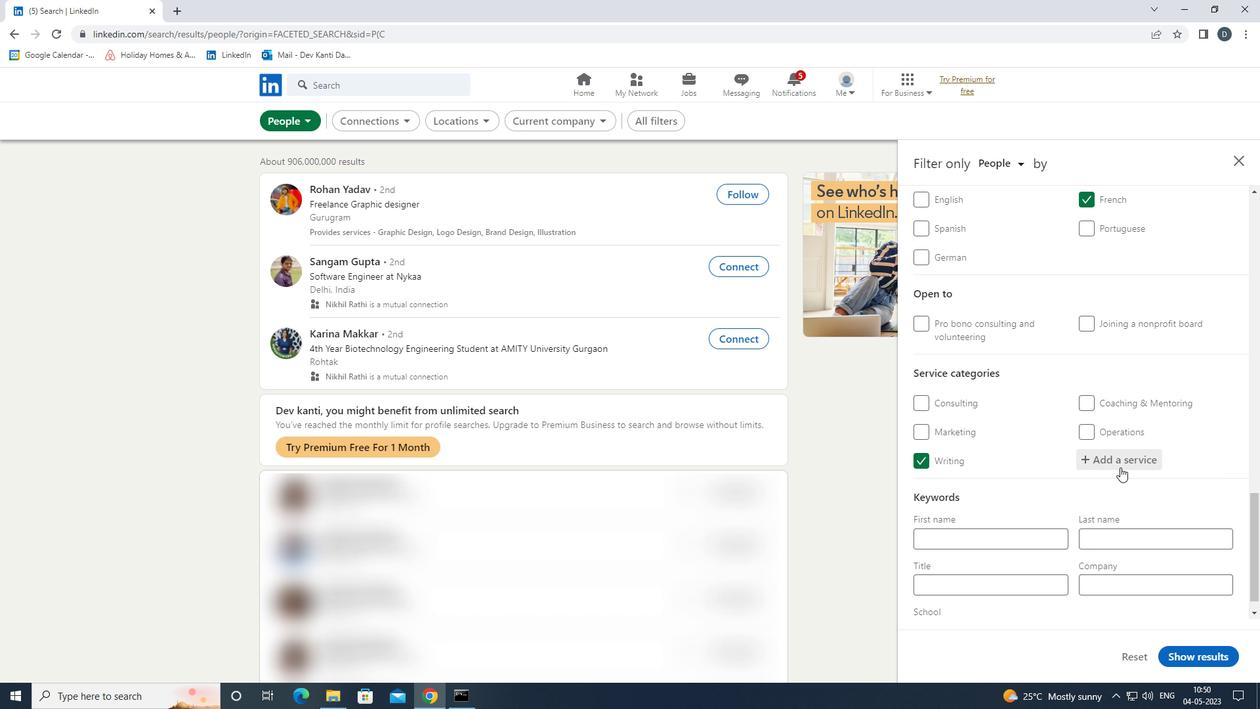 
Action: Mouse scrolled (1120, 466) with delta (0, 0)
Screenshot: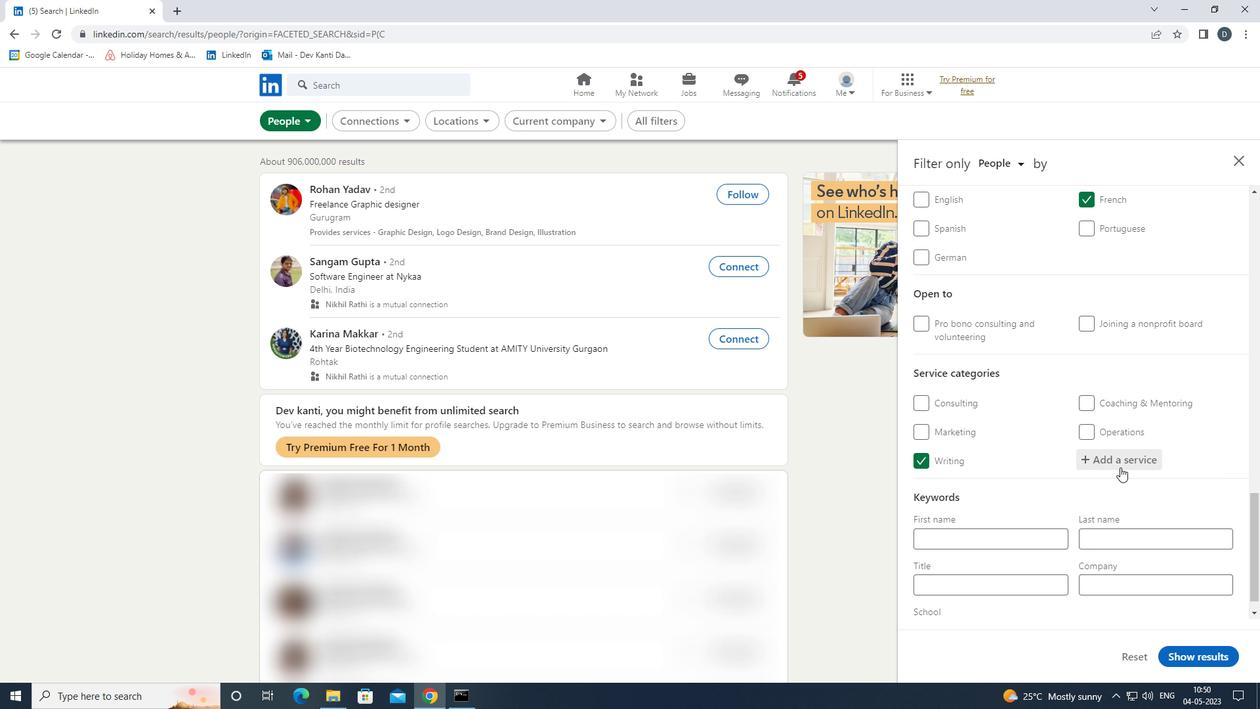 
Action: Mouse scrolled (1120, 466) with delta (0, 0)
Screenshot: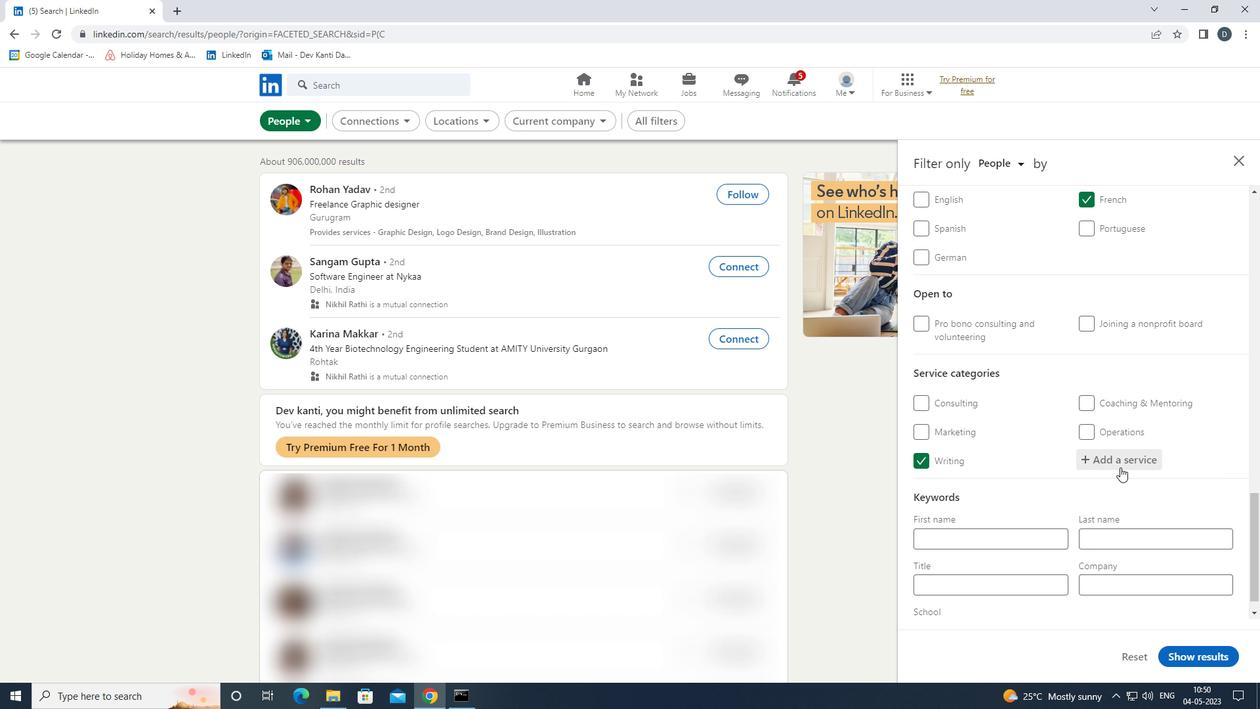 
Action: Mouse moved to (1117, 475)
Screenshot: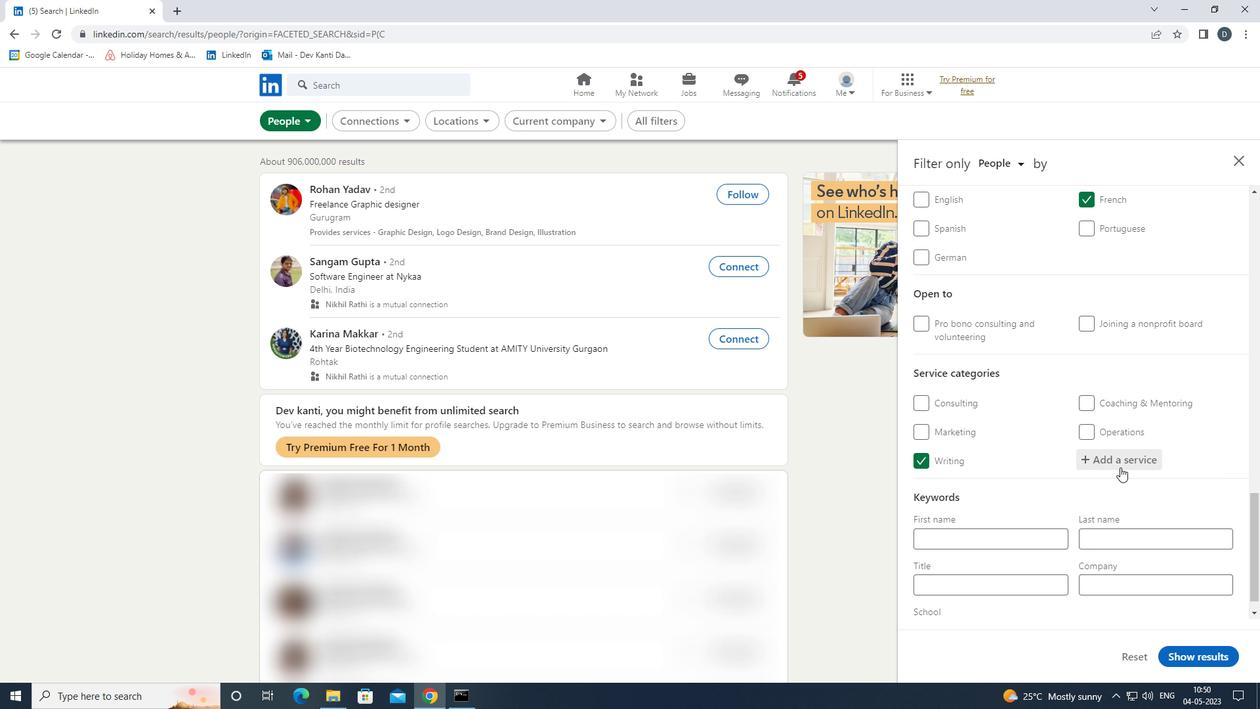 
Action: Mouse scrolled (1117, 475) with delta (0, 0)
Screenshot: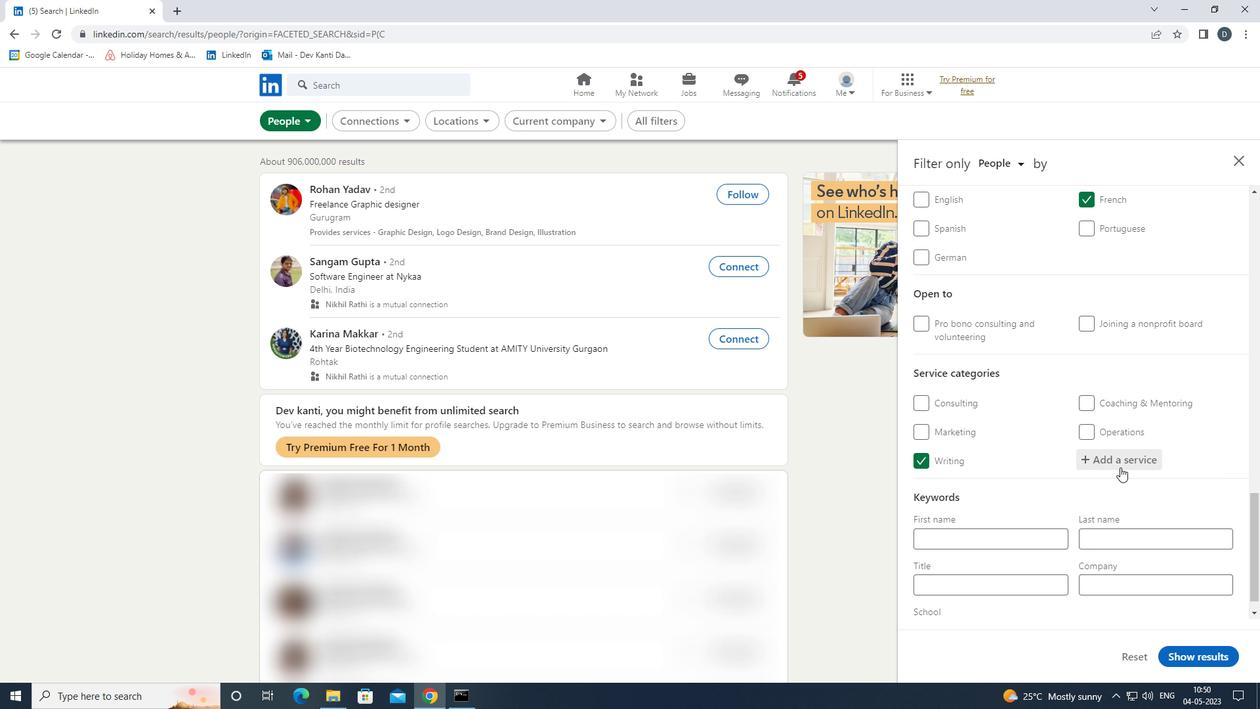 
Action: Mouse moved to (1036, 552)
Screenshot: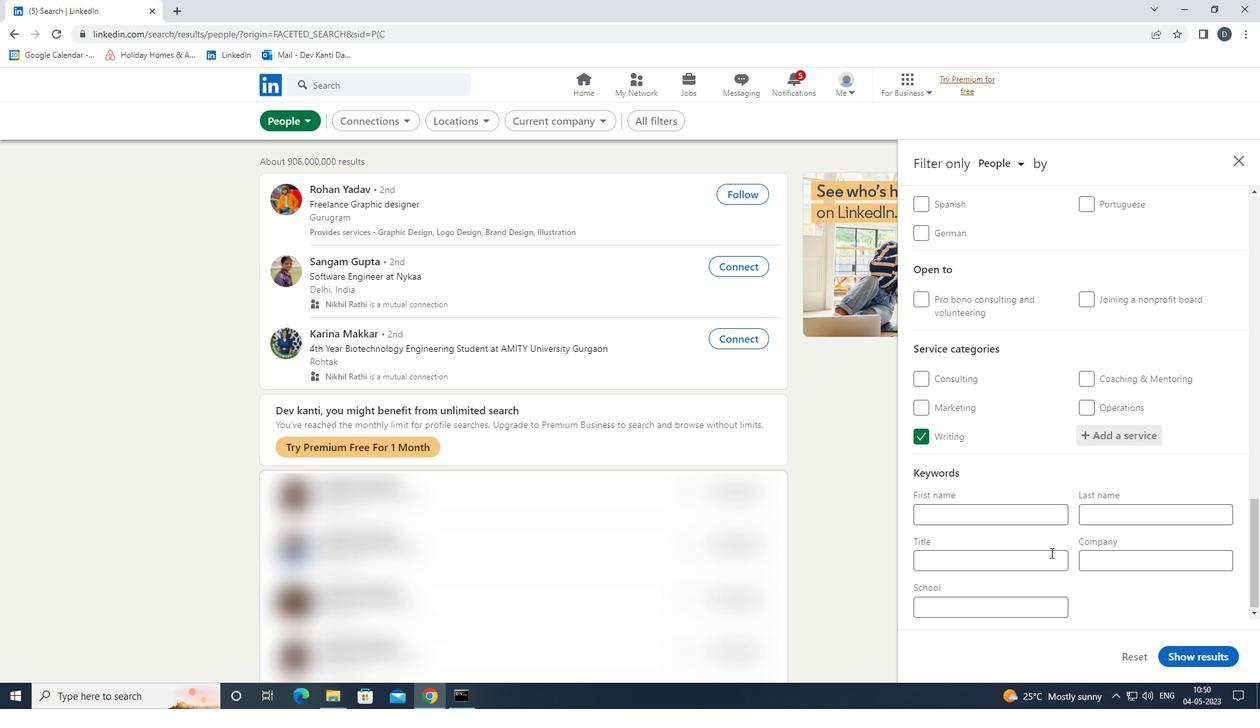 
Action: Mouse pressed left at (1036, 552)
Screenshot: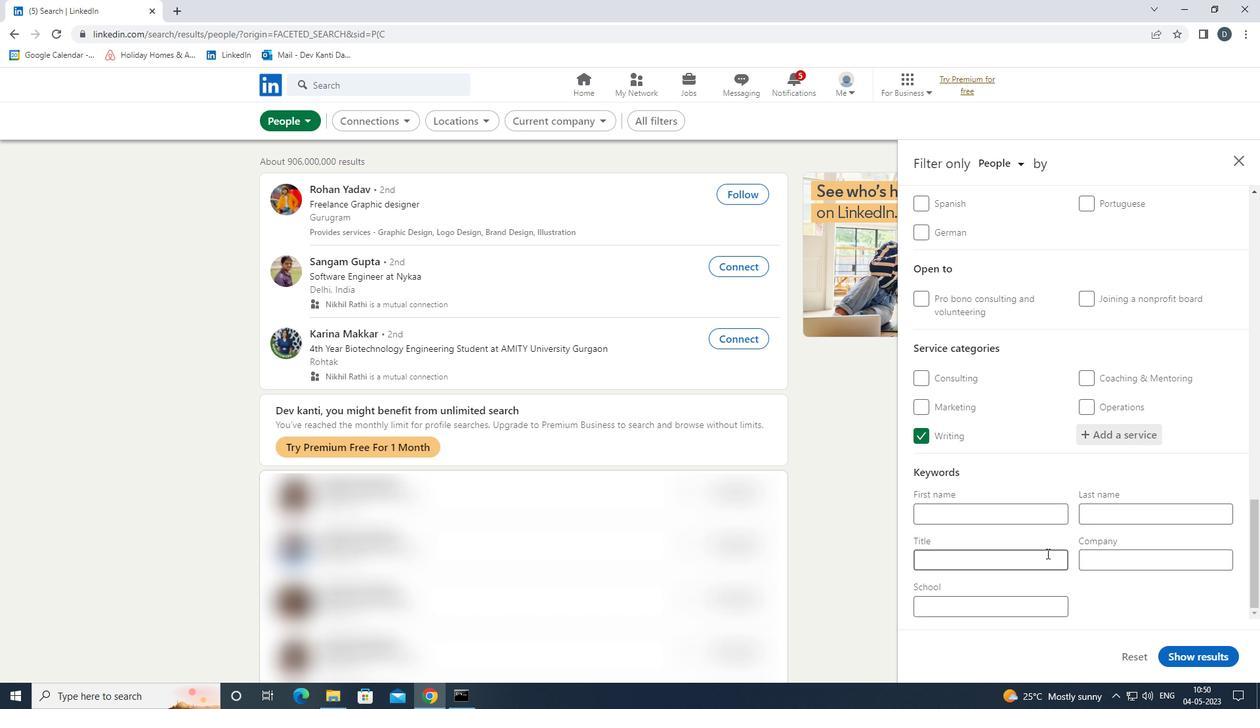 
Action: Key pressed <Key.shift><Key.shift><Key.shift><Key.shift>RED<Key.space><Key.shift>CROSS<Key.space><Key.shift>VOLUNTT<Key.backspace>EER
Screenshot: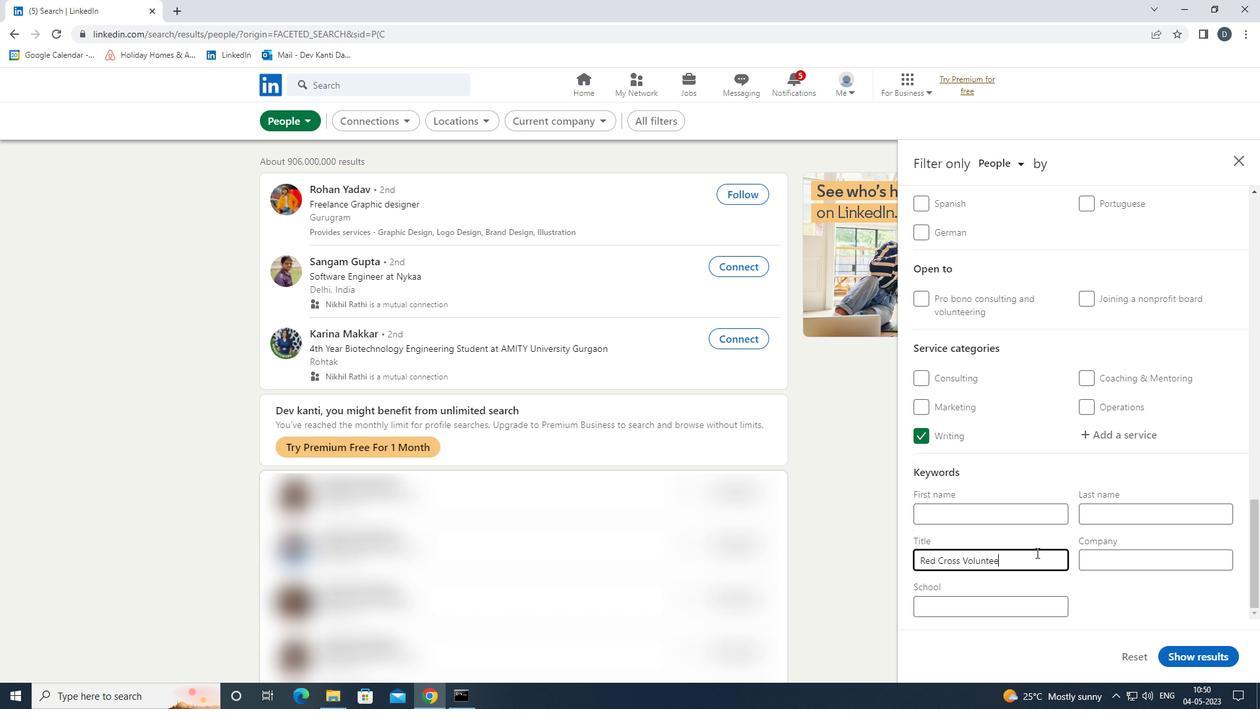 
Action: Mouse moved to (1203, 653)
Screenshot: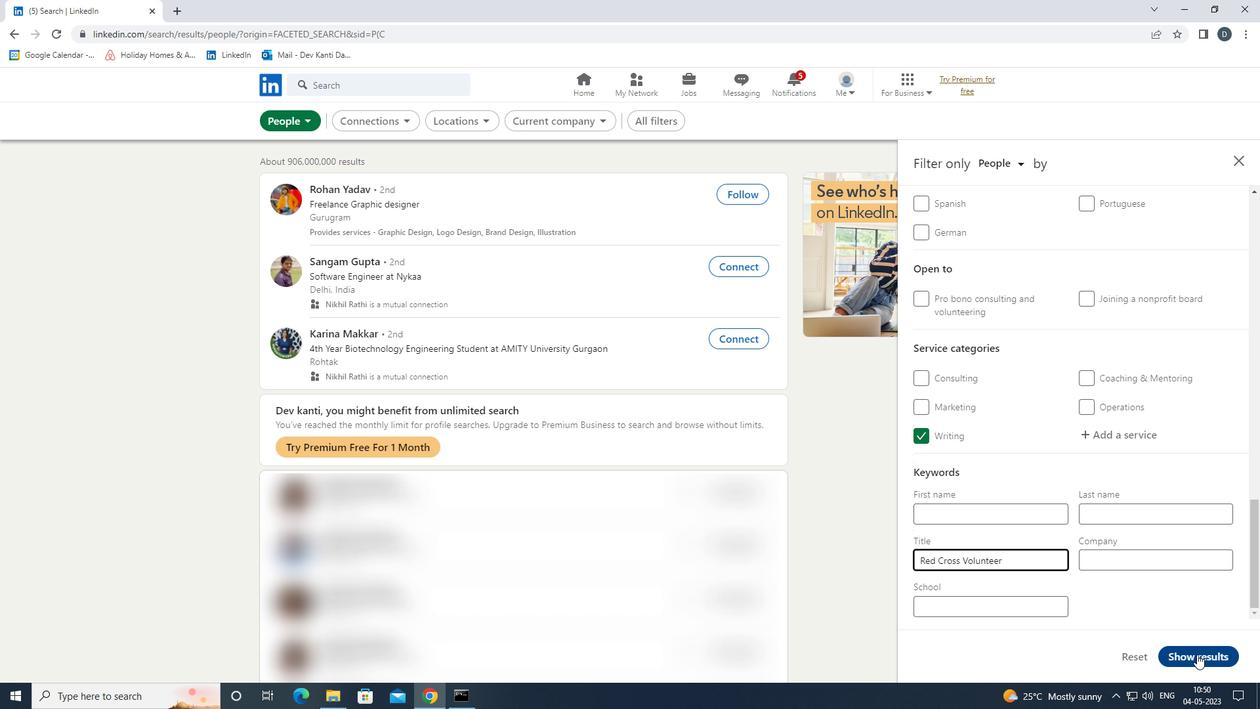 
Action: Mouse pressed left at (1203, 653)
Screenshot: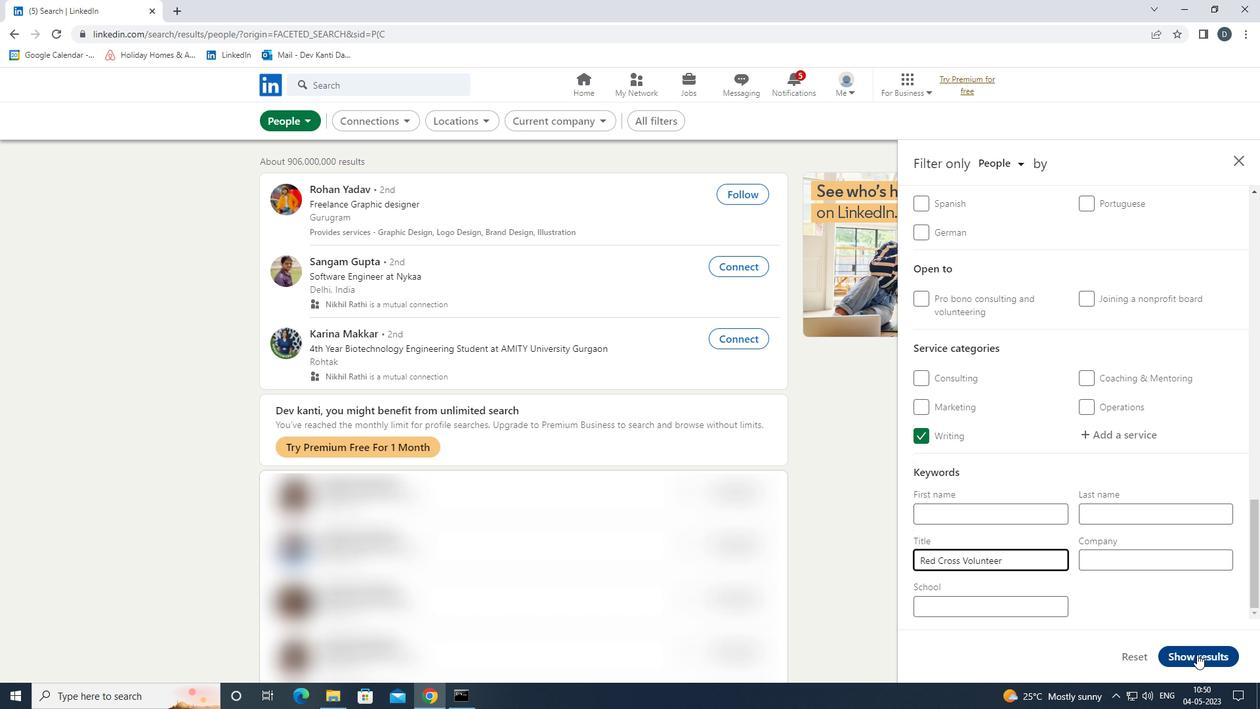
Action: Mouse moved to (806, 303)
Screenshot: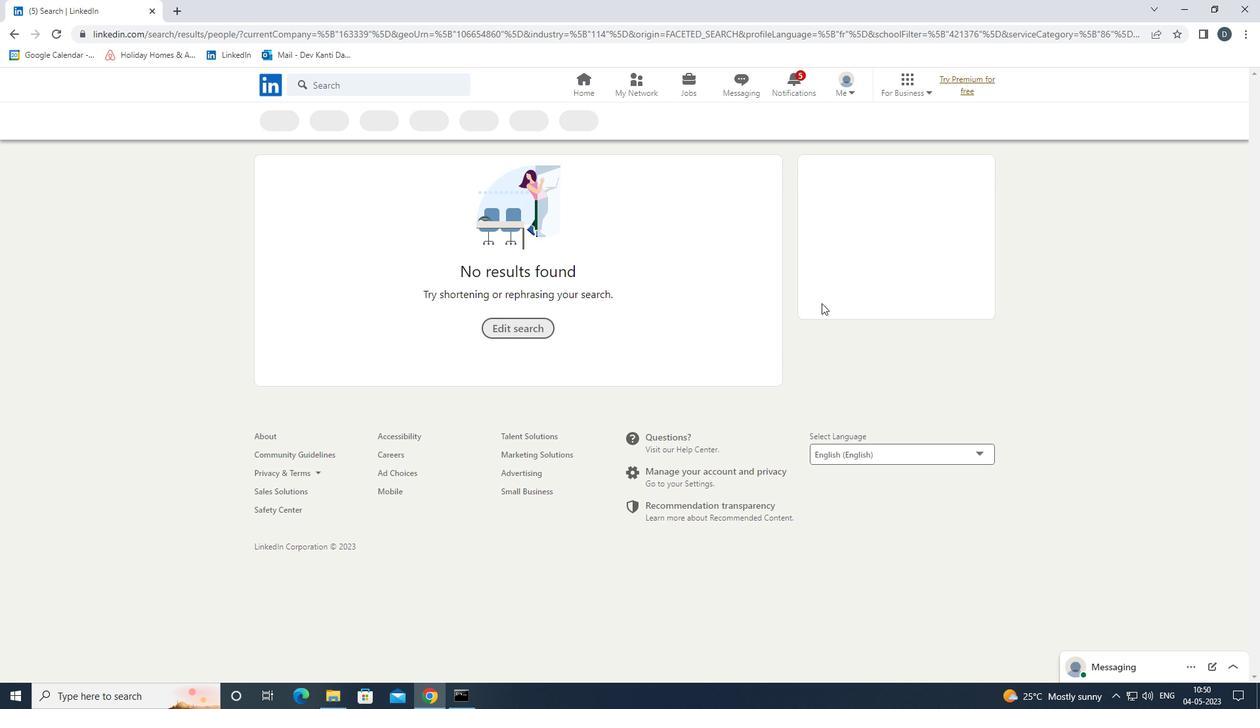 
